 Task: In the Contact  Elena_Hall@faurecia.com, Create email and send with subject: 'Elevate Your Success: Introducing a Transformative Opportunity', and with mail content 'Good Evening,_x000D_
Step into a world of unlimited possibilities. Our cutting-edge solution will empower you to overcome challenges and achieve unparalleled success in your industry._x000D_
Thanks and Regards', attach the document: Business_plan.docx and insert image: visitingcard.jpg. Below Thank and Regards, write Reddit and insert the URL: 'www.reddit.com'. Mark checkbox to create task to follow up : In 1 month. Logged in from softage.10@softage.net
Action: Mouse moved to (67, 64)
Screenshot: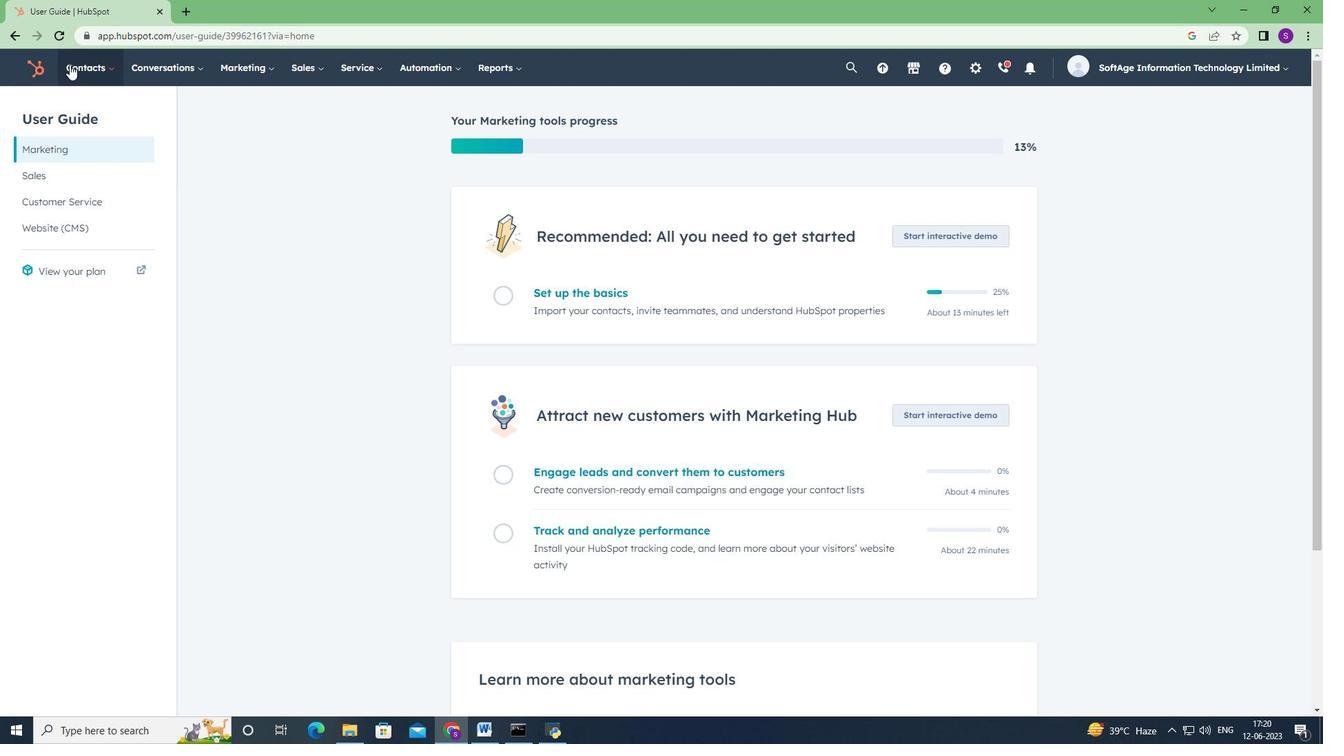
Action: Mouse pressed left at (67, 64)
Screenshot: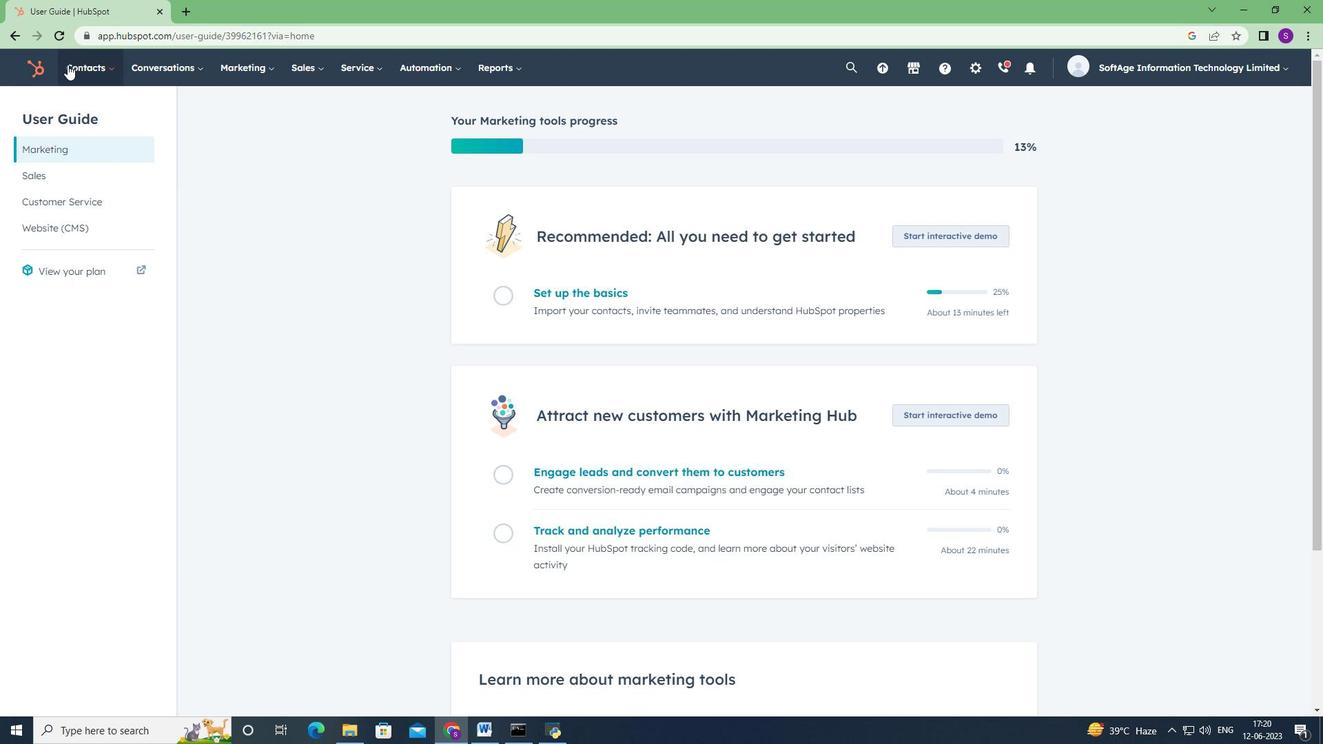 
Action: Mouse moved to (93, 119)
Screenshot: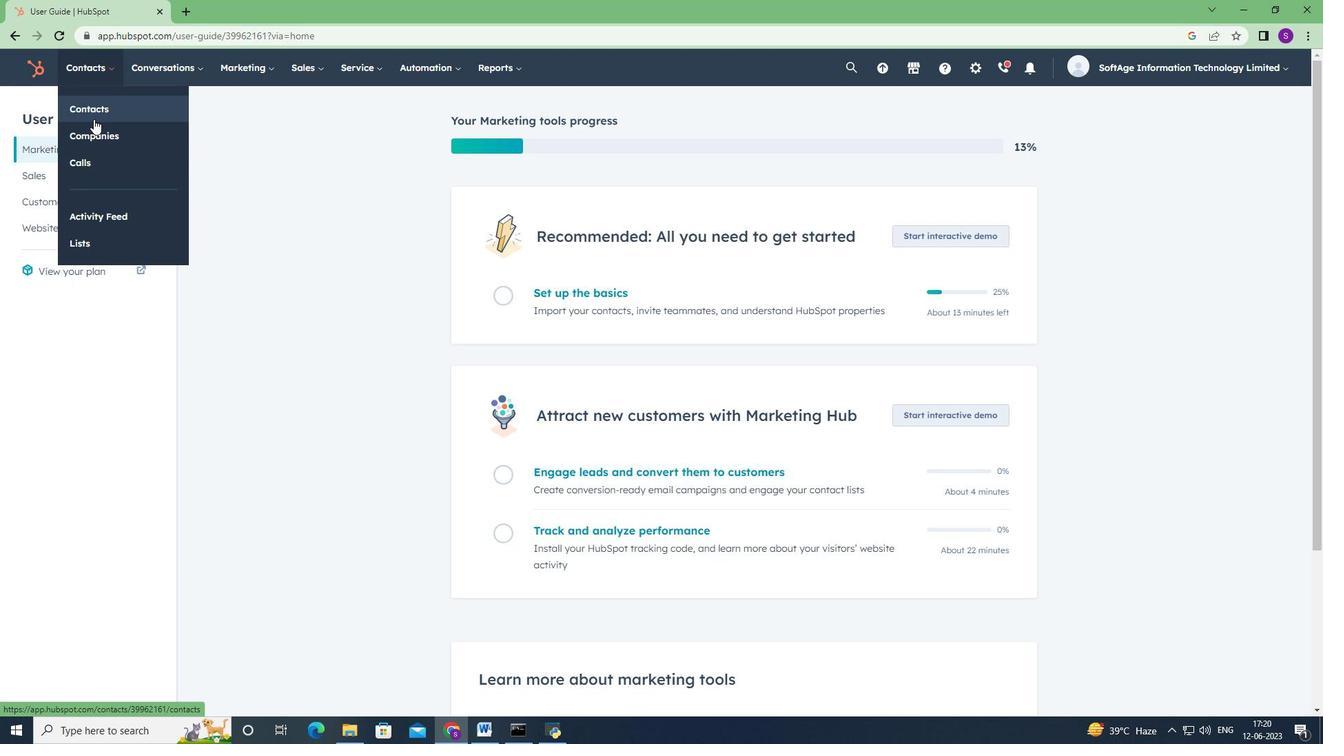 
Action: Mouse pressed left at (93, 119)
Screenshot: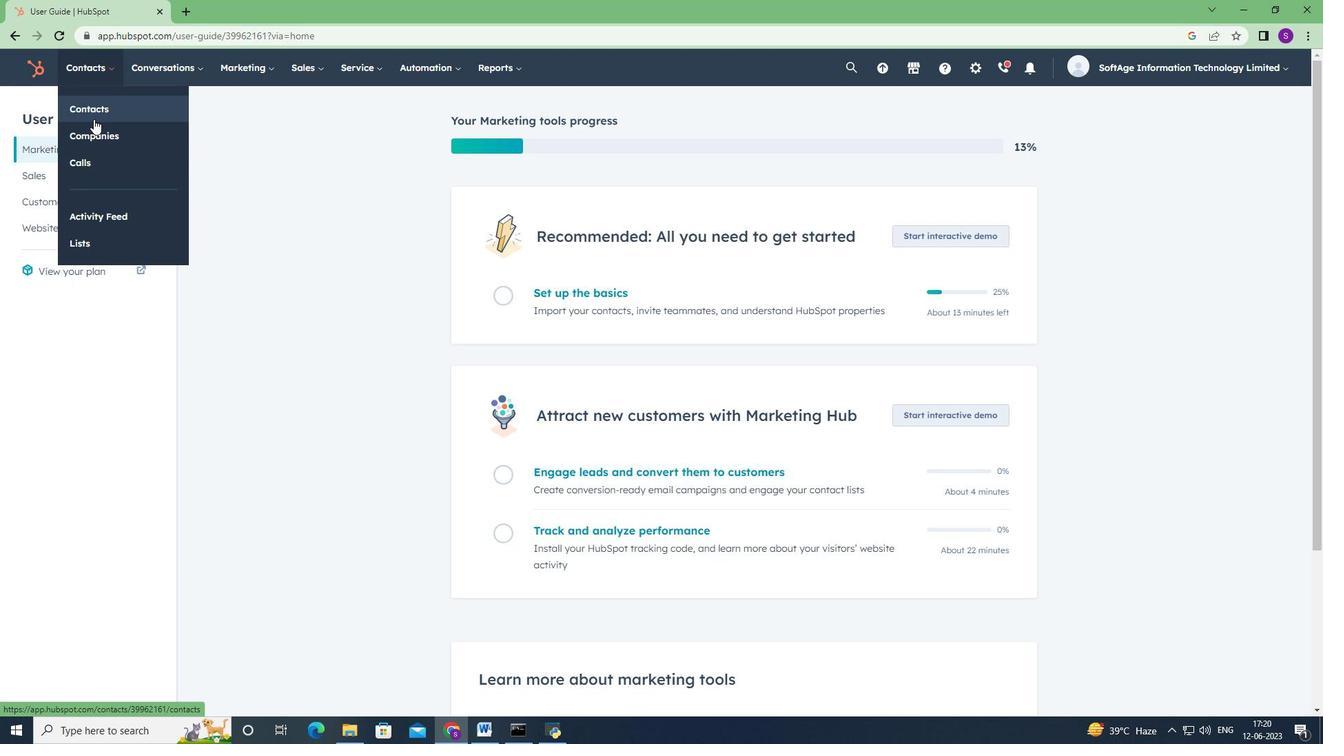 
Action: Mouse moved to (89, 228)
Screenshot: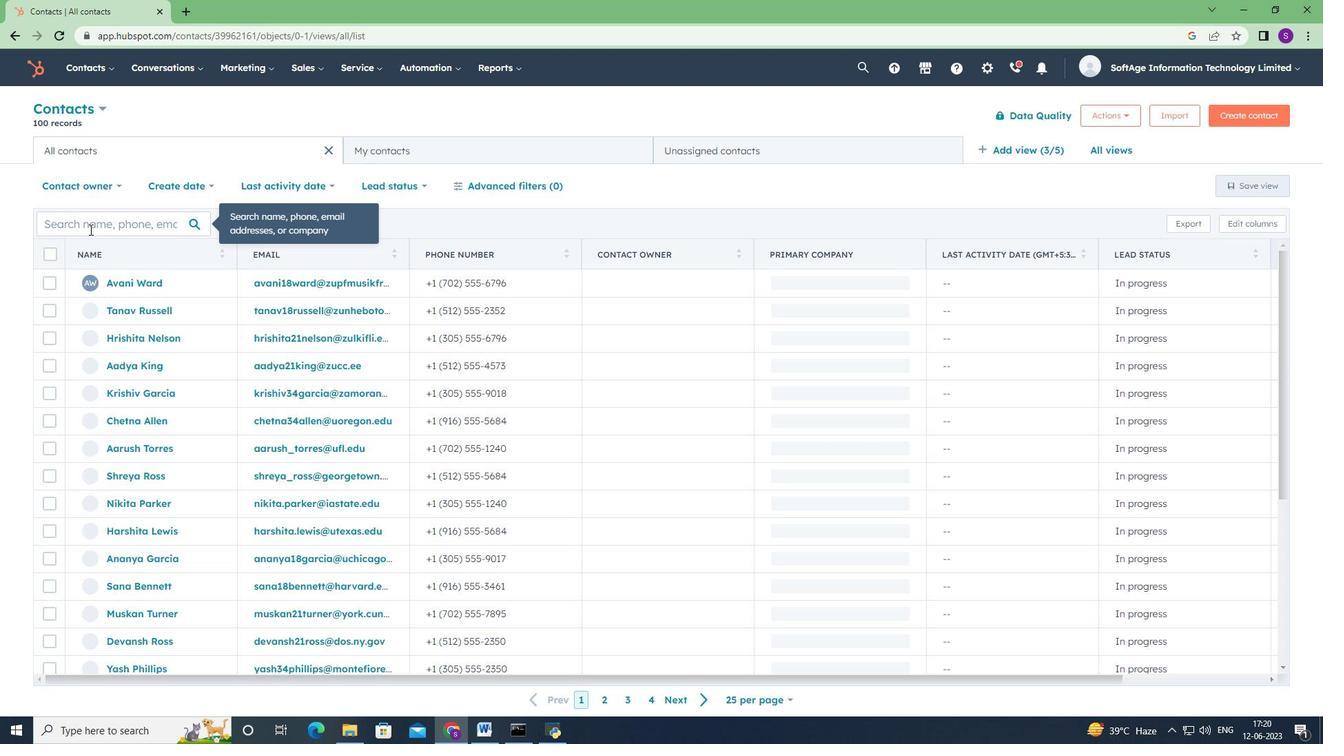 
Action: Mouse pressed left at (89, 228)
Screenshot: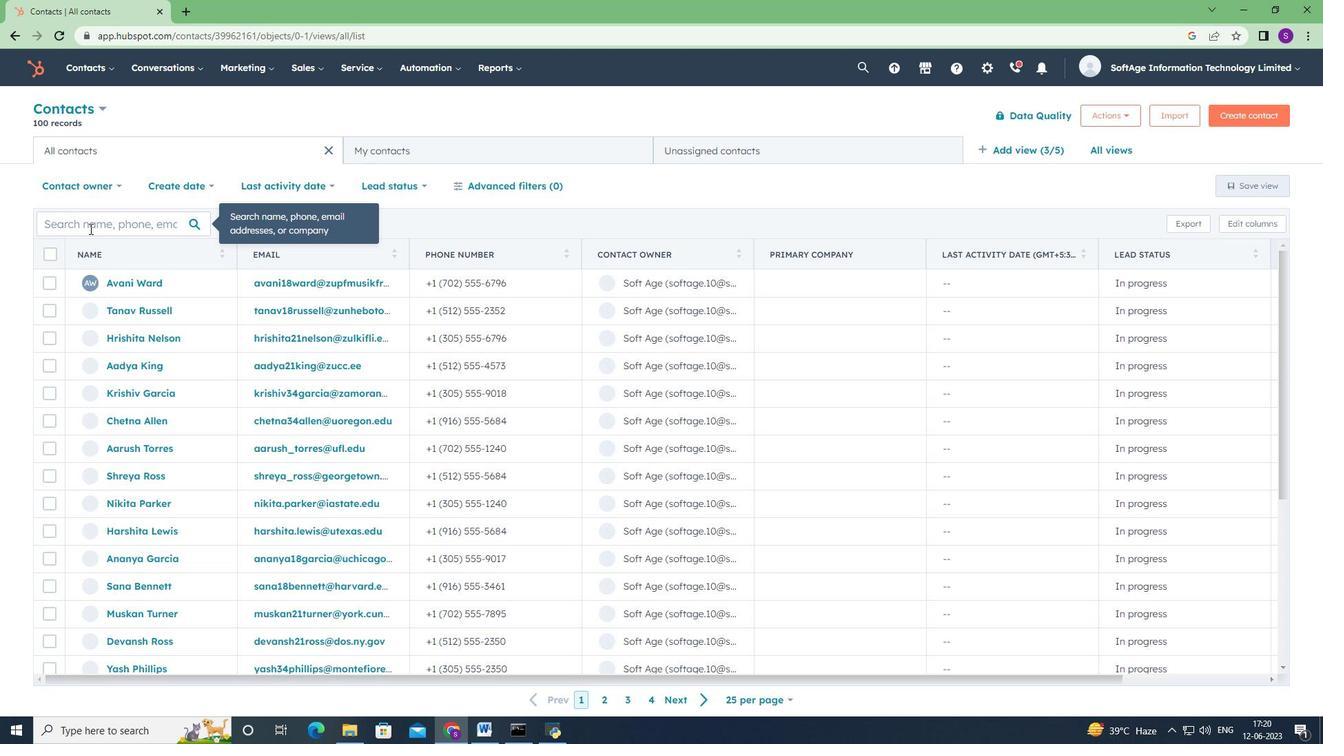 
Action: Key pressed <Key.shift>Elena<Key.shift>_<Key.space><Key.backspace><Key.shift><Key.shift><Key.shift><Key.shift><Key.shift><Key.shift><Key.shift><Key.shift><Key.shift><Key.shift><Key.shift><Key.shift><Key.shift><Key.shift><Key.shift><Key.shift><Key.shift><Key.shift><Key.shift><Key.shift><Key.shift><Key.shift><Key.shift>Hall<Key.space><Key.backspace><Key.shift>@faurecia.com
Screenshot: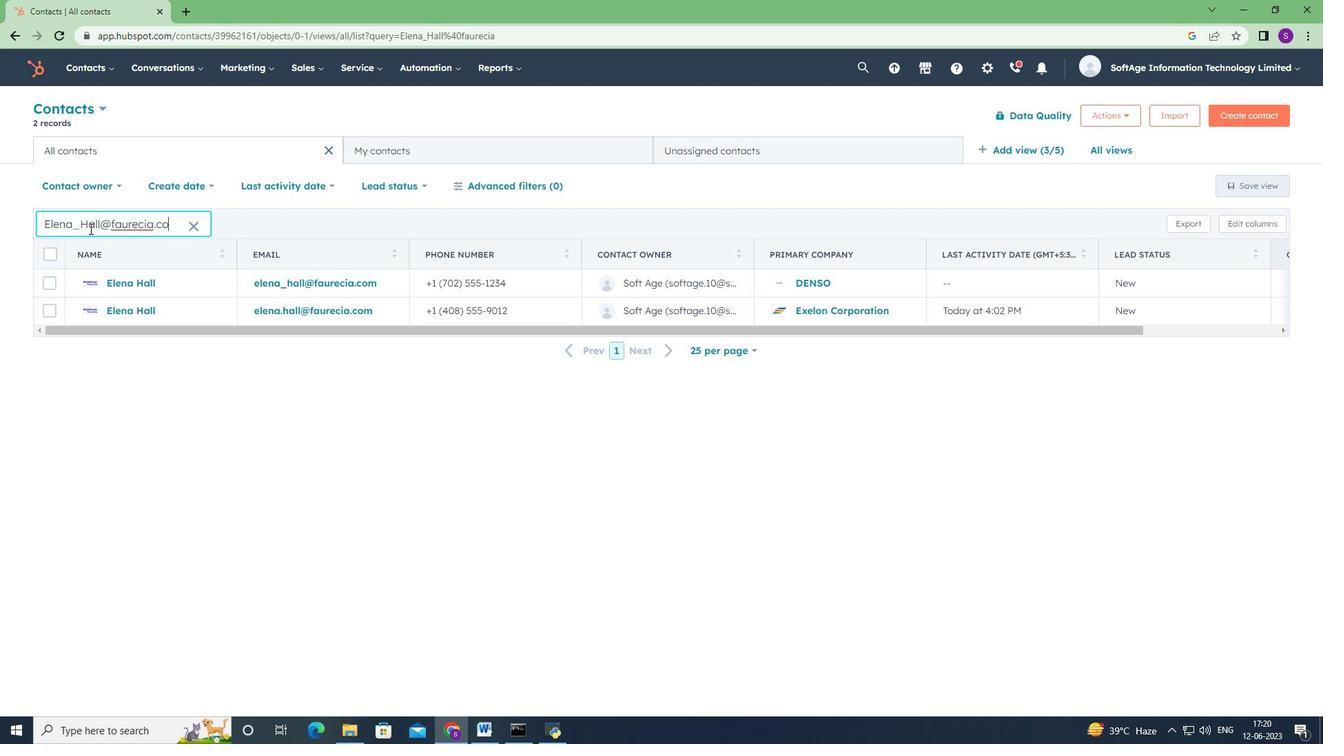 
Action: Mouse moved to (105, 287)
Screenshot: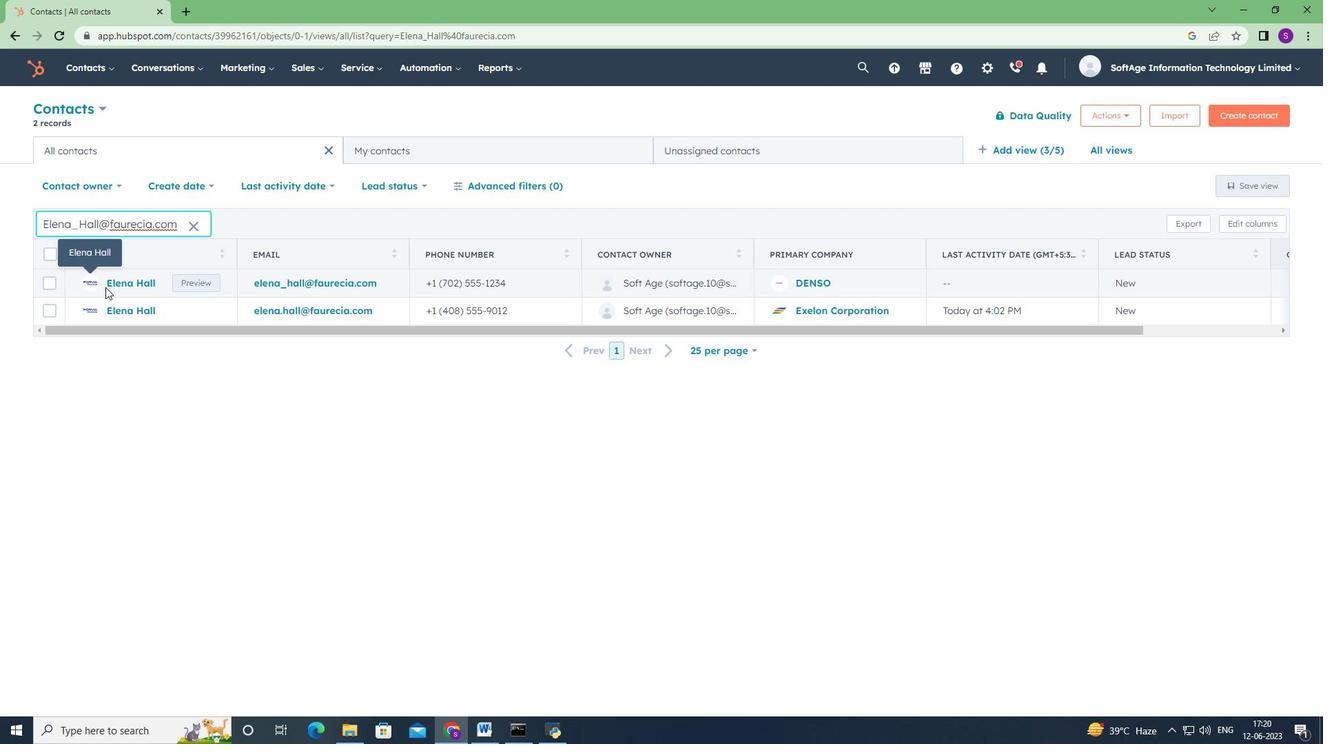 
Action: Mouse pressed left at (105, 287)
Screenshot: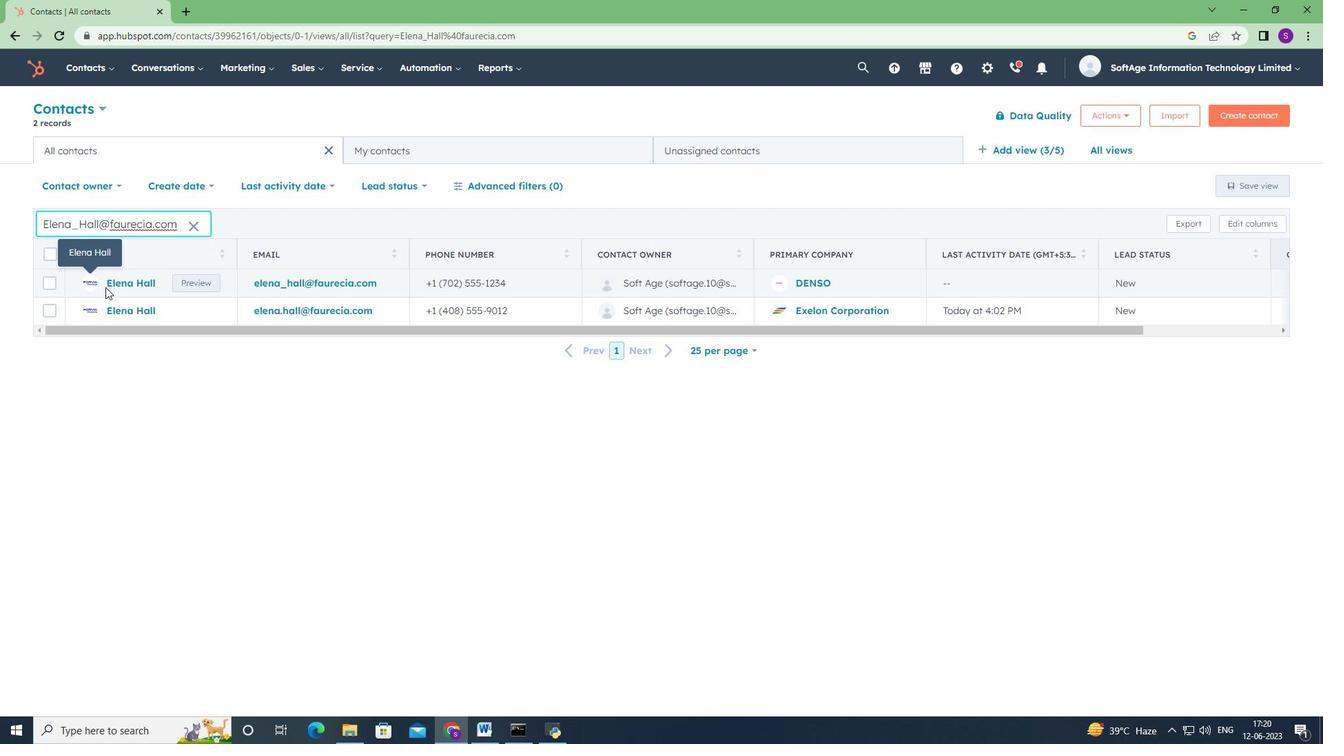 
Action: Mouse moved to (135, 286)
Screenshot: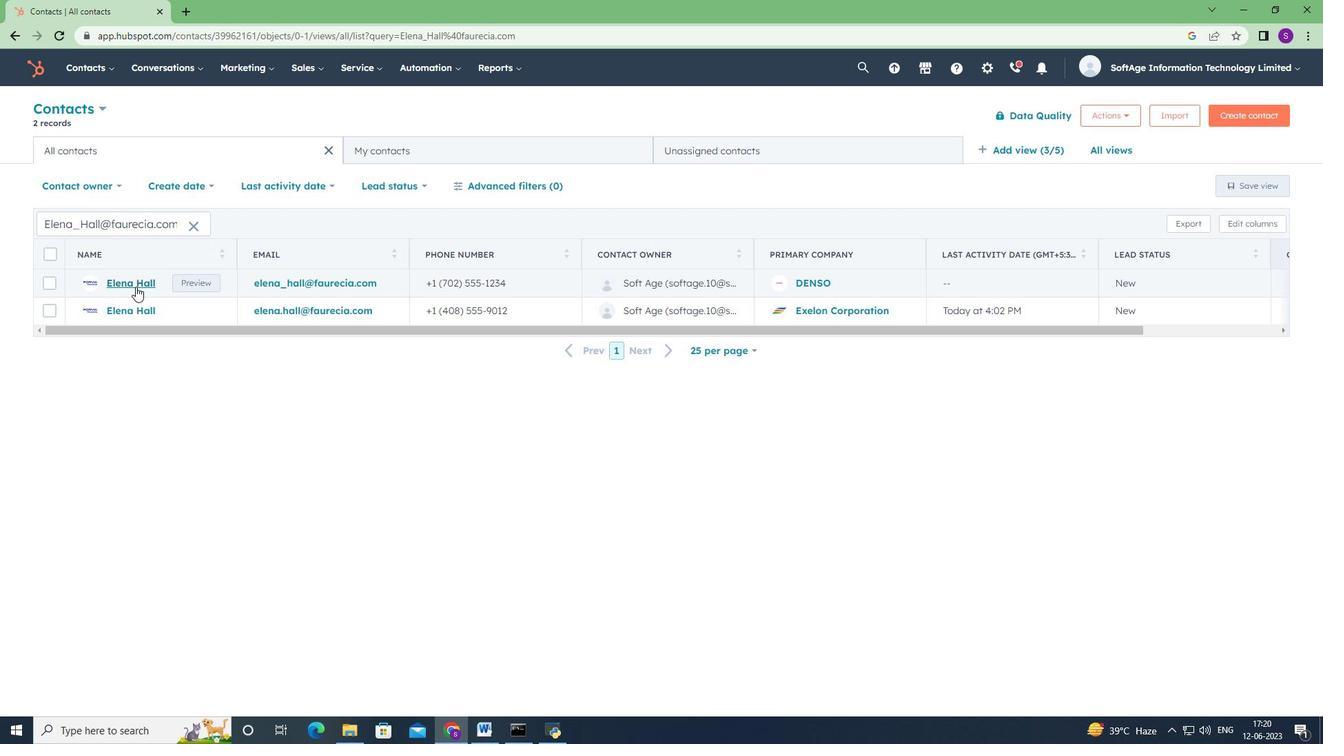 
Action: Mouse pressed left at (135, 286)
Screenshot: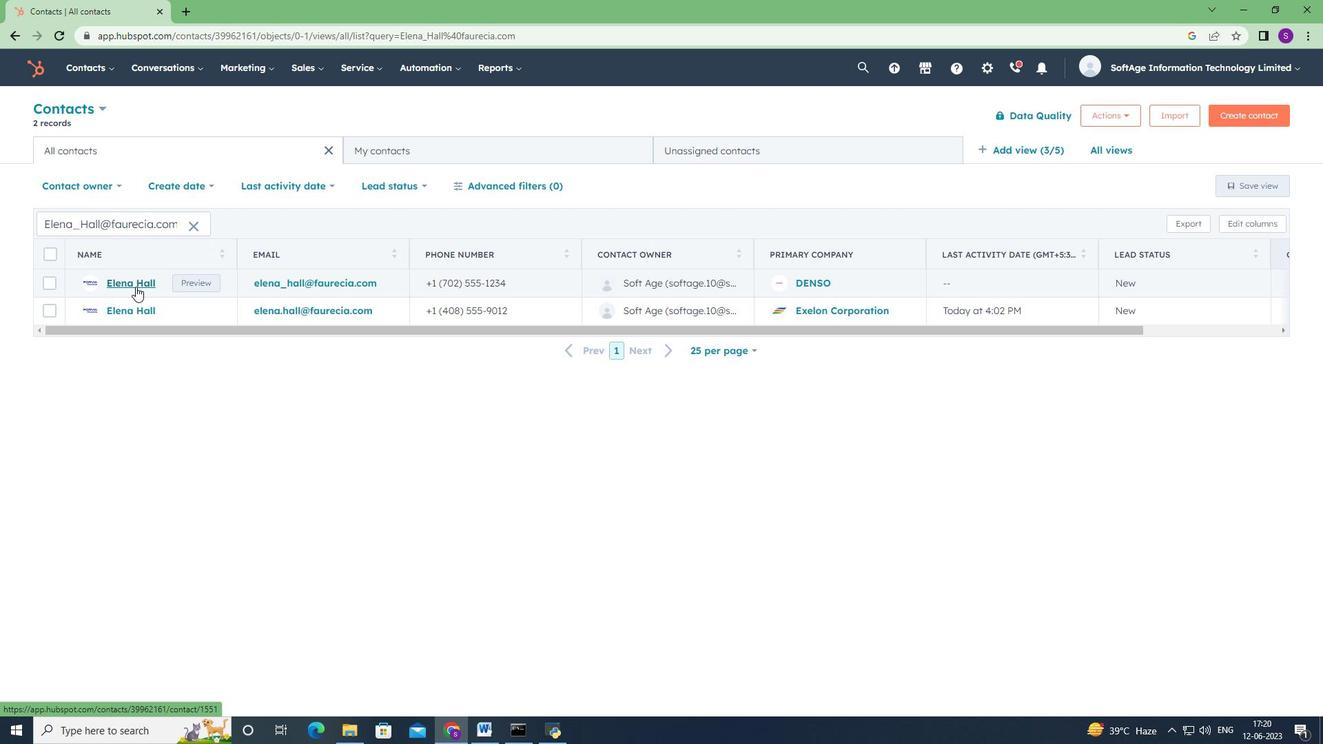 
Action: Mouse moved to (93, 223)
Screenshot: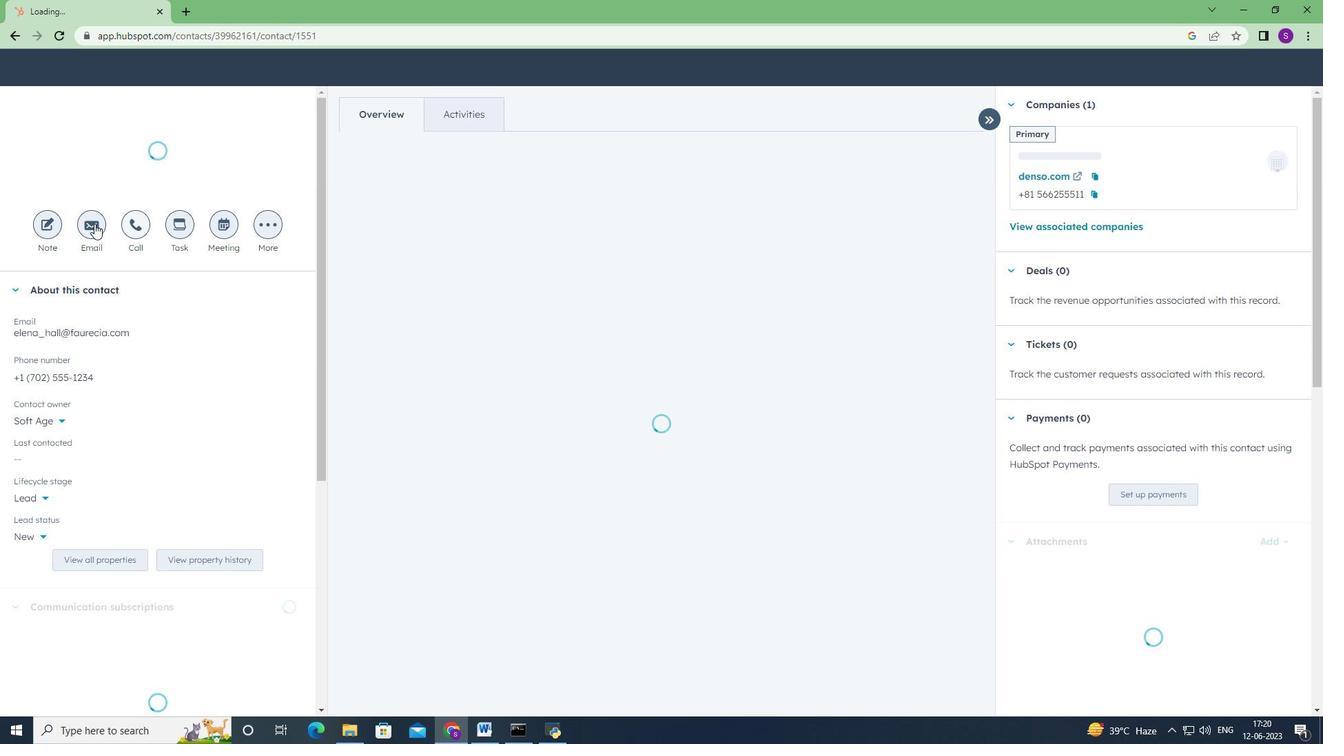 
Action: Mouse pressed left at (93, 223)
Screenshot: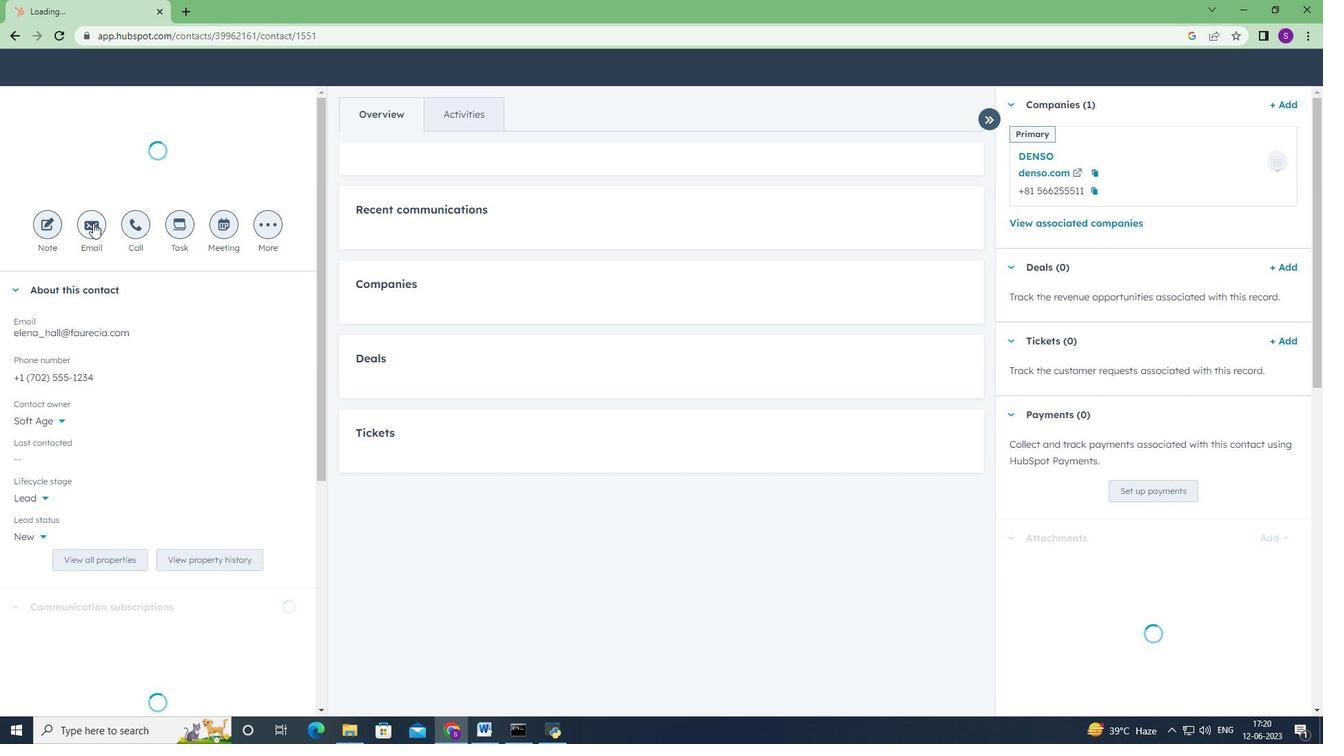 
Action: Mouse moved to (858, 498)
Screenshot: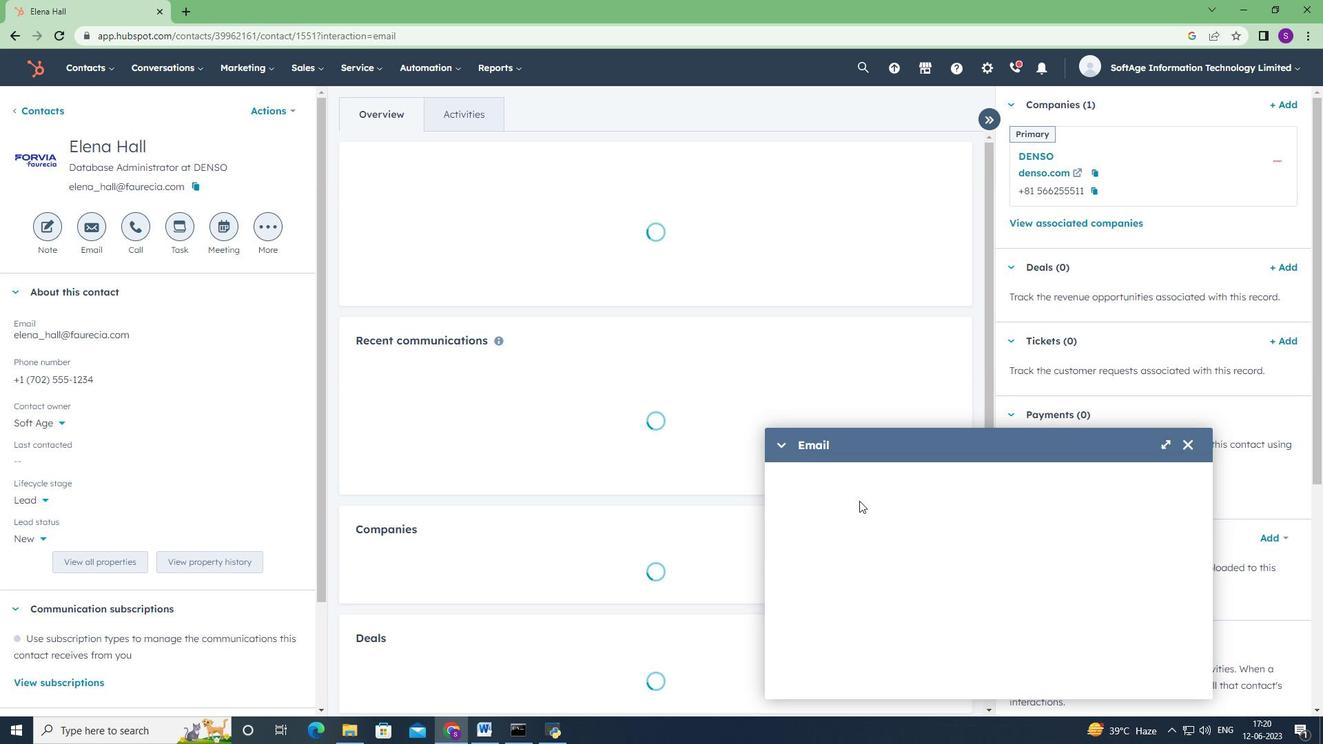 
Action: Mouse scrolled (858, 497) with delta (0, 0)
Screenshot: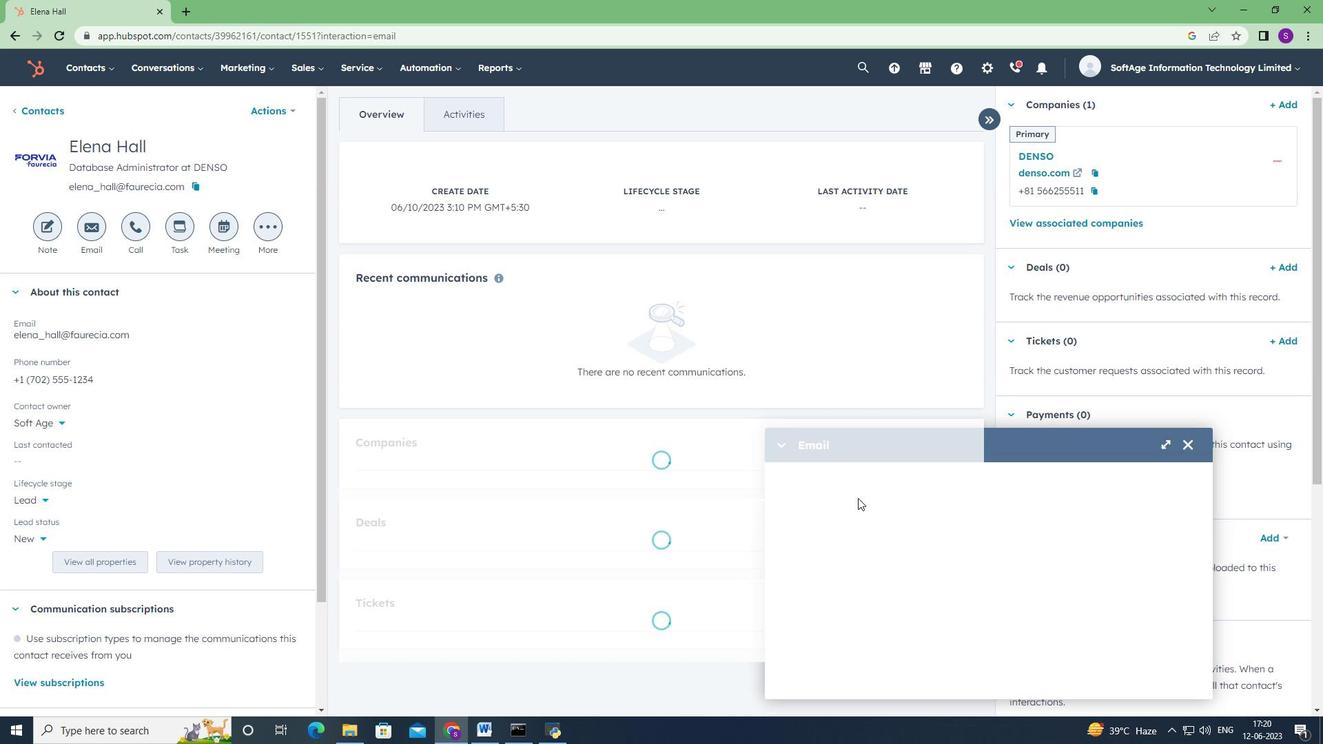 
Action: Mouse scrolled (858, 497) with delta (0, 0)
Screenshot: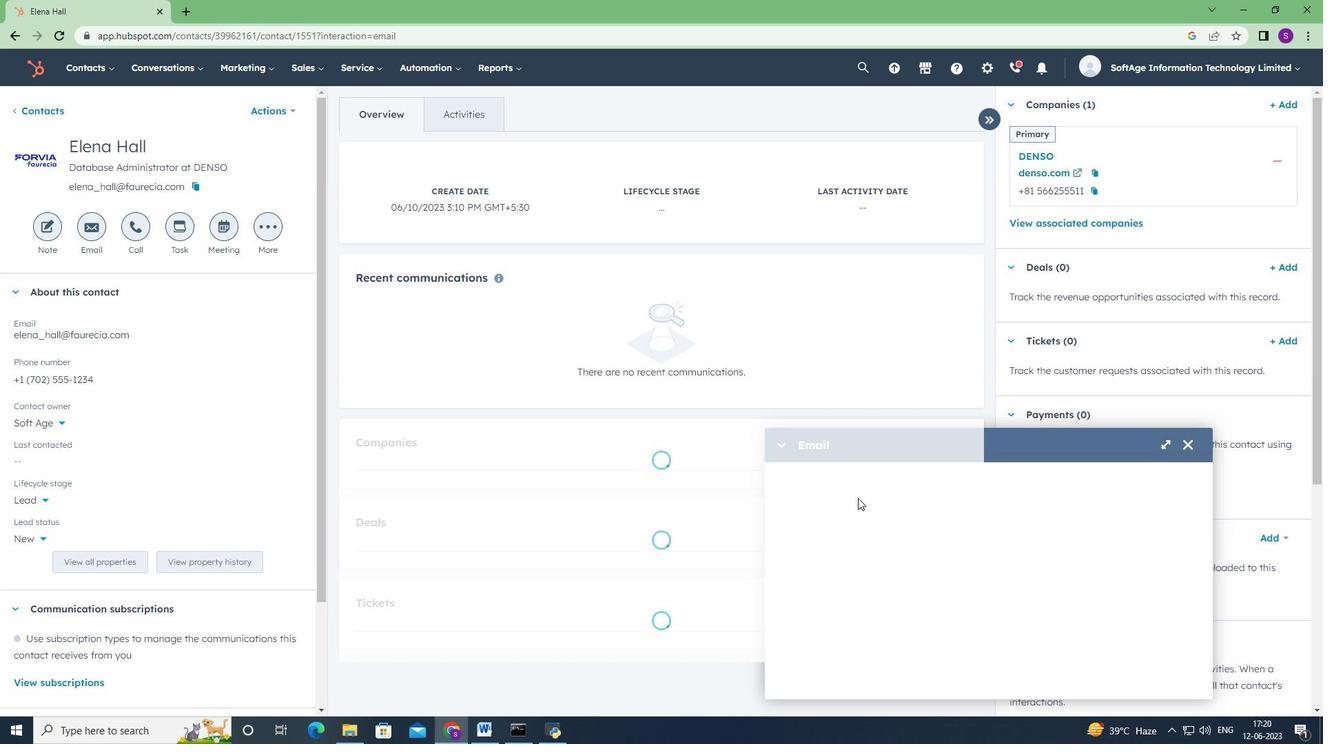 
Action: Mouse scrolled (858, 497) with delta (0, 0)
Screenshot: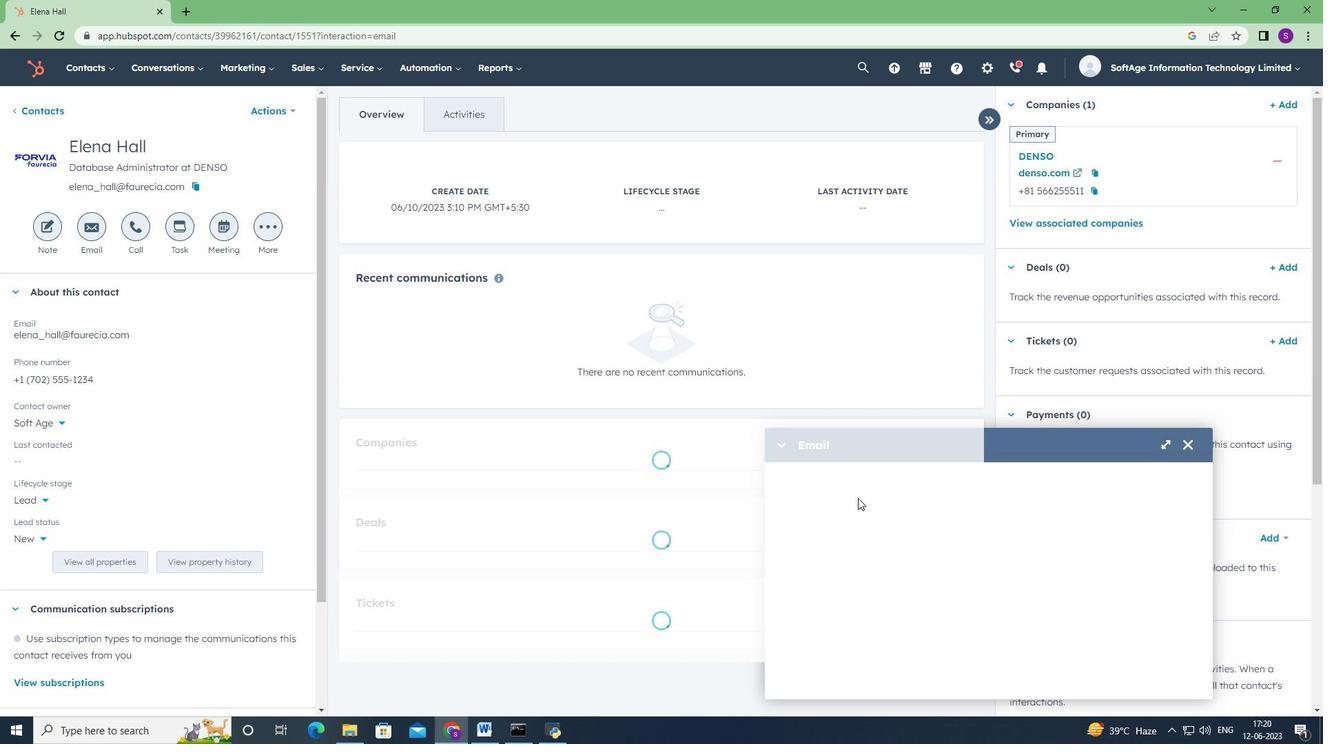 
Action: Mouse scrolled (858, 497) with delta (0, 0)
Screenshot: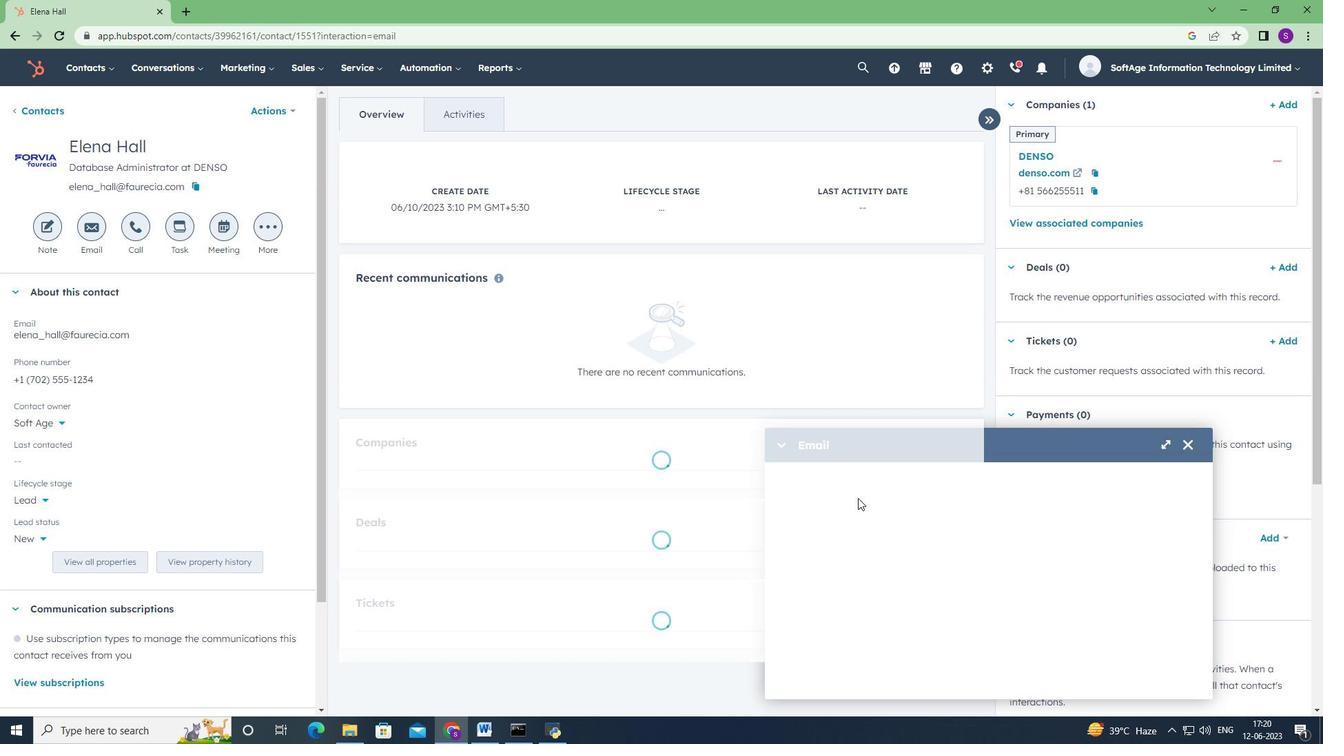 
Action: Mouse moved to (838, 463)
Screenshot: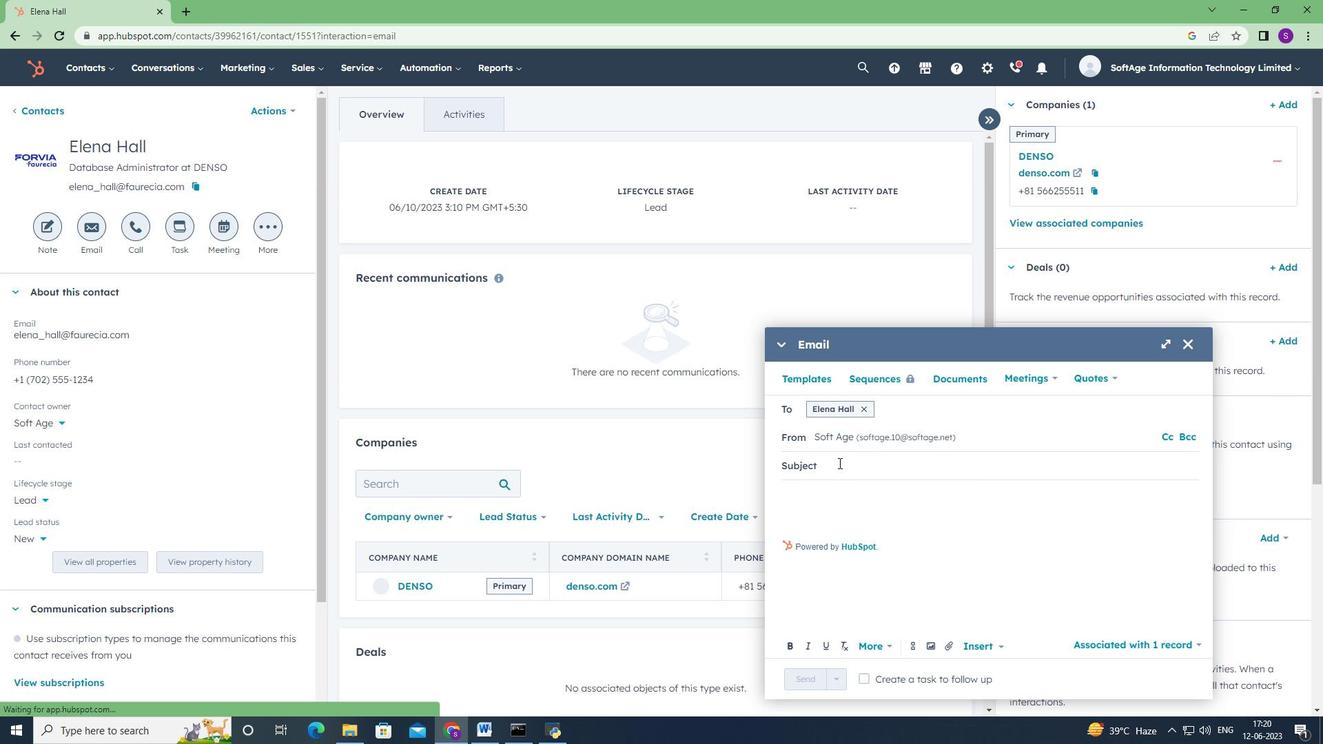 
Action: Mouse pressed left at (838, 463)
Screenshot: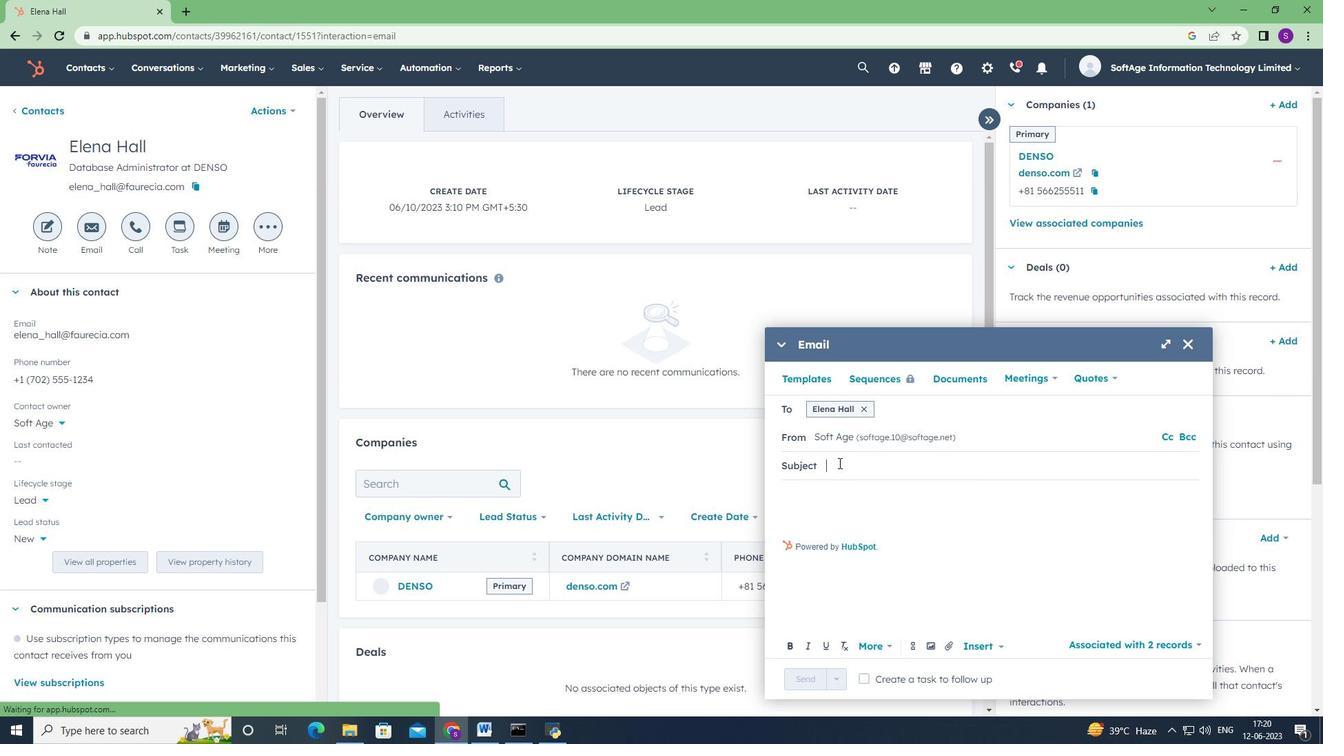
Action: Key pressed <Key.shift><Key.shift><Key.shift><Key.shift><Key.shift><Key.shift><Key.shift><Key.shift><Key.shift><Key.shift><Key.shift><Key.shift><Key.shift><Key.shift><Key.shift><Key.shift><Key.shift><Key.shift><Key.shift><Key.shift><Key.shift><Key.shift><Key.shift><Key.shift><Key.shift><Key.shift>Elevate<Key.space><Key.shift>Your<Key.space><Key.shift><Key.shift><Key.shift><Key.shift><Key.shift><Key.shift><Key.shift><Key.shift><Key.shift><Key.shift><Key.shift>Success<Key.shift>:<Key.space><Key.shift><Key.shift><Key.shift><Key.shift><Key.shift><Key.shift><Key.shift><Key.shift><Key.shift><Key.shift><Key.shift><Key.shift>Introducing<Key.space>a<Key.space><Key.shift>Transformative<Key.space><Key.shift>Opportunity
Screenshot: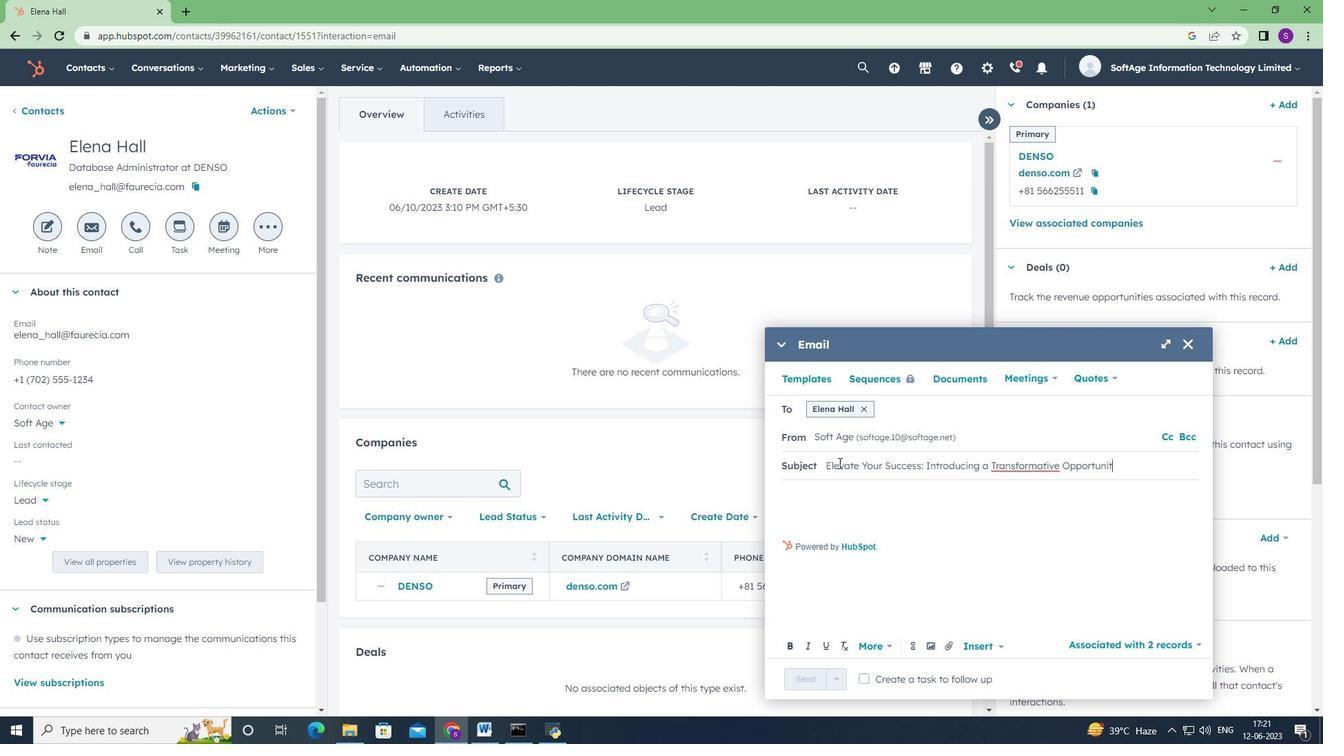 
Action: Mouse moved to (805, 493)
Screenshot: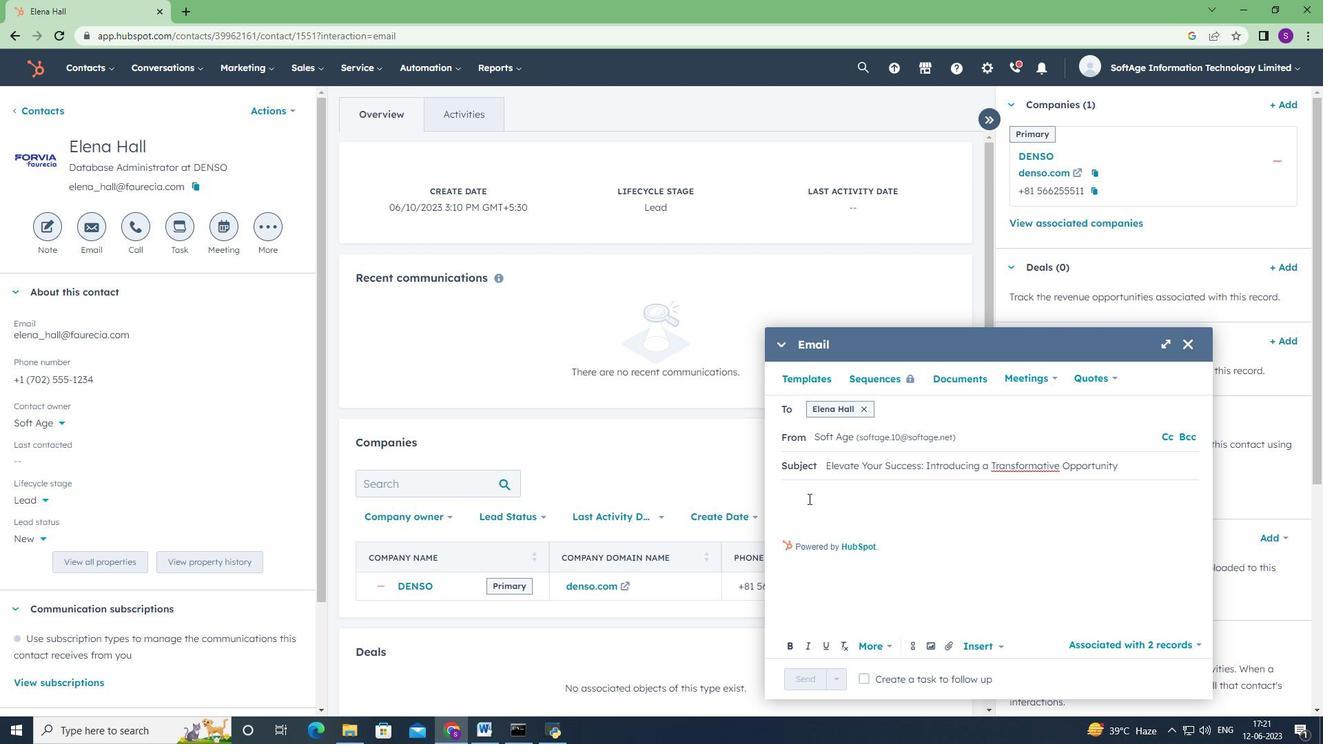 
Action: Mouse pressed left at (805, 493)
Screenshot: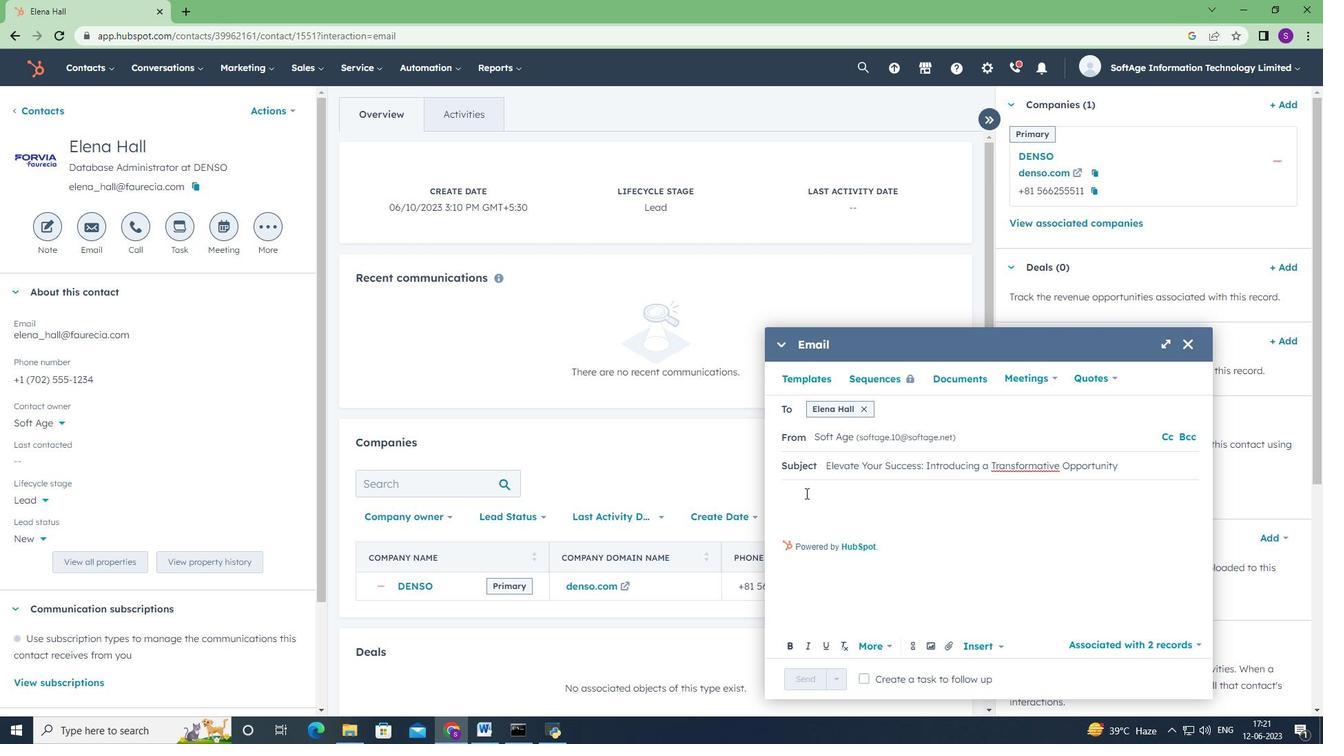 
Action: Key pressed <Key.shift><Key.shift><Key.shift><Key.shift><Key.shift><Key.shift><Key.shift><Key.shift><Key.shift><Key.shift><Key.shift><Key.shift><Key.shift><Key.shift><Key.shift><Key.shift><Key.shift><Key.shift><Key.shift><Key.shift><Key.shift><Key.shift><Key.shift><Key.shift><Key.shift><Key.shift><Key.shift><Key.shift><Key.shift><Key.shift>Good<Key.space><Key.shift>Evening<Key.enter><Key.shift><Key.shift><Key.shift><Key.shift><Key.shift><Key.shift><Key.shift><Key.shift><Key.shift><Key.shift><Key.shift><Key.shift><Key.shift>Step<Key.space>into<Key.space>a<Key.space>world<Key.space>of<Key.space>unlimited<Key.space>possibilities.<Key.space><Key.shift>Our<Key.space>cutting-edge<Key.space><Key.shift><Key.shift><Key.shift><Key.shift><Key.shift><Key.shift><Key.shift><Key.shift>solution<Key.space><Key.shift>will<Key.space>empower<Key.space>you<Key.space>to<Key.space>overcome<Key.space>challenges<Key.space>and<Key.space>achieve<Key.space>unparalleled<Key.space>success<Key.space>in<Key.space>your<Key.space>industry.<Key.enter><Key.shift>Thanks<Key.space><Key.shift><Key.shift>$<Key.backspace><Key.shift>&<Key.space><Key.shift><Key.shift><Key.shift><Key.shift><Key.shift><Key.shift><Key.shift><Key.shift><Key.shift><Key.shift><Key.shift><Key.shift><Key.shift><Key.shift><Key.shift>Regards<Key.enter>
Screenshot: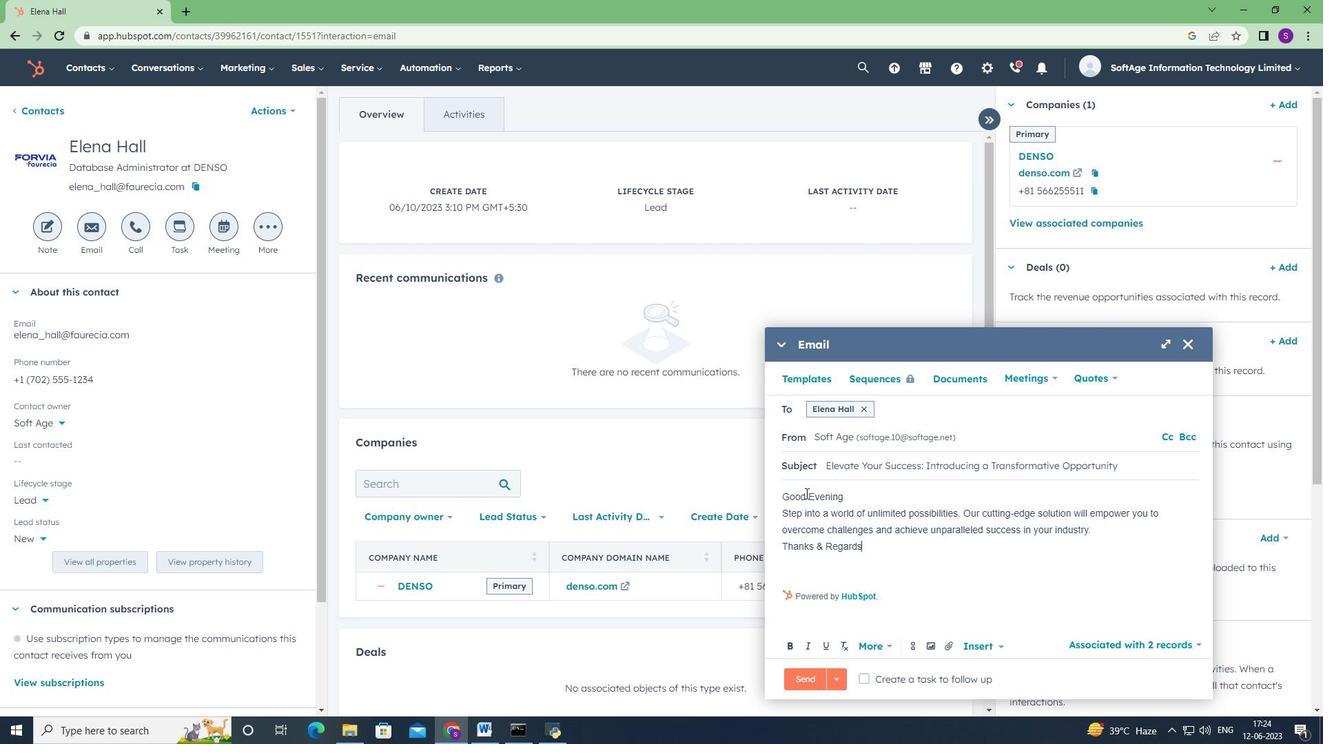 
Action: Mouse moved to (946, 647)
Screenshot: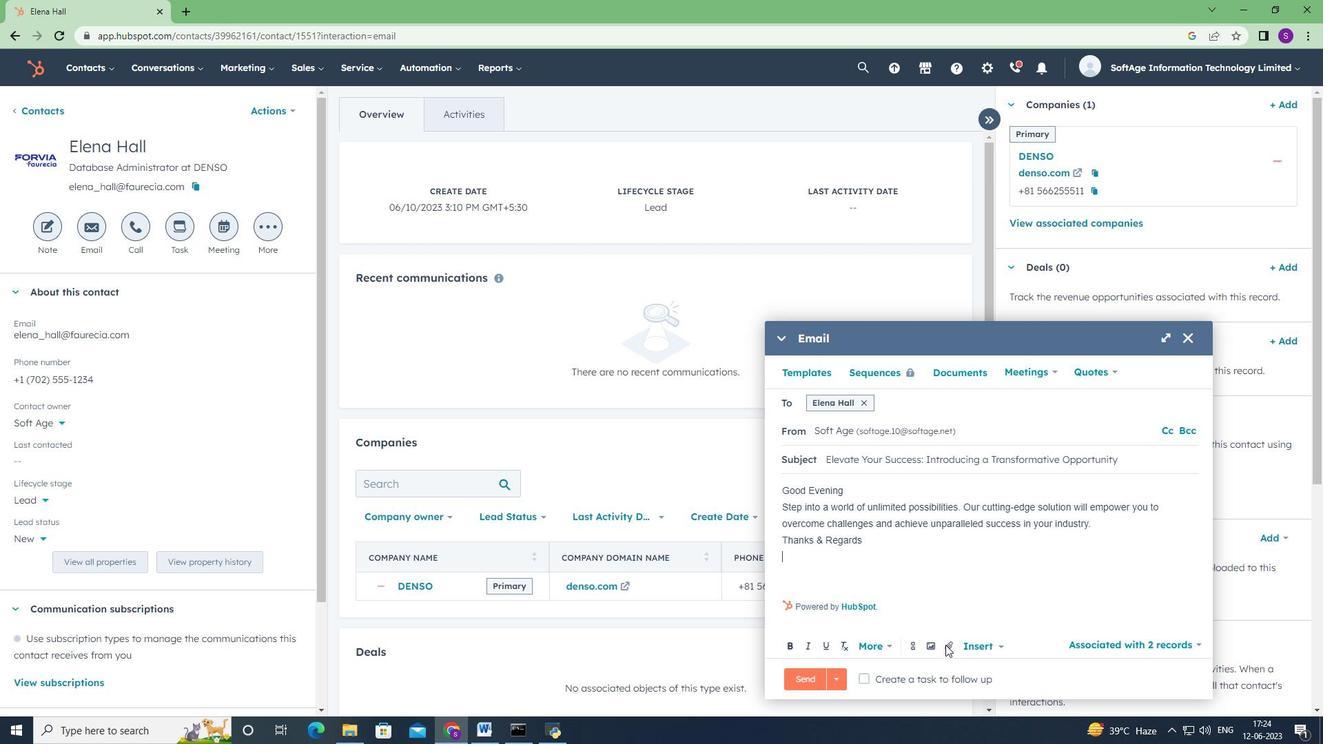 
Action: Mouse pressed left at (946, 647)
Screenshot: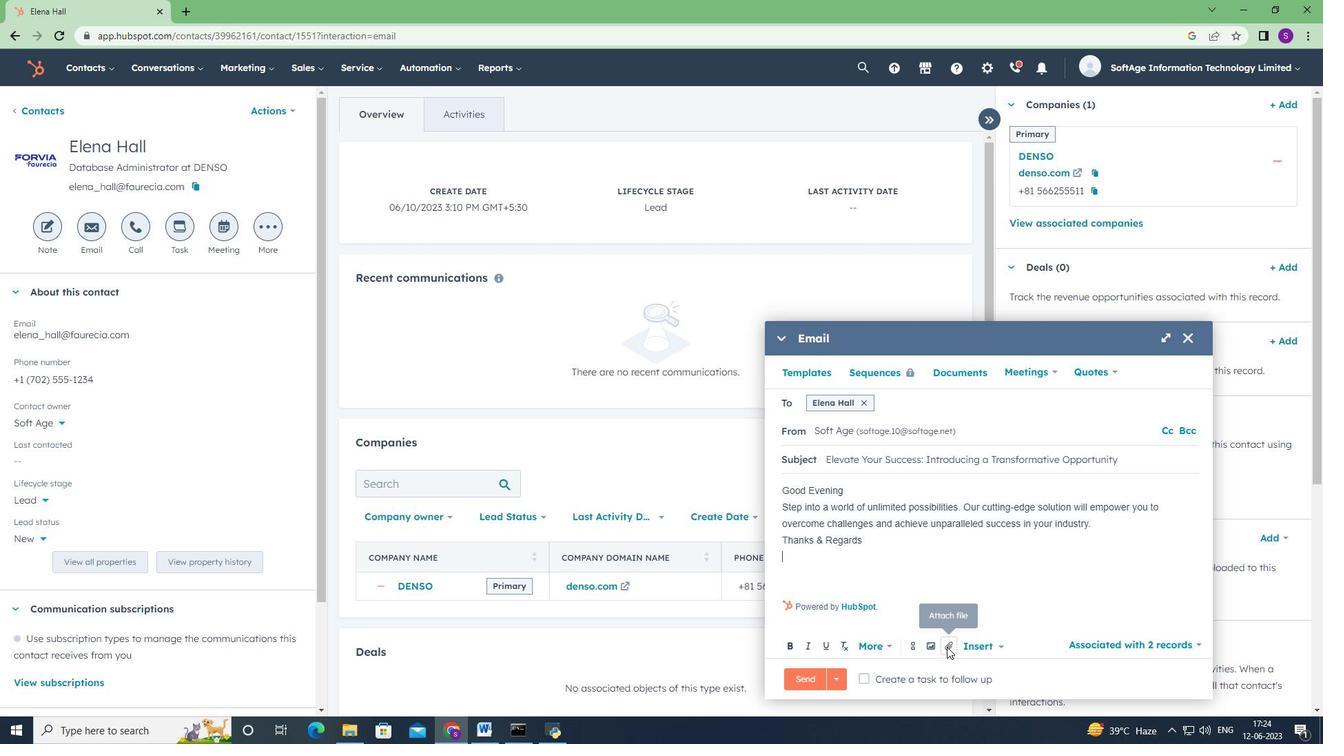 
Action: Mouse moved to (951, 602)
Screenshot: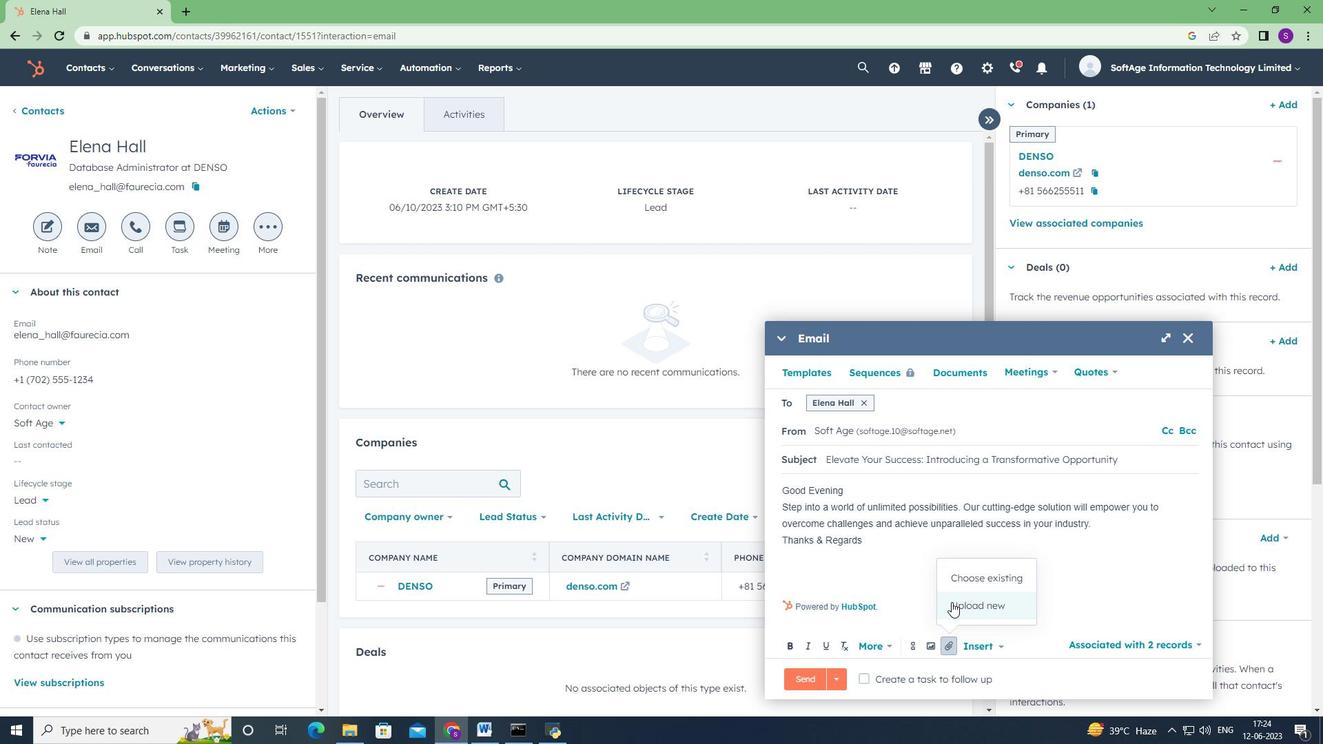 
Action: Mouse pressed left at (951, 602)
Screenshot: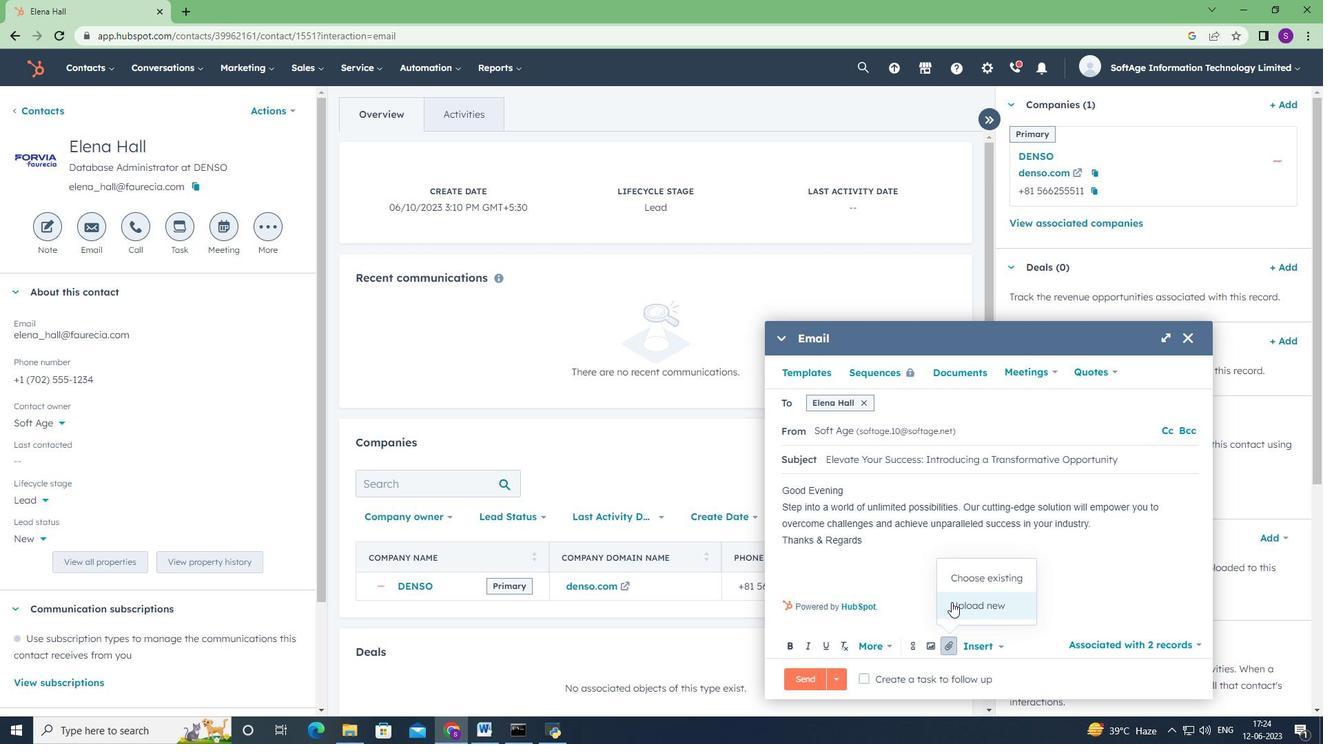 
Action: Mouse moved to (60, 175)
Screenshot: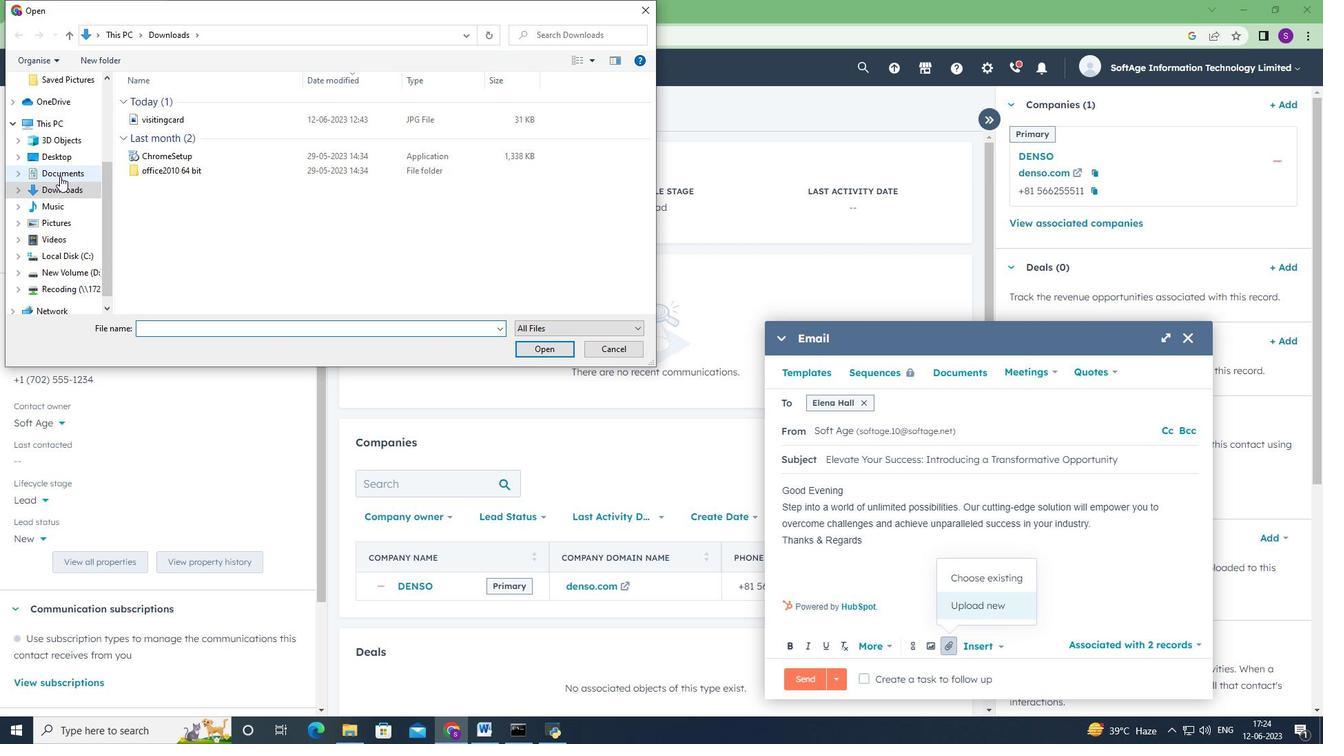 
Action: Mouse pressed left at (60, 175)
Screenshot: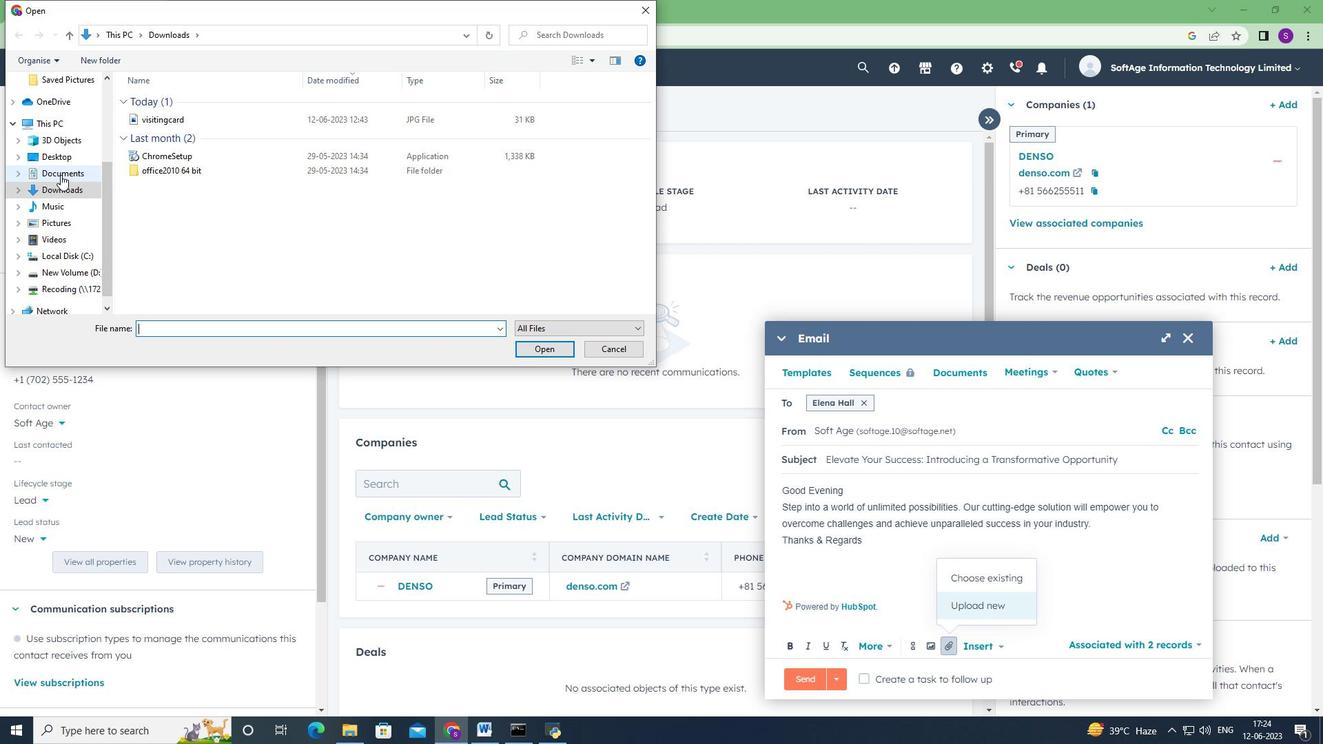 
Action: Mouse moved to (172, 117)
Screenshot: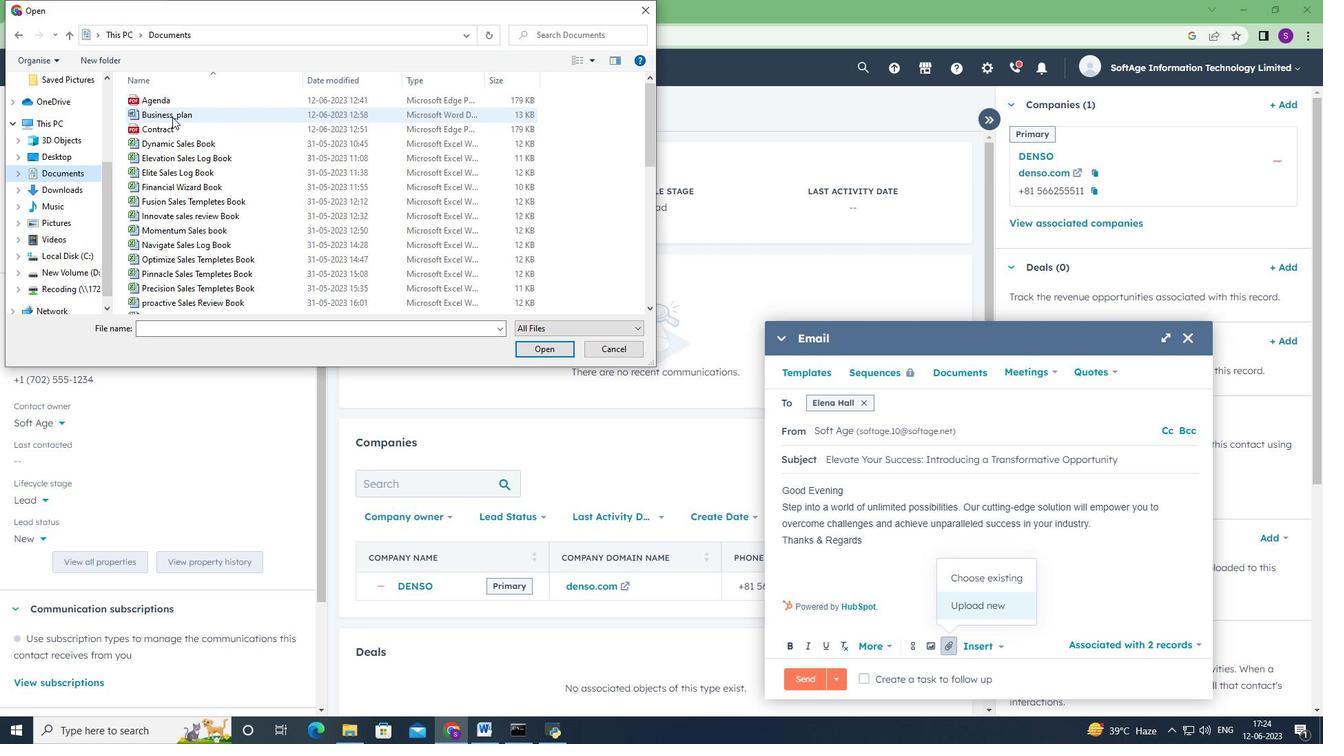 
Action: Mouse pressed left at (172, 117)
Screenshot: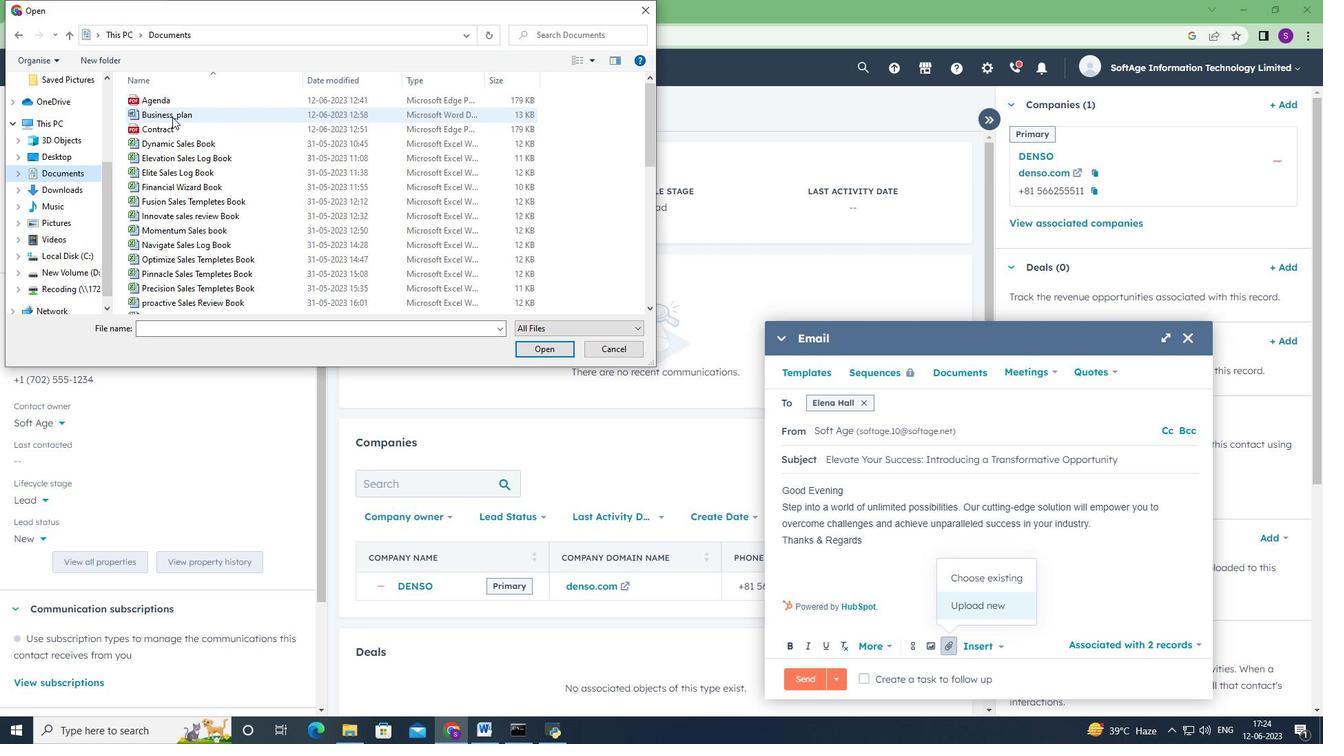 
Action: Mouse moved to (539, 343)
Screenshot: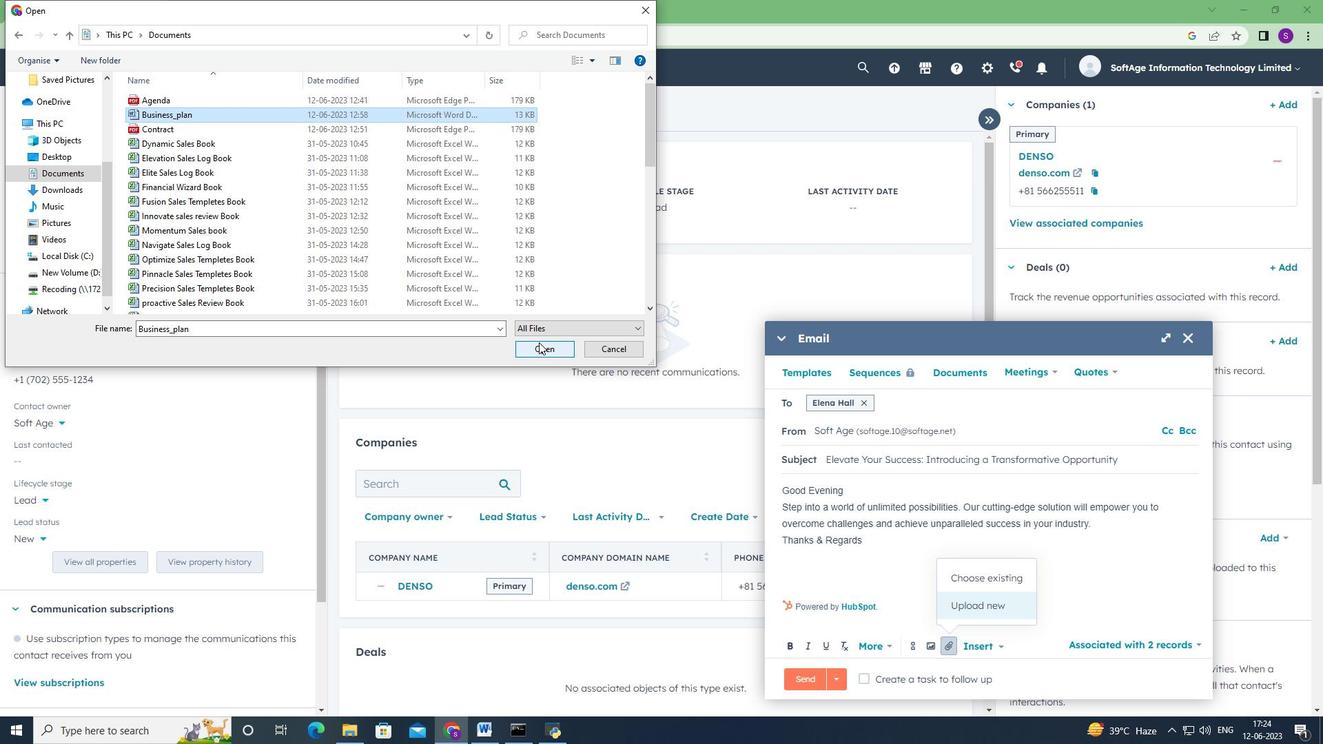 
Action: Mouse pressed left at (539, 343)
Screenshot: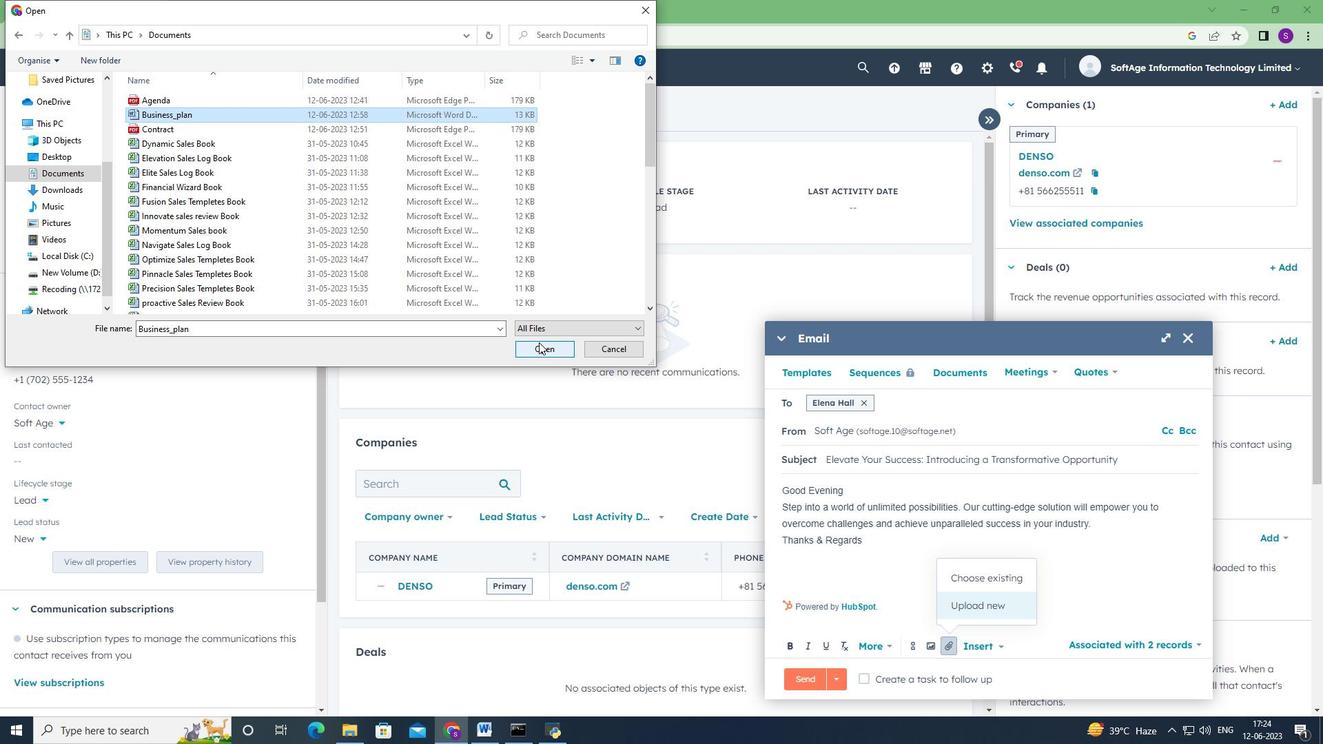 
Action: Mouse moved to (932, 611)
Screenshot: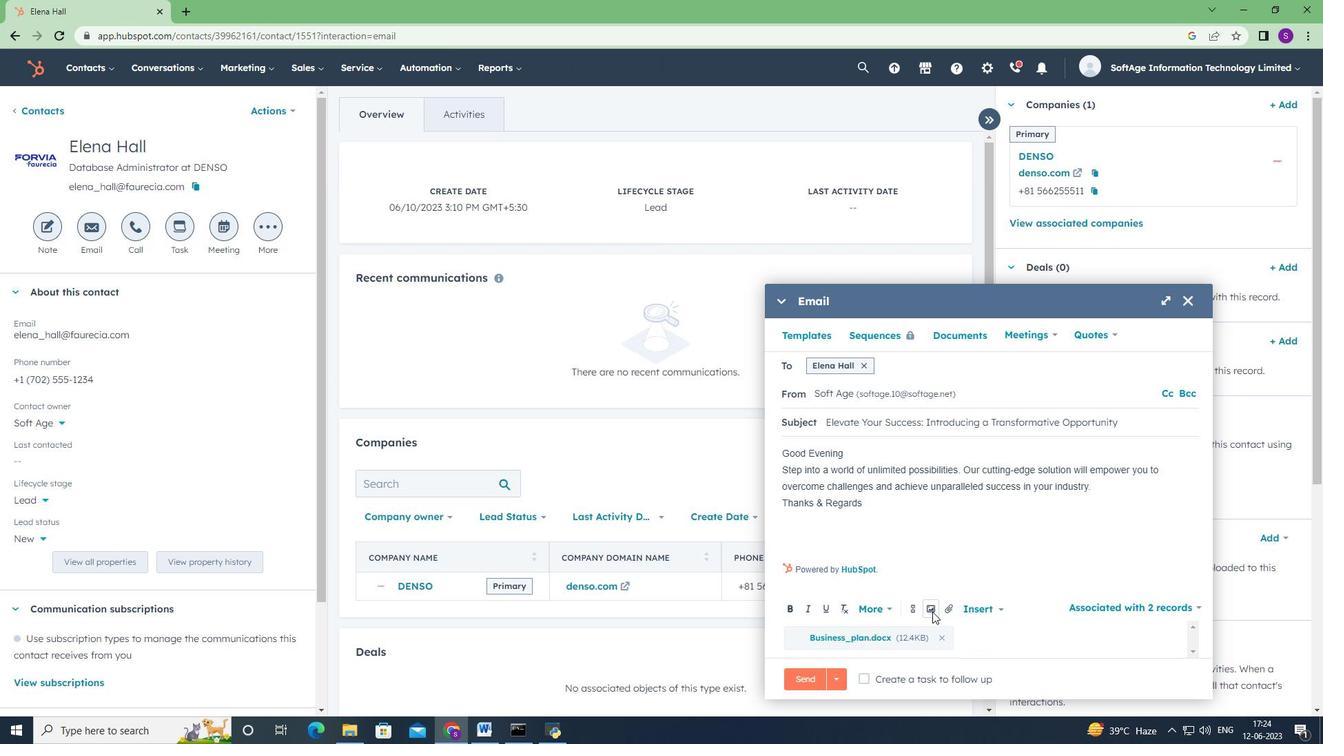
Action: Mouse pressed left at (932, 611)
Screenshot: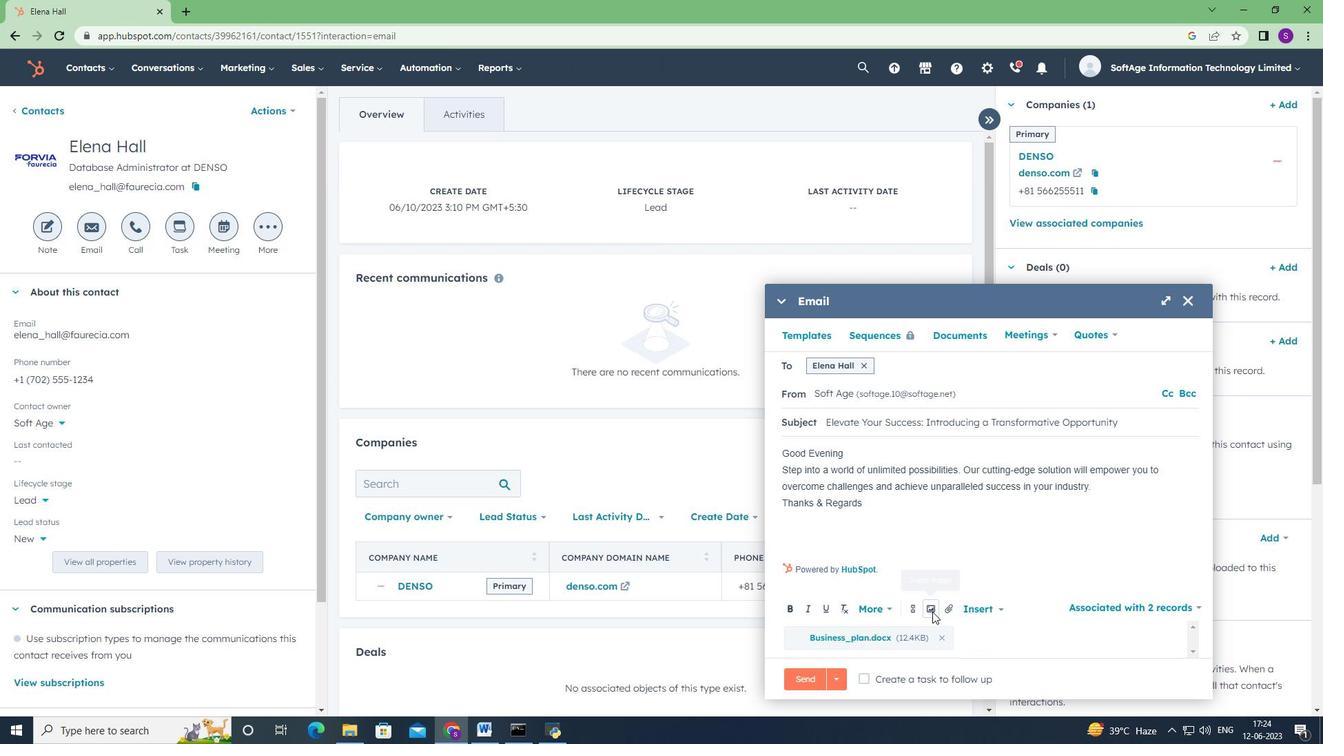
Action: Mouse moved to (916, 572)
Screenshot: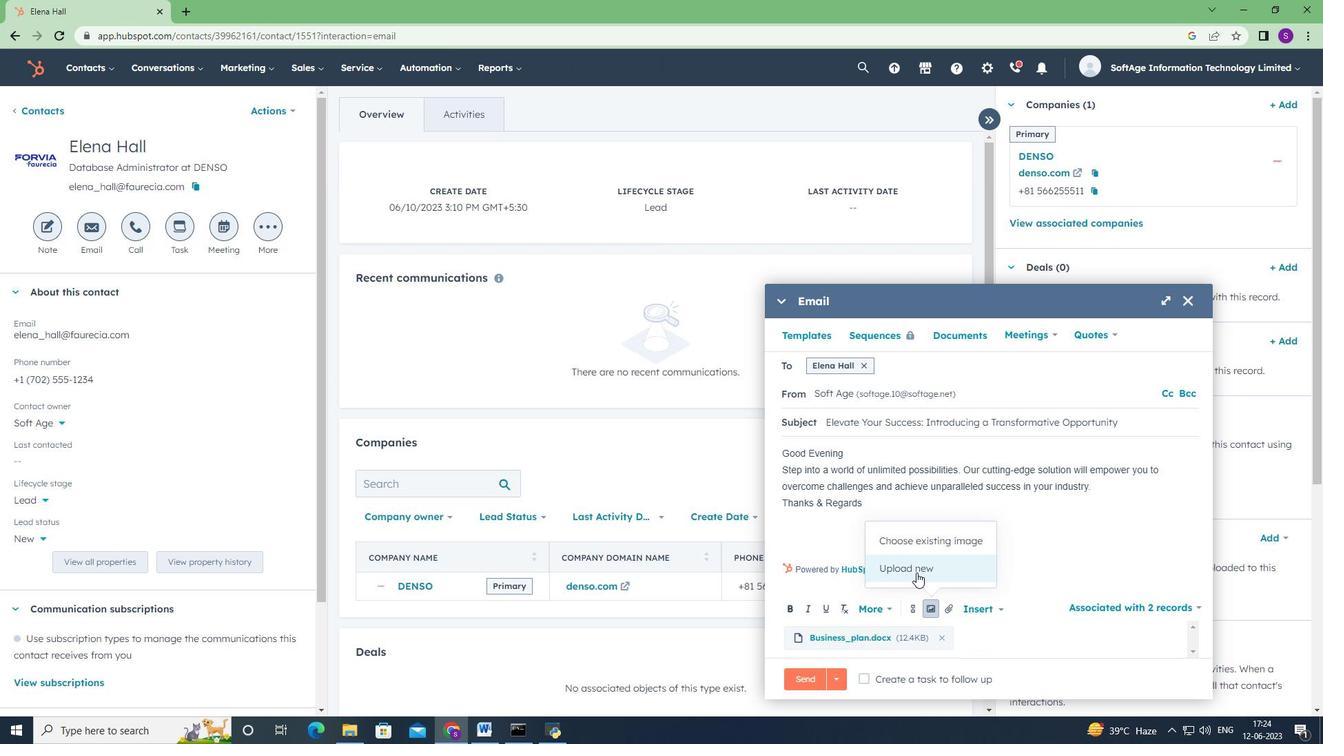 
Action: Mouse pressed left at (916, 572)
Screenshot: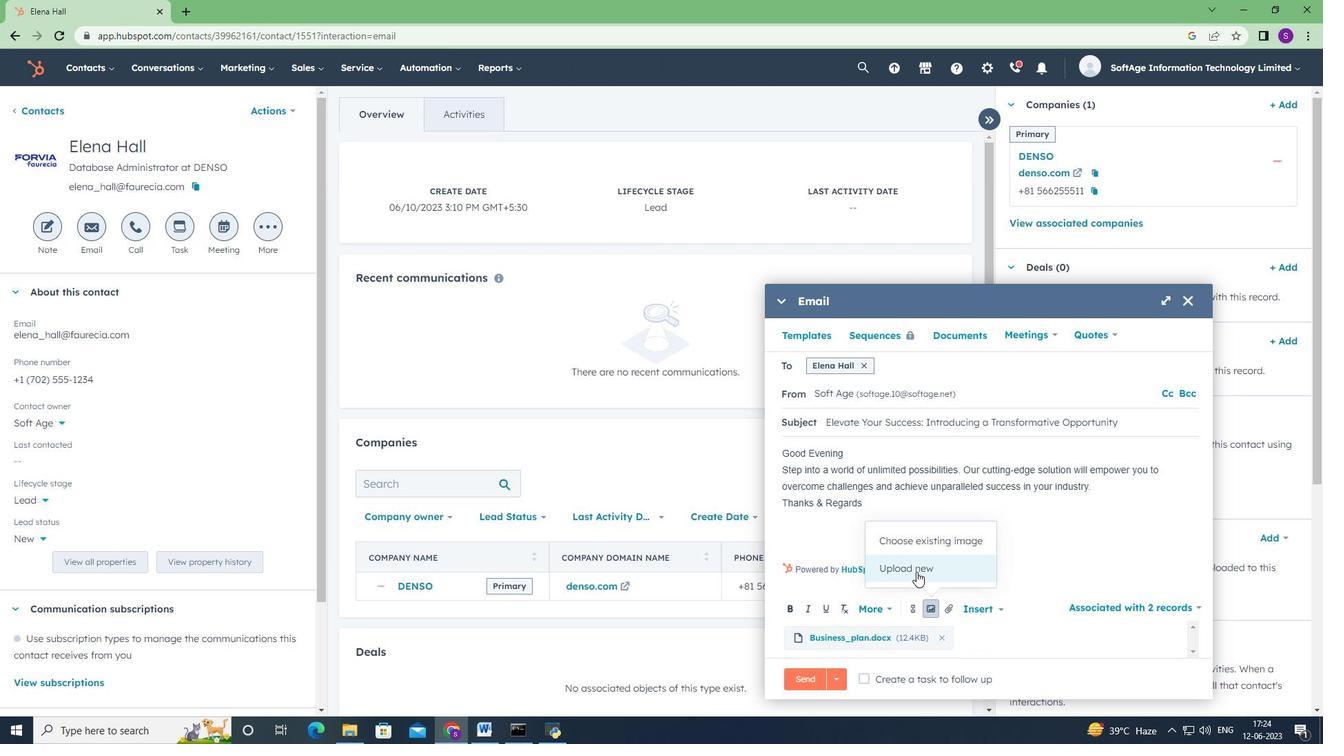 
Action: Mouse moved to (65, 189)
Screenshot: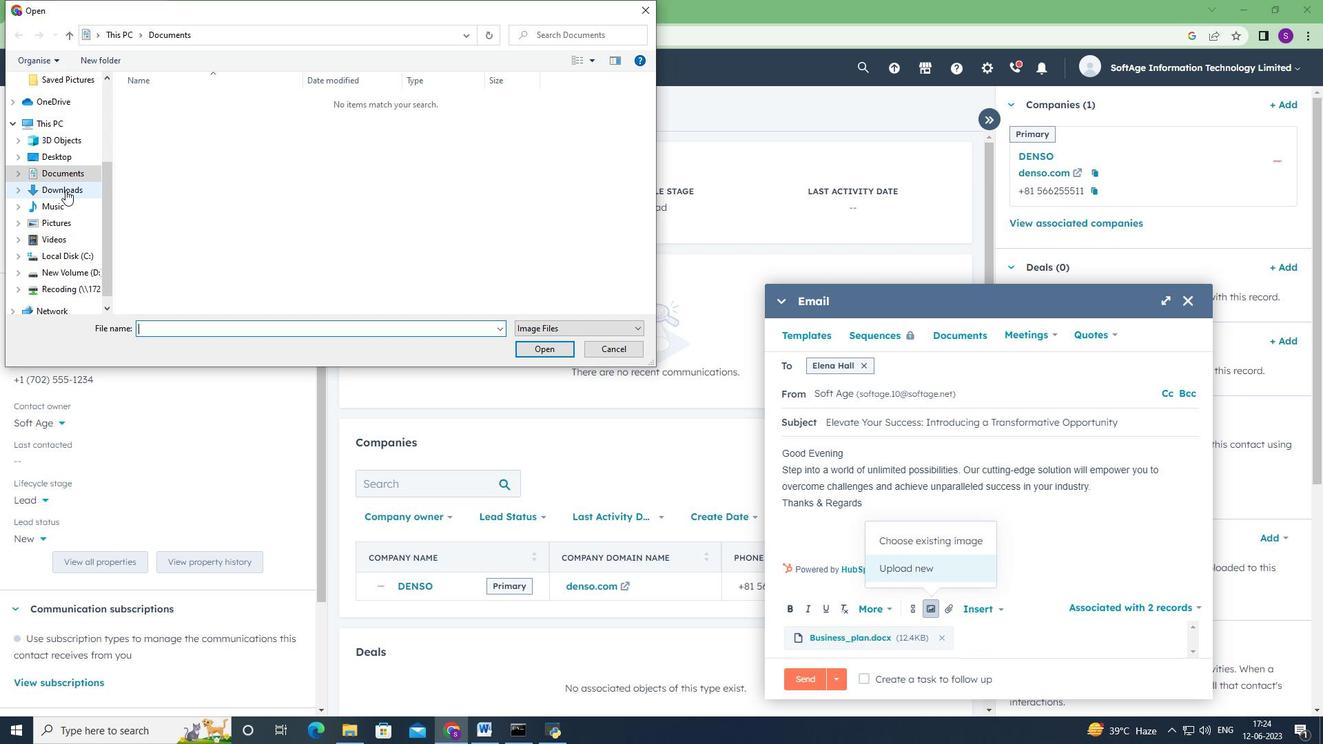 
Action: Mouse pressed left at (65, 189)
Screenshot: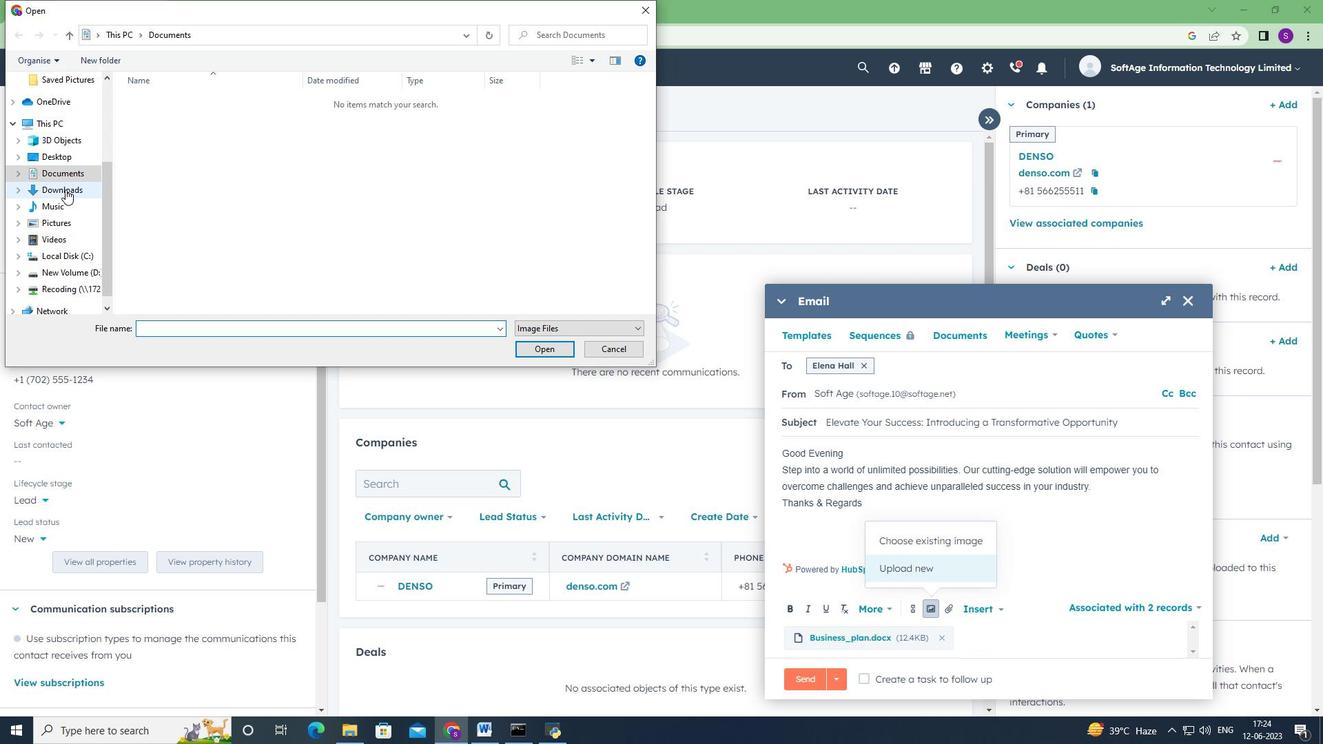 
Action: Mouse moved to (179, 124)
Screenshot: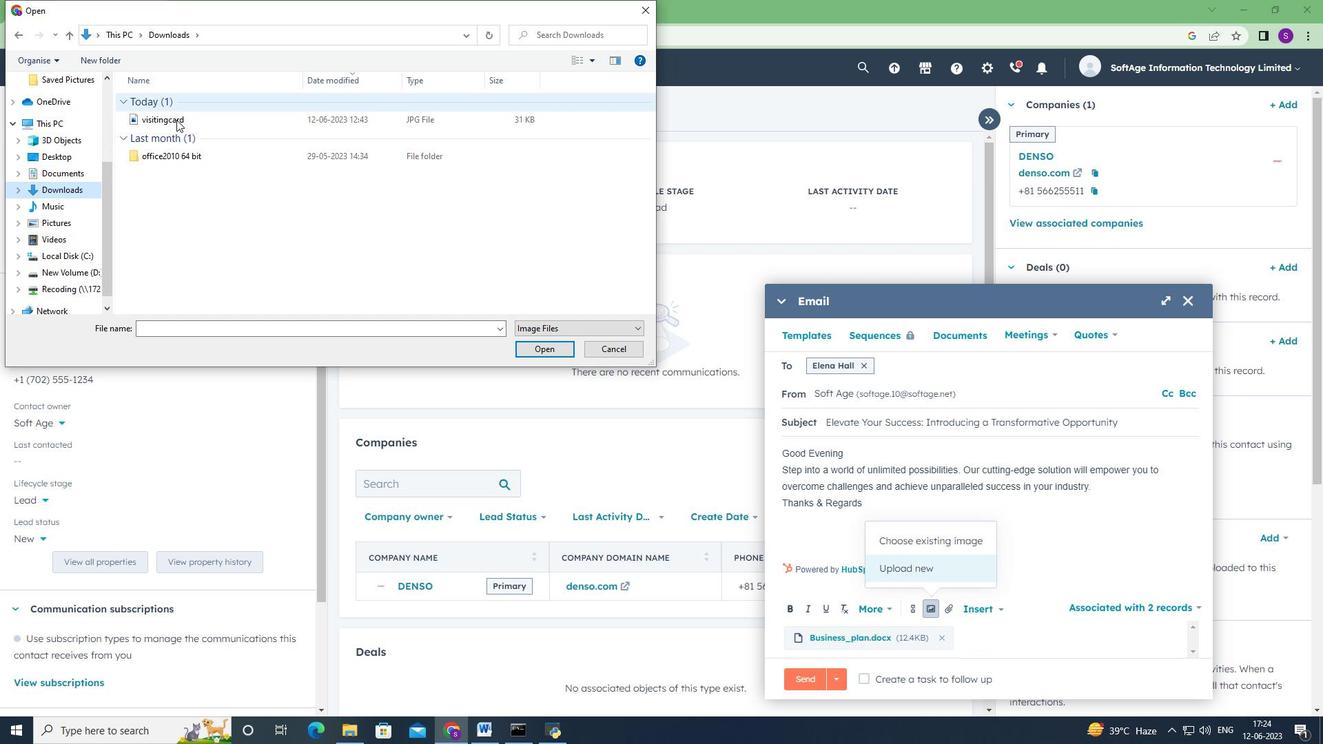 
Action: Mouse pressed left at (179, 124)
Screenshot: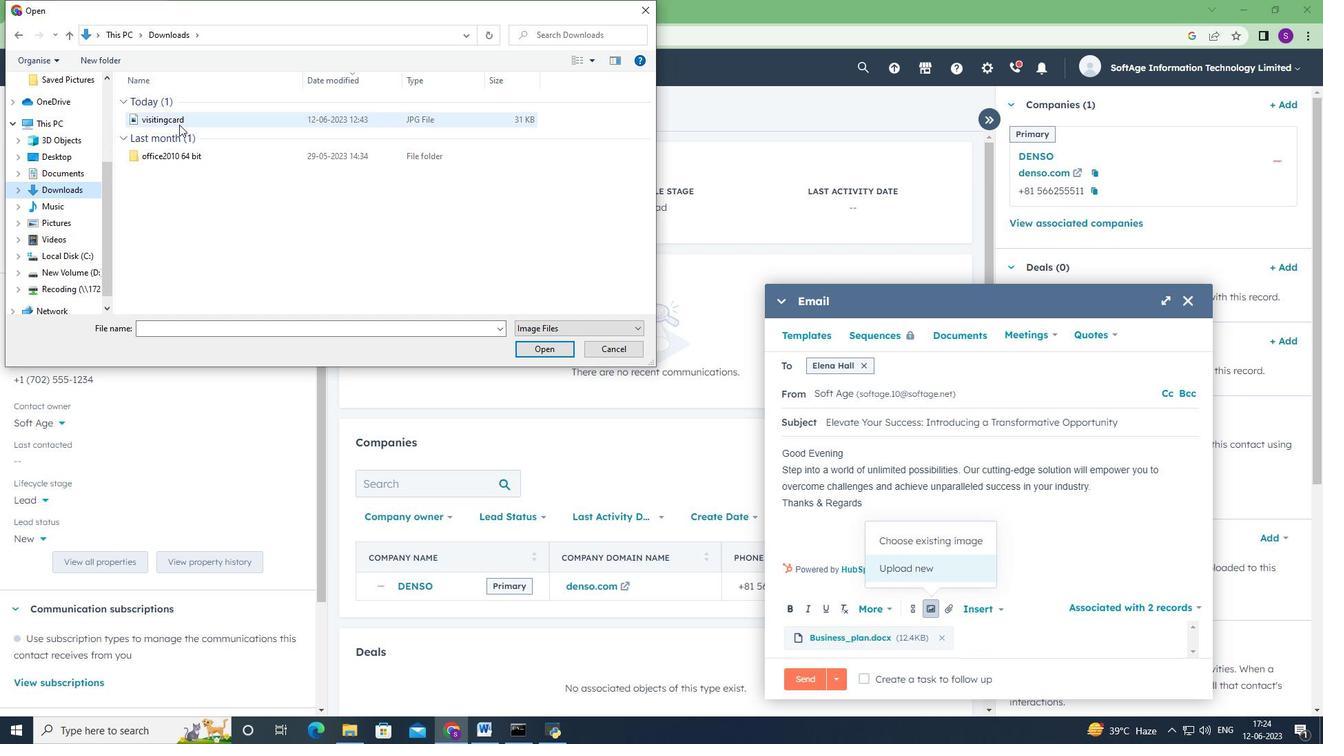 
Action: Mouse moved to (559, 350)
Screenshot: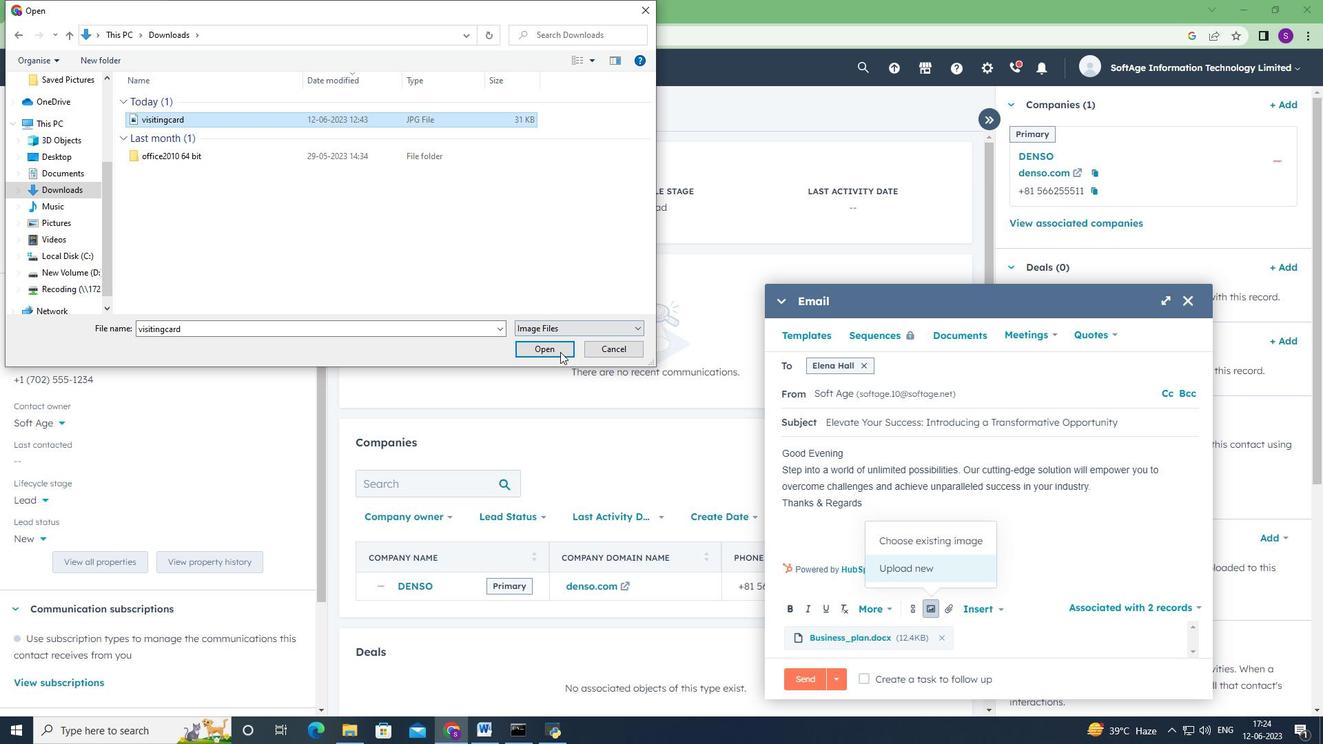 
Action: Mouse pressed left at (559, 350)
Screenshot: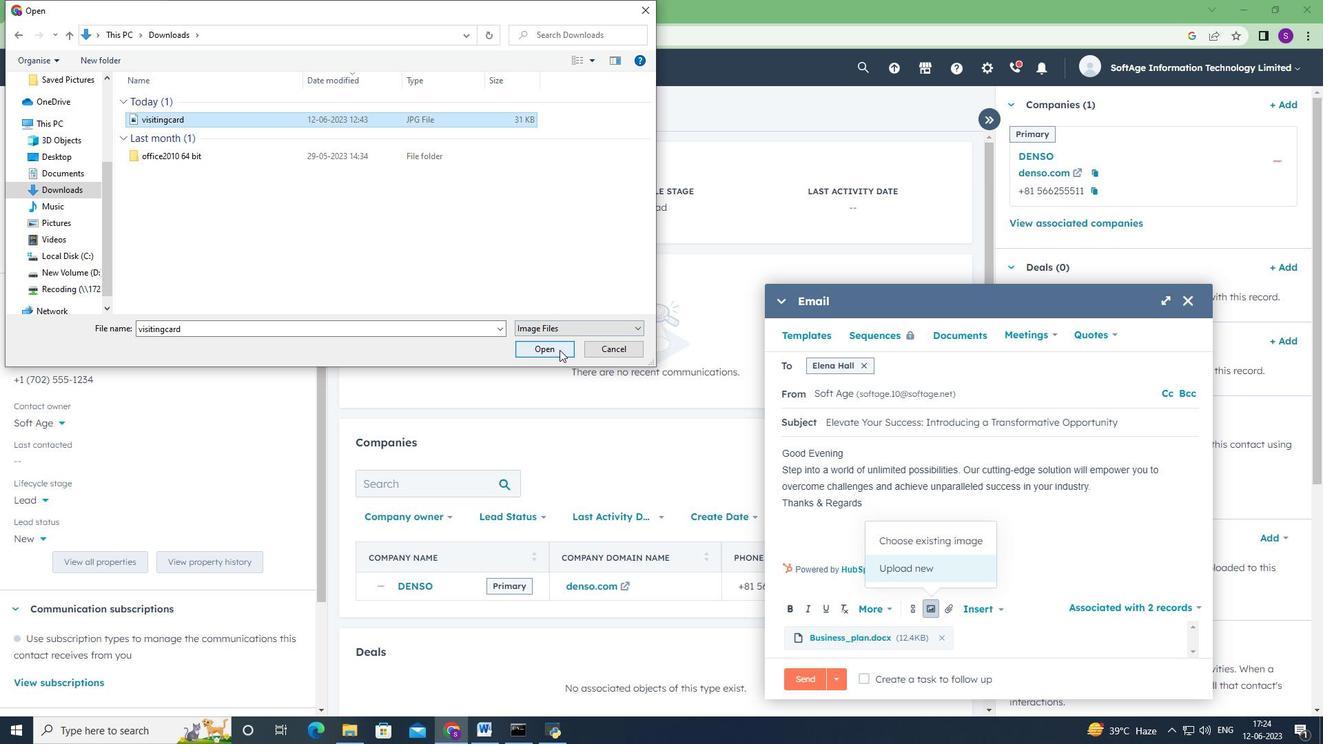 
Action: Mouse moved to (797, 379)
Screenshot: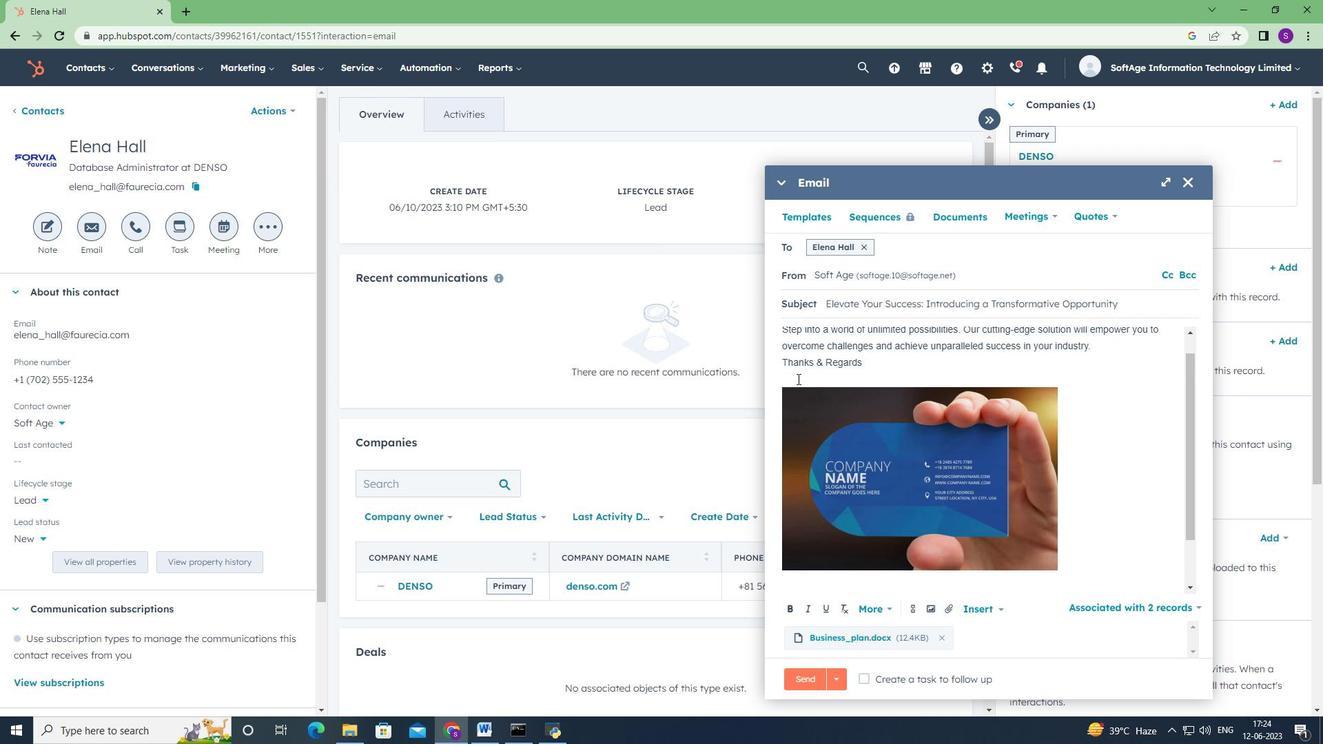 
Action: Mouse pressed left at (797, 379)
Screenshot: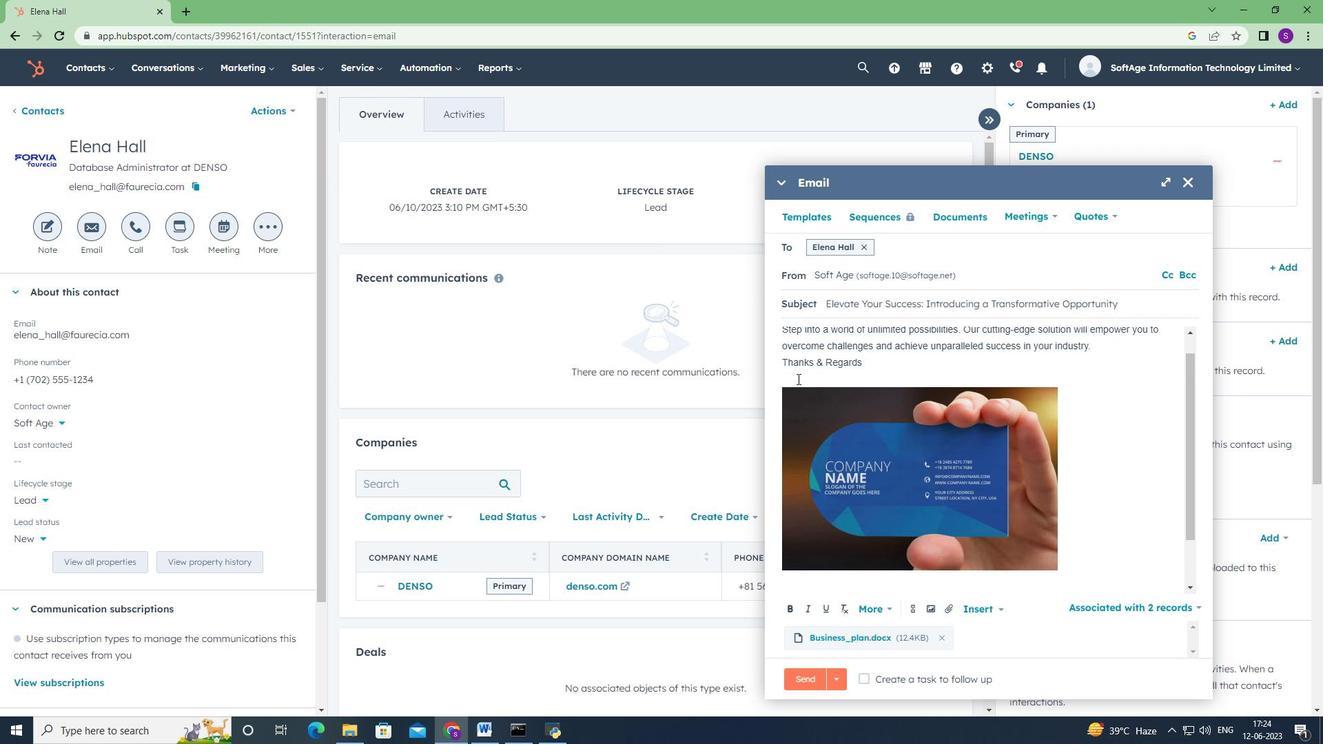 
Action: Key pressed <Key.shift><Key.shift><Key.shift><Key.shift><Key.shift><Key.shift><Key.shift><Key.shift><Key.shift><Key.shift><Key.shift><Key.shift><Key.shift><Key.shift><Key.shift><Key.shift><Key.shift><Key.shift><Key.shift><Key.shift><Key.shift><Key.shift><Key.shift><Key.shift><Key.shift><Key.shift><Key.shift><Key.shift><Key.shift><Key.shift><Key.shift><Key.shift><Key.shift><Key.shift><Key.shift><Key.shift><Key.shift><Key.shift><Key.shift><Key.shift><Key.shift>Reddit<Key.space>
Screenshot: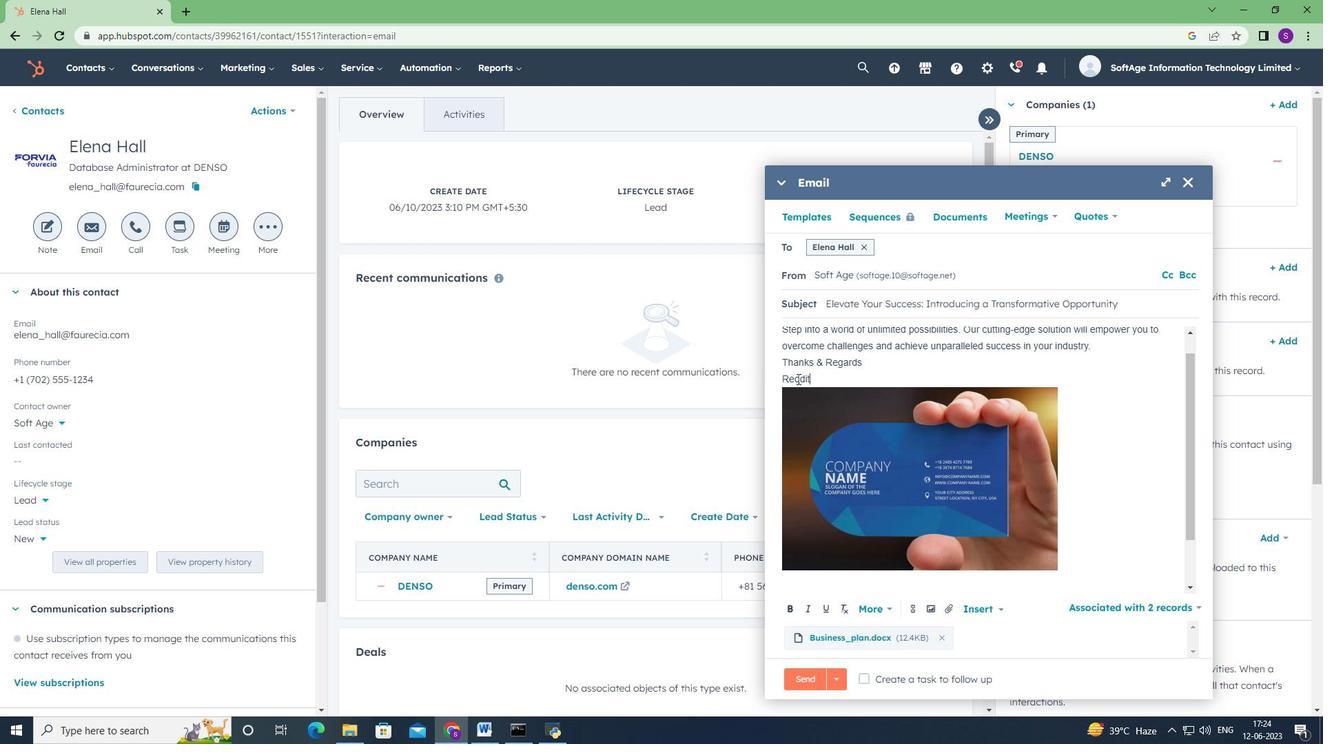 
Action: Mouse moved to (913, 609)
Screenshot: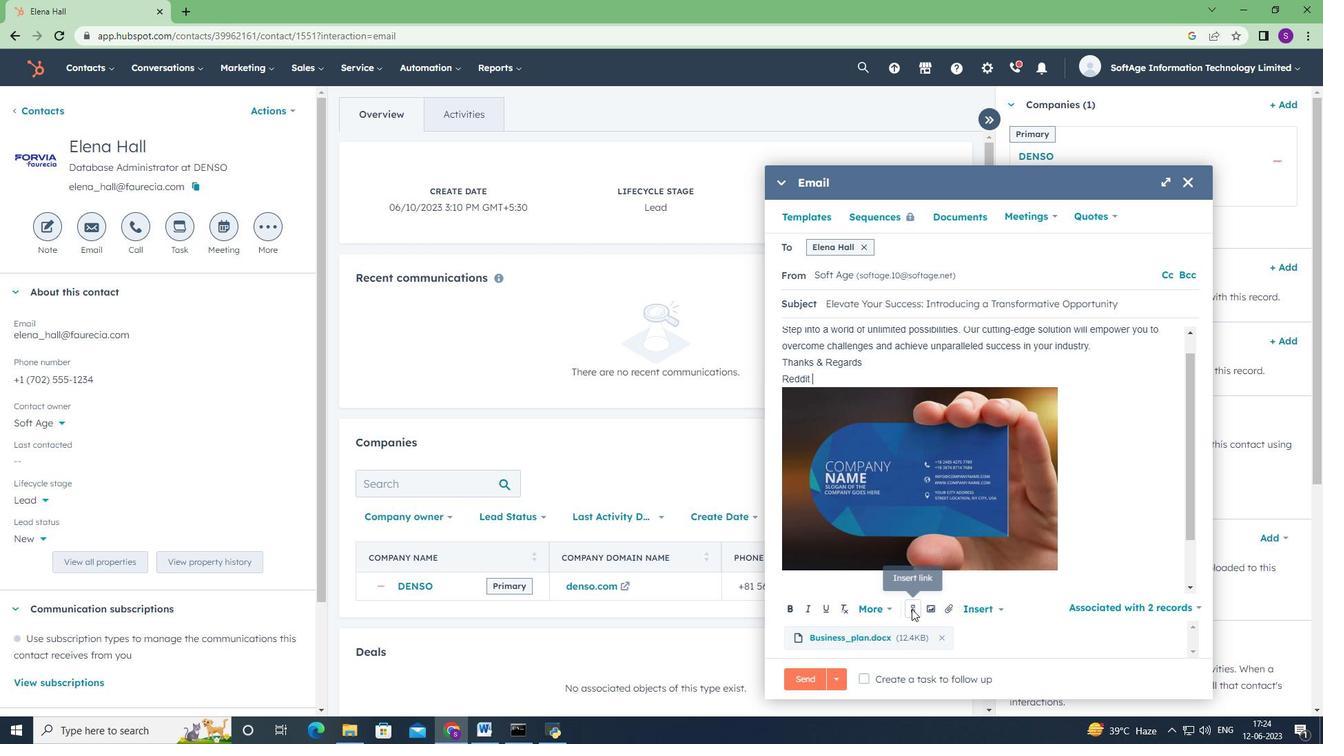
Action: Mouse pressed left at (913, 609)
Screenshot: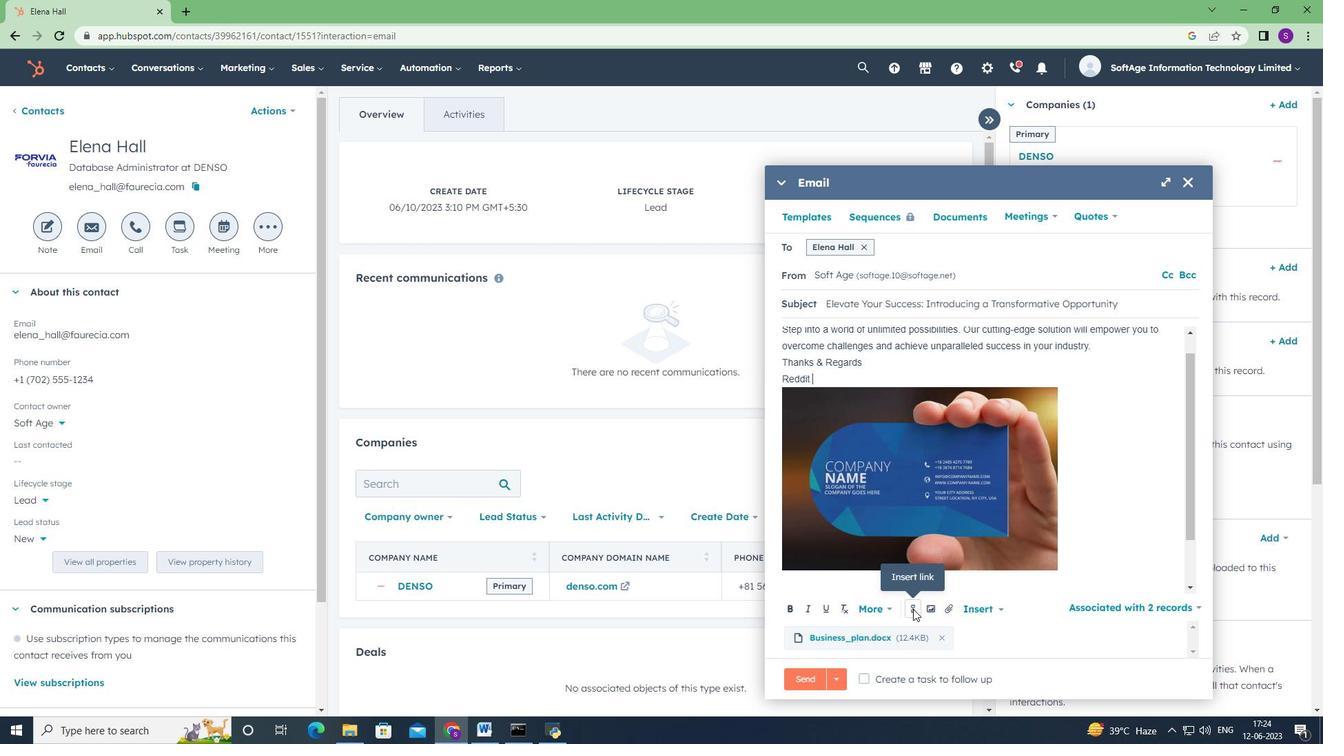 
Action: Mouse moved to (940, 522)
Screenshot: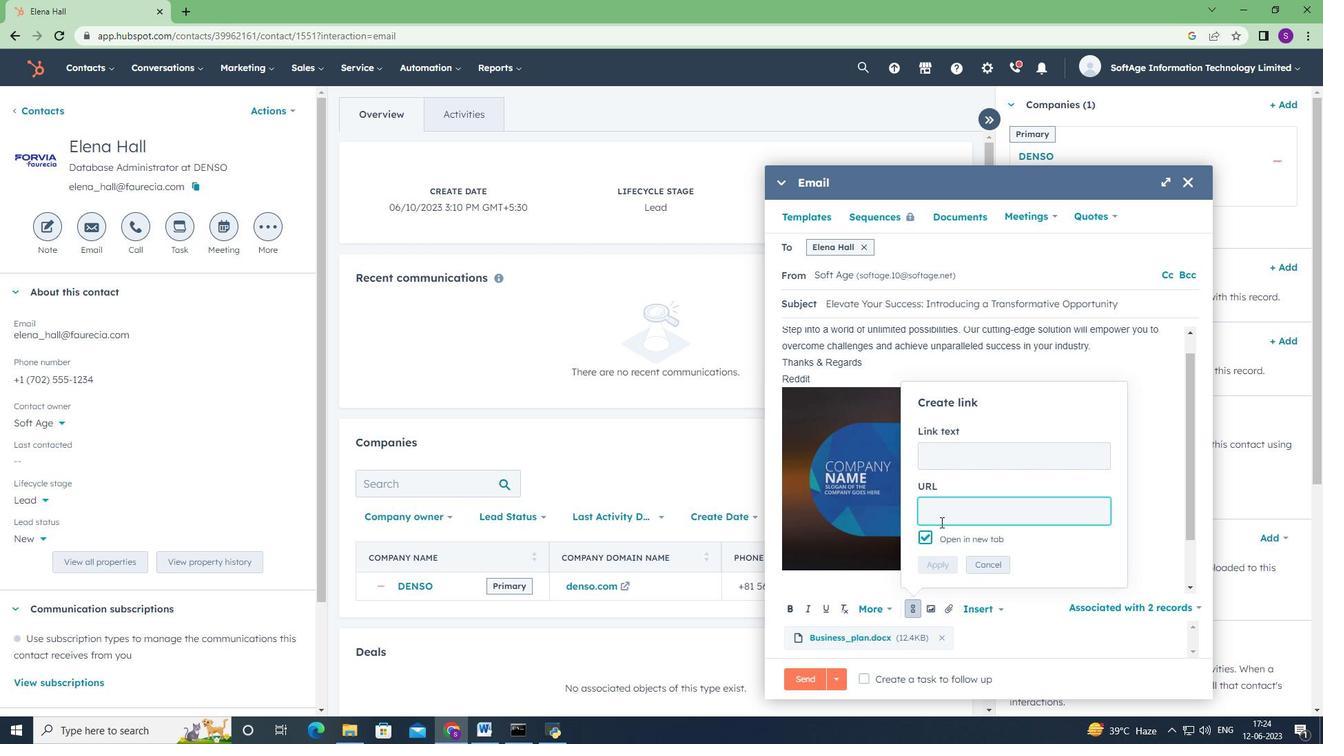 
Action: Key pressed www.<Key.shift><Key.shift><Key.shift><Key.shift><Key.shift><Key.shift><Key.shift><Key.shift><Key.shift>reddit.com
Screenshot: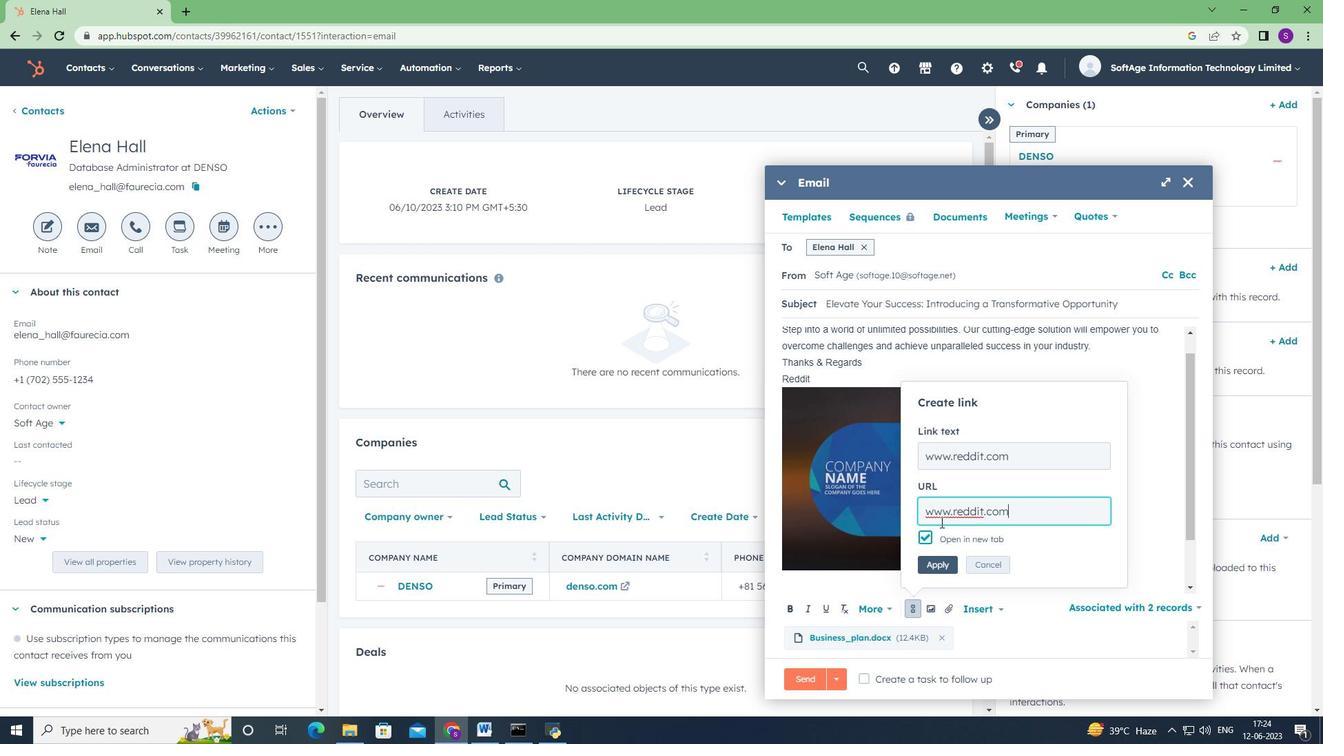 
Action: Mouse moved to (937, 567)
Screenshot: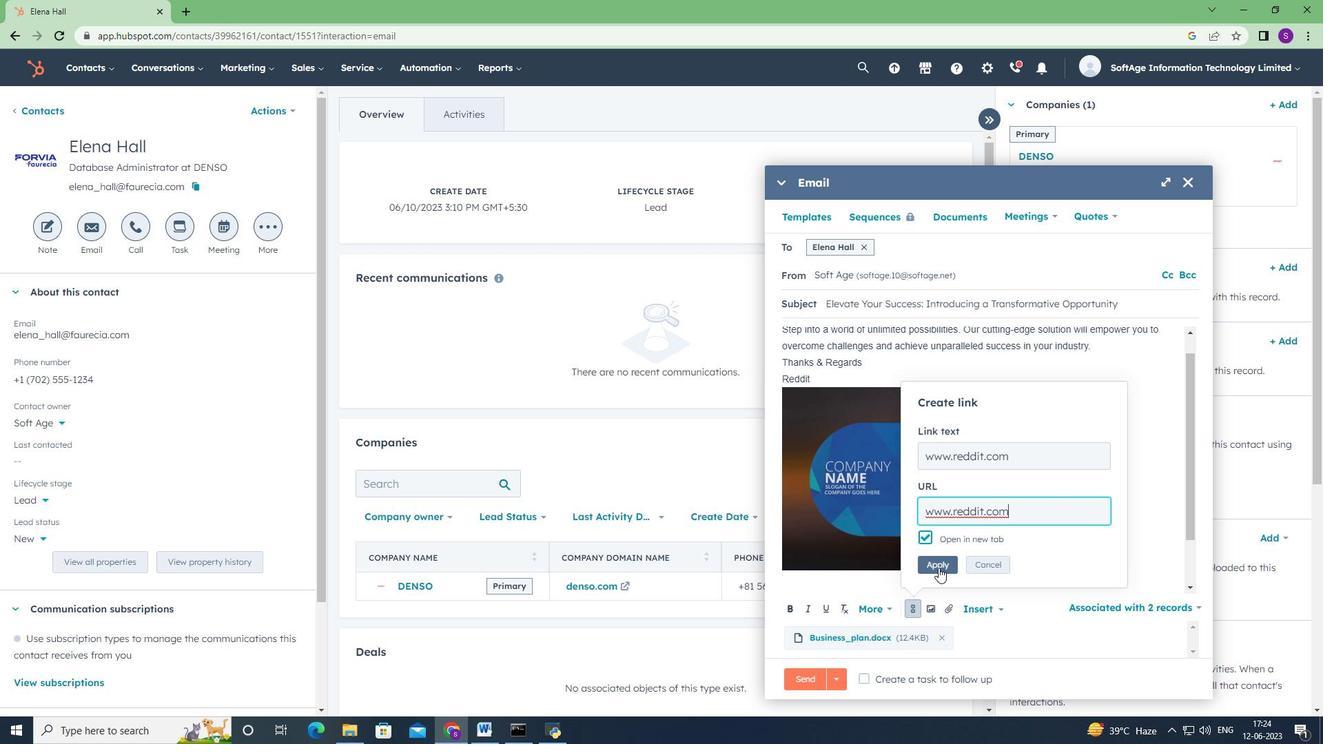 
Action: Mouse pressed left at (937, 567)
Screenshot: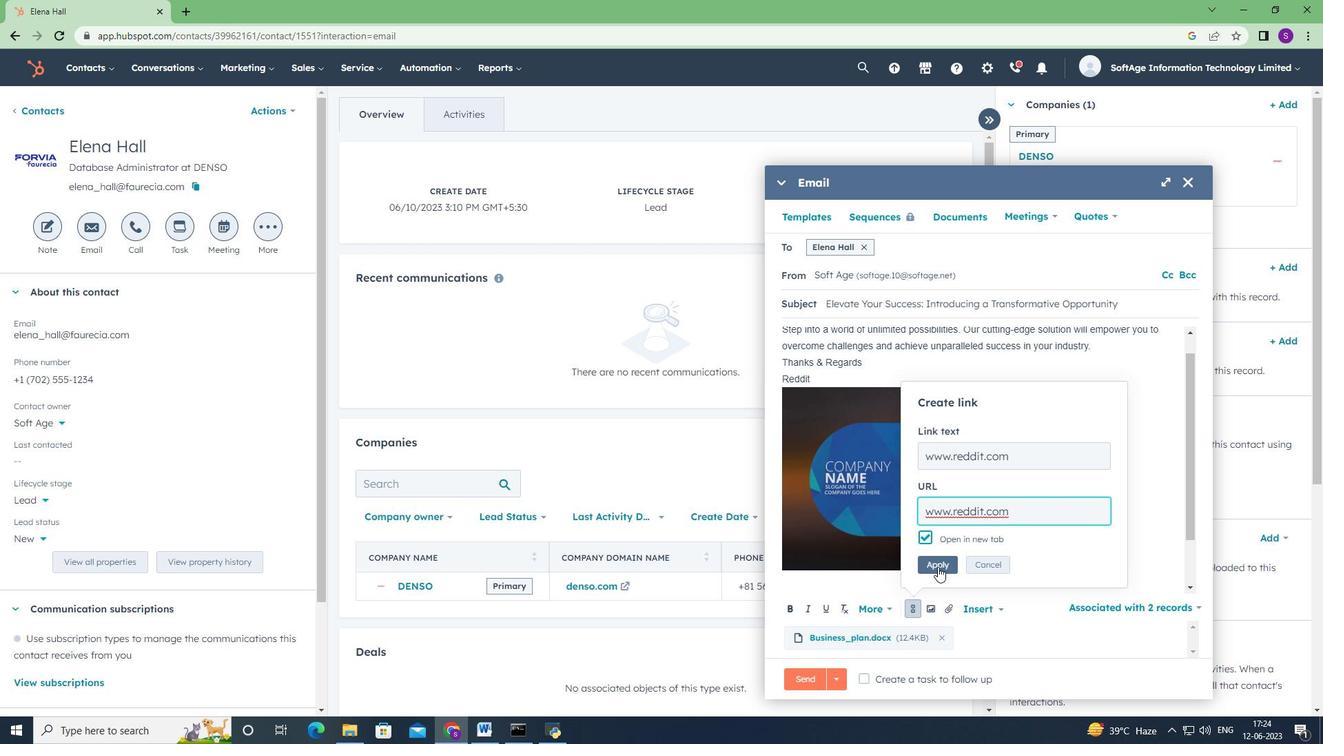 
Action: Mouse moved to (866, 680)
Screenshot: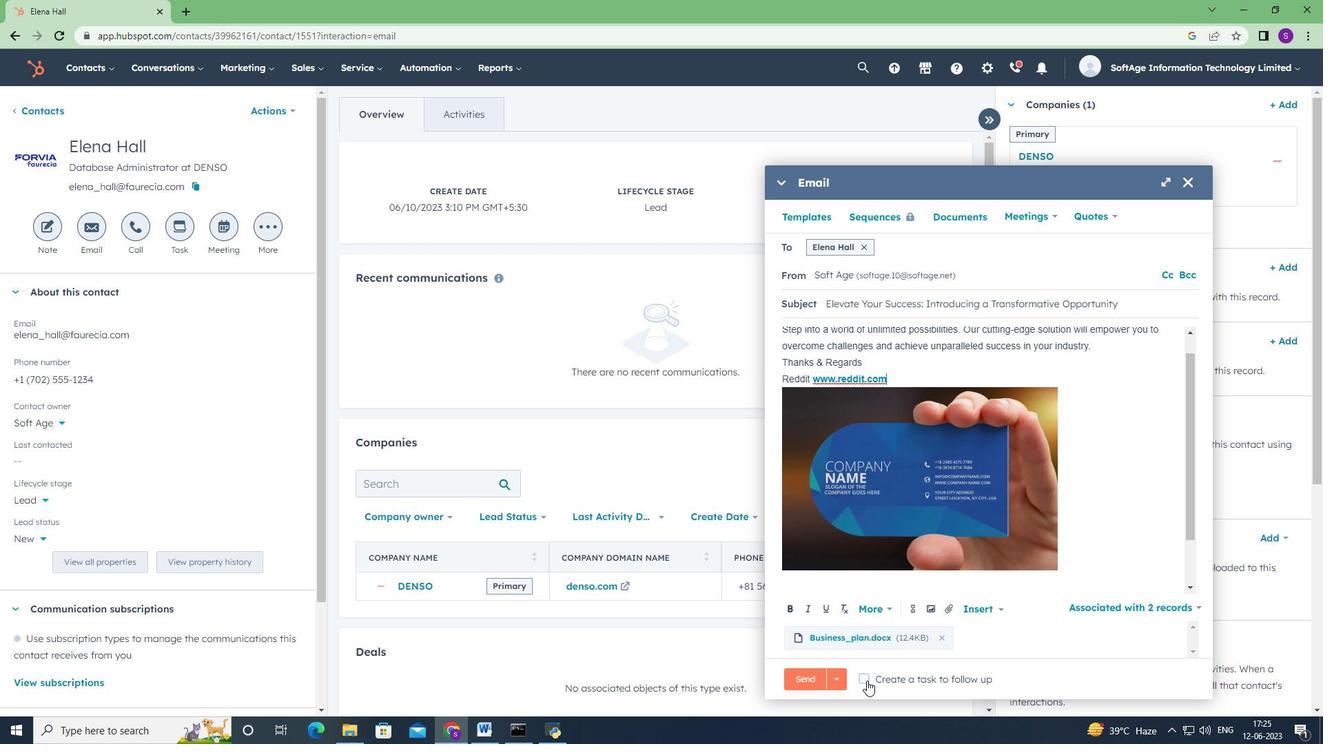 
Action: Mouse pressed left at (866, 680)
Screenshot: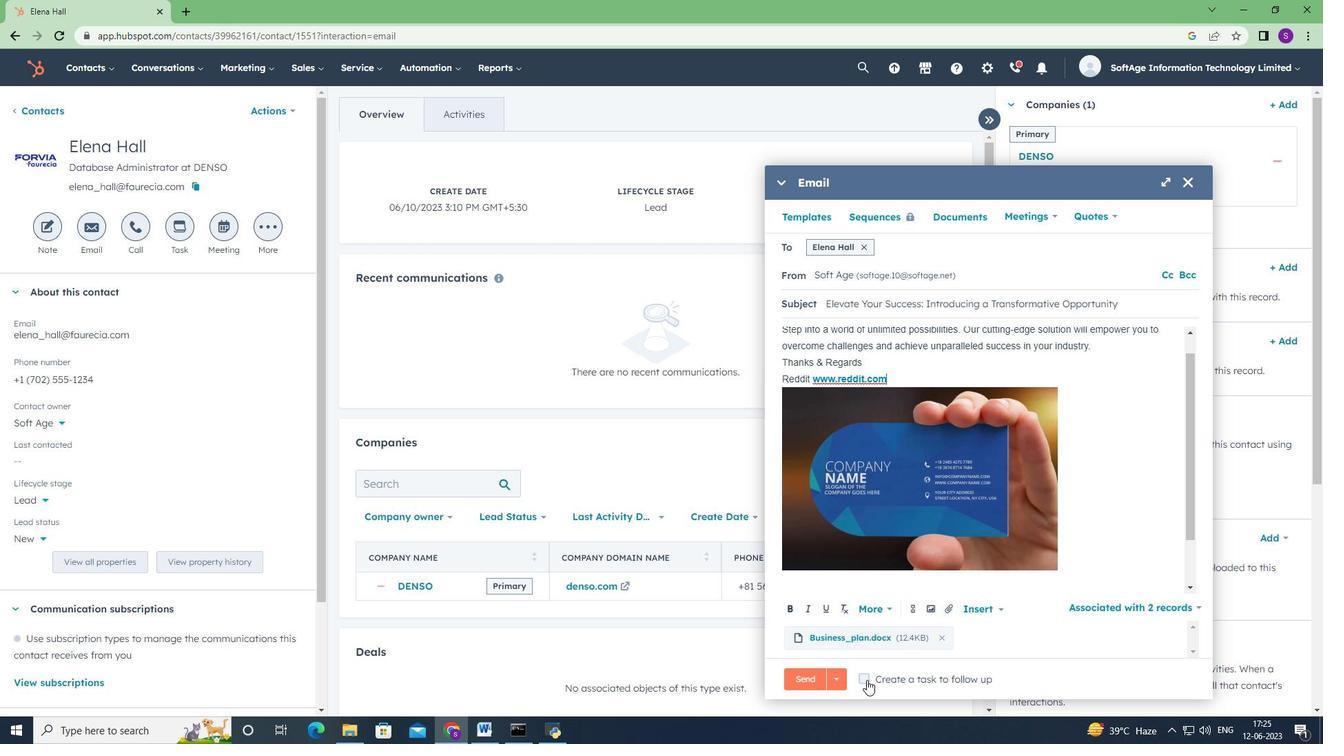 
Action: Mouse moved to (1150, 677)
Screenshot: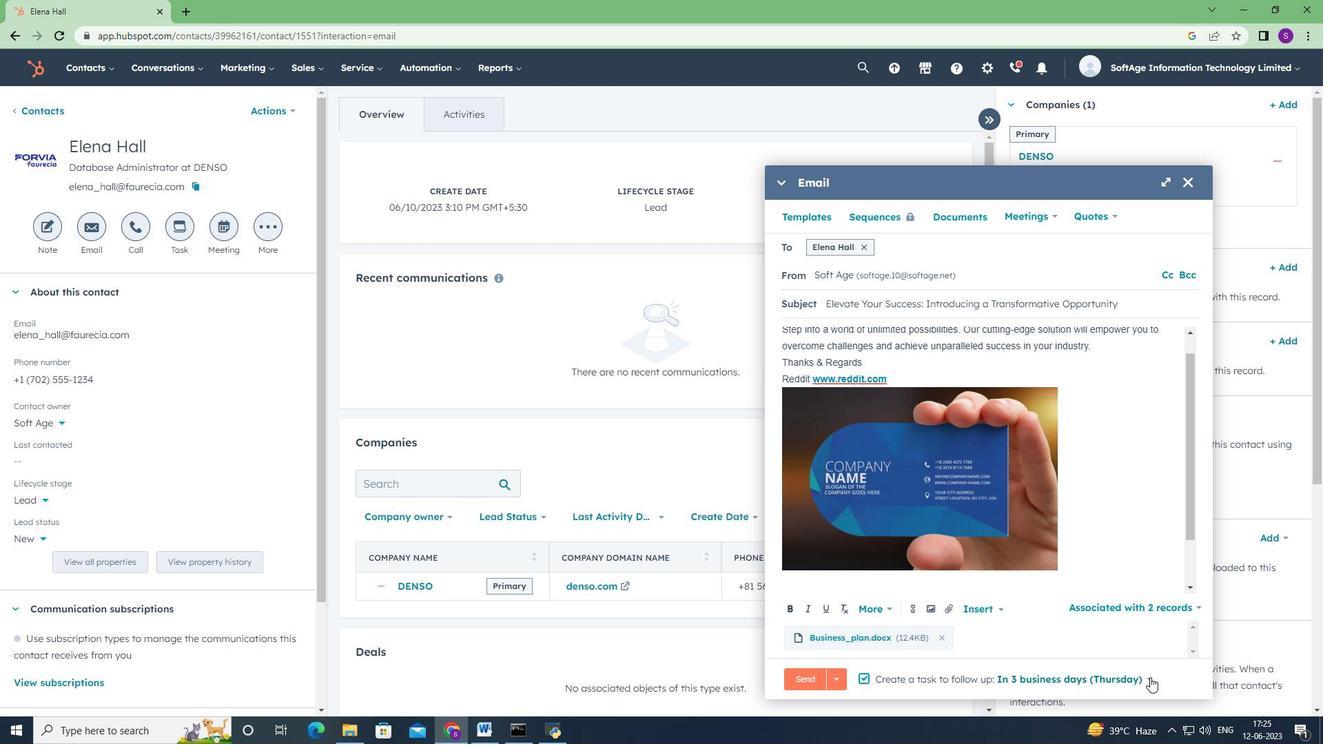 
Action: Mouse pressed left at (1150, 677)
Screenshot: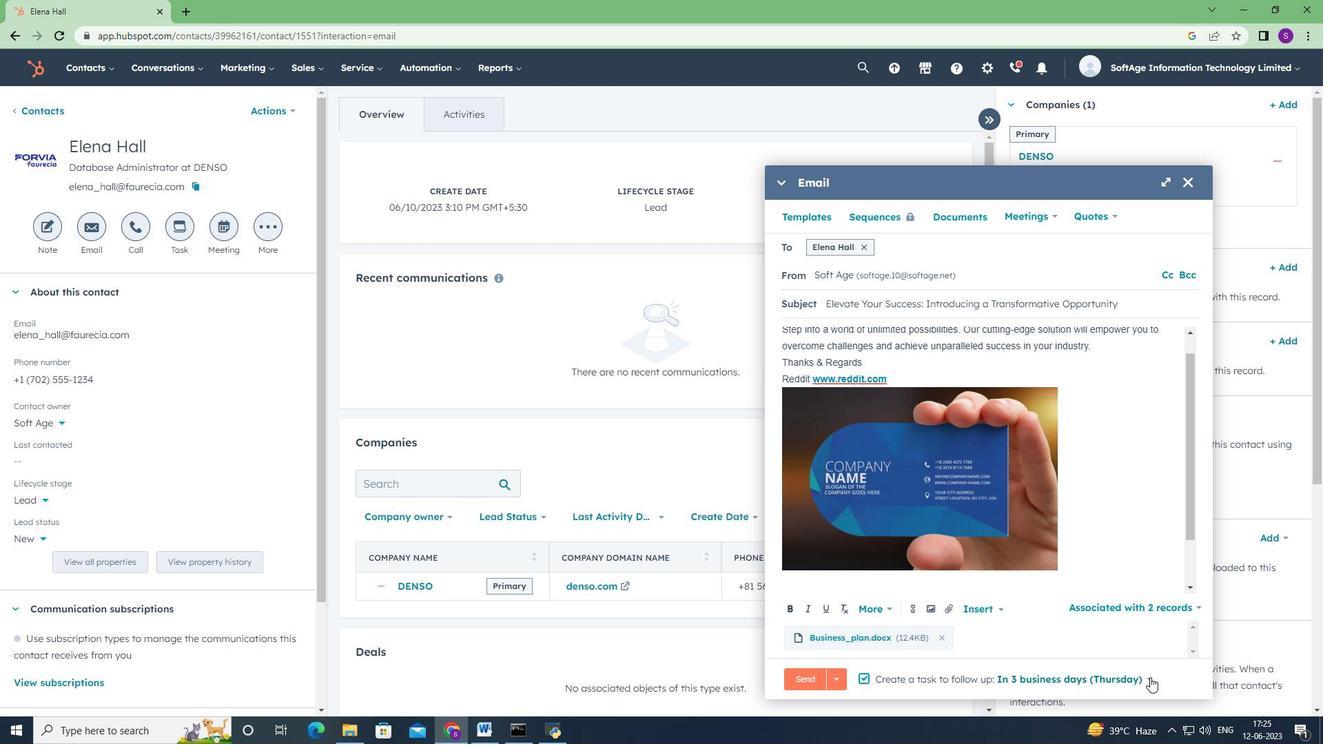 
Action: Mouse moved to (1042, 619)
Screenshot: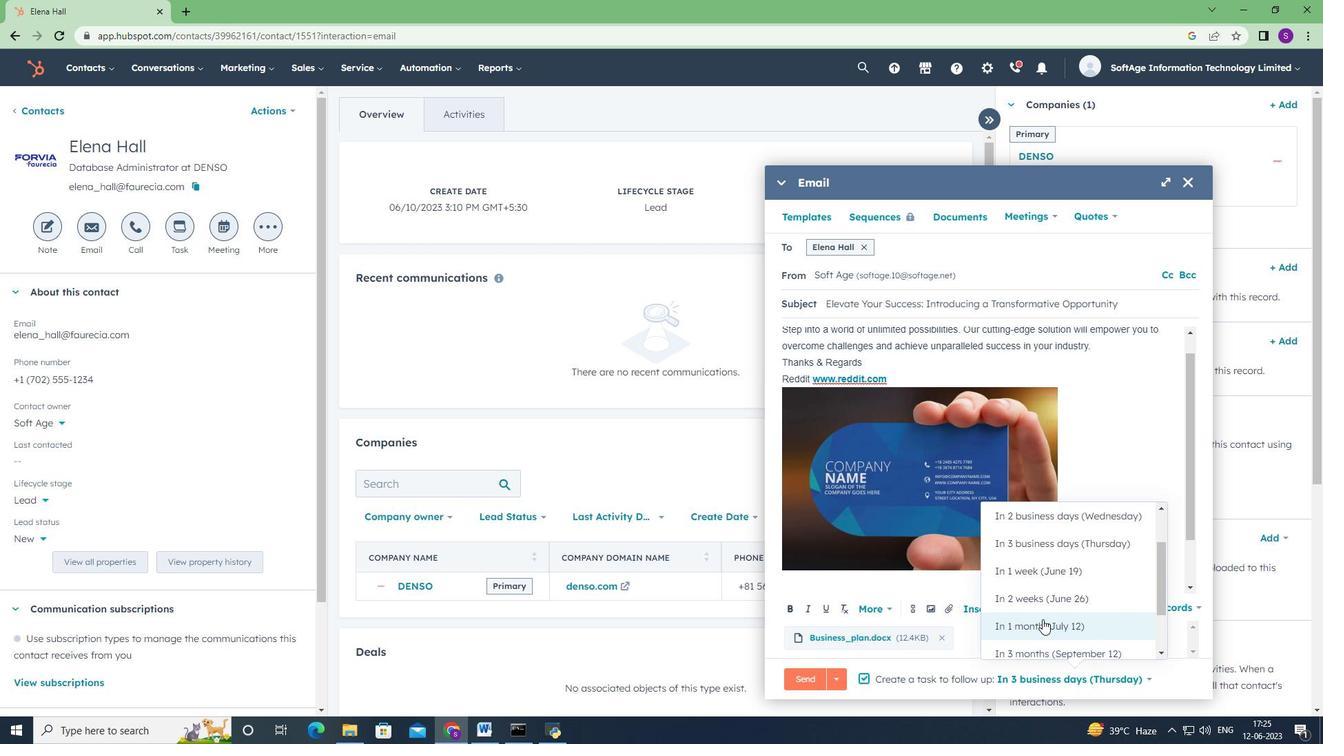 
Action: Mouse pressed left at (1042, 619)
Screenshot: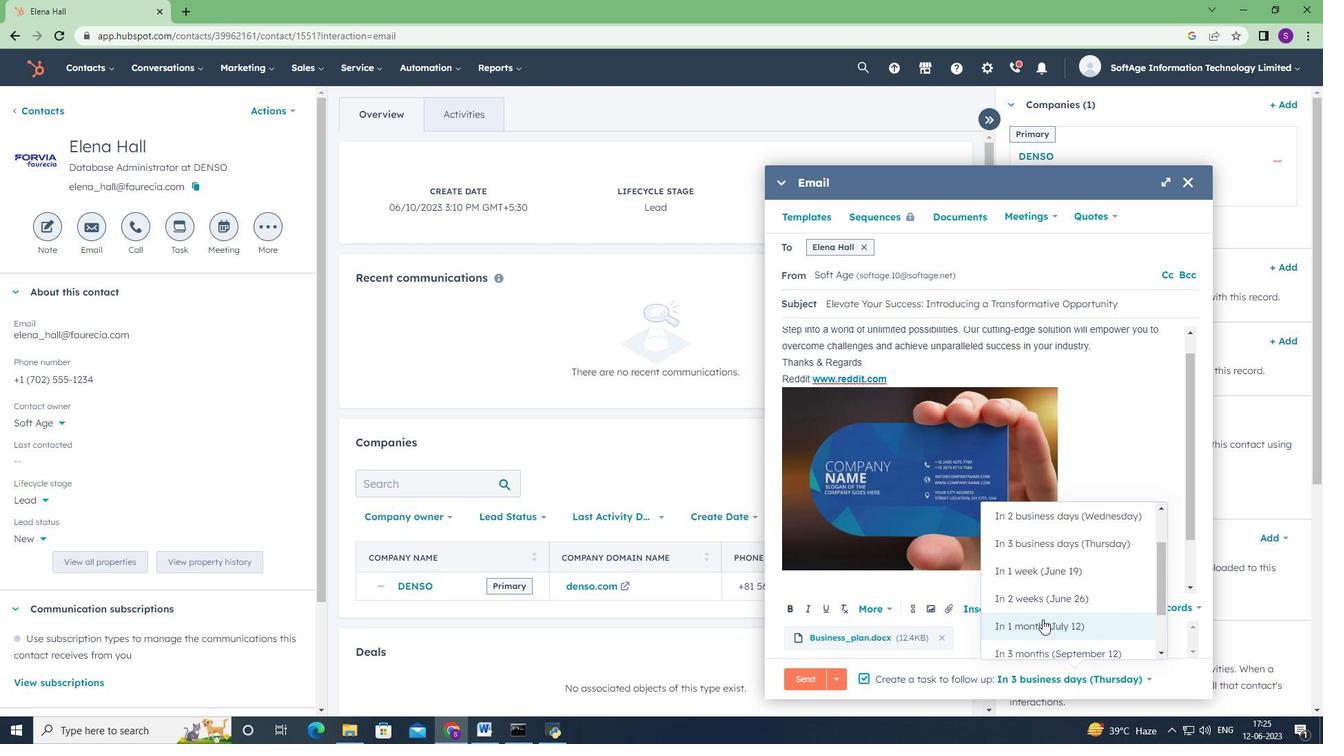 
Action: Mouse moved to (812, 680)
Screenshot: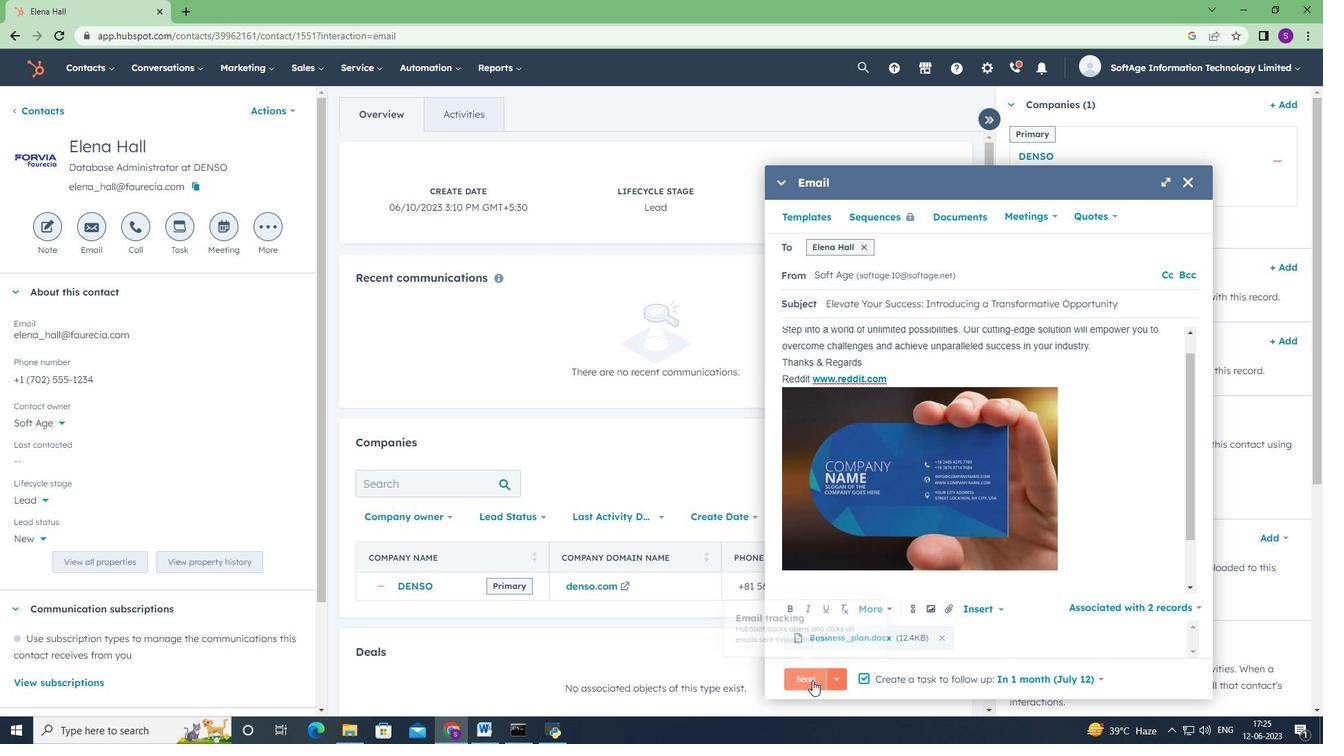 
Action: Mouse pressed left at (812, 680)
Screenshot: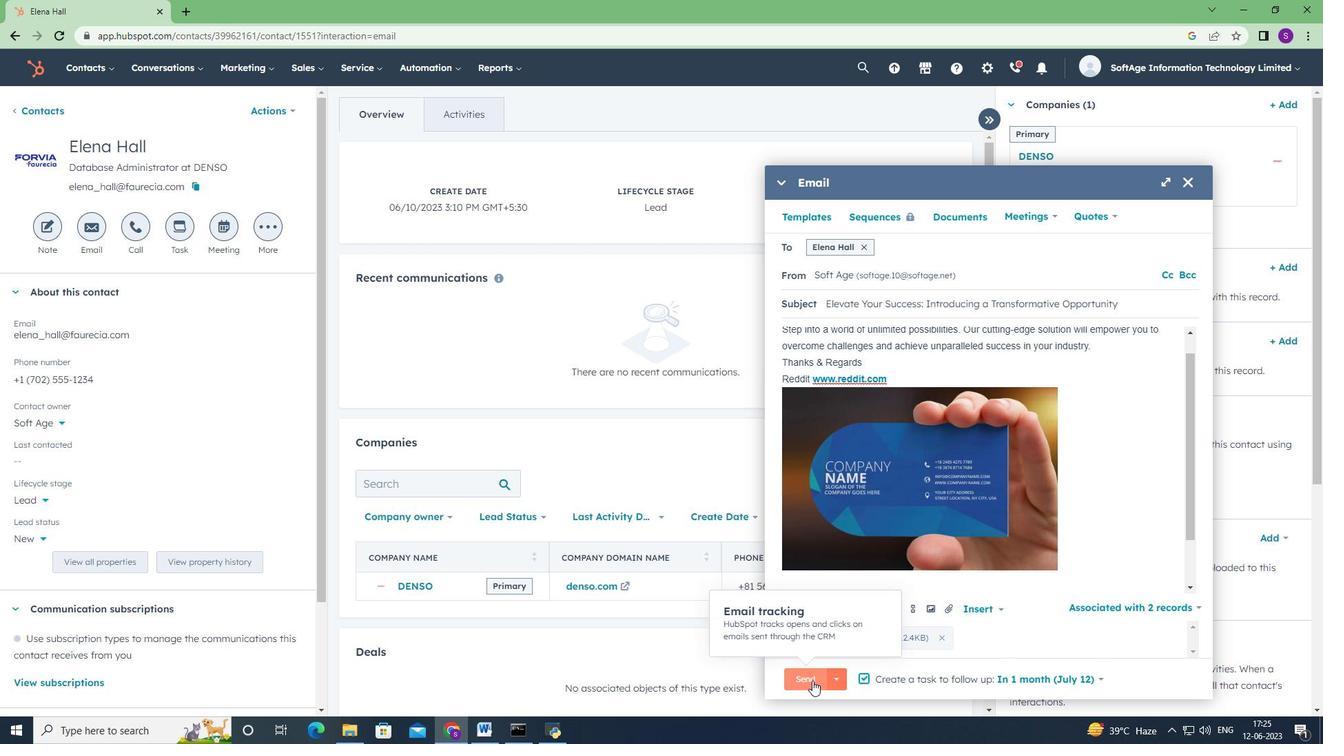 
Action: Mouse moved to (647, 470)
Screenshot: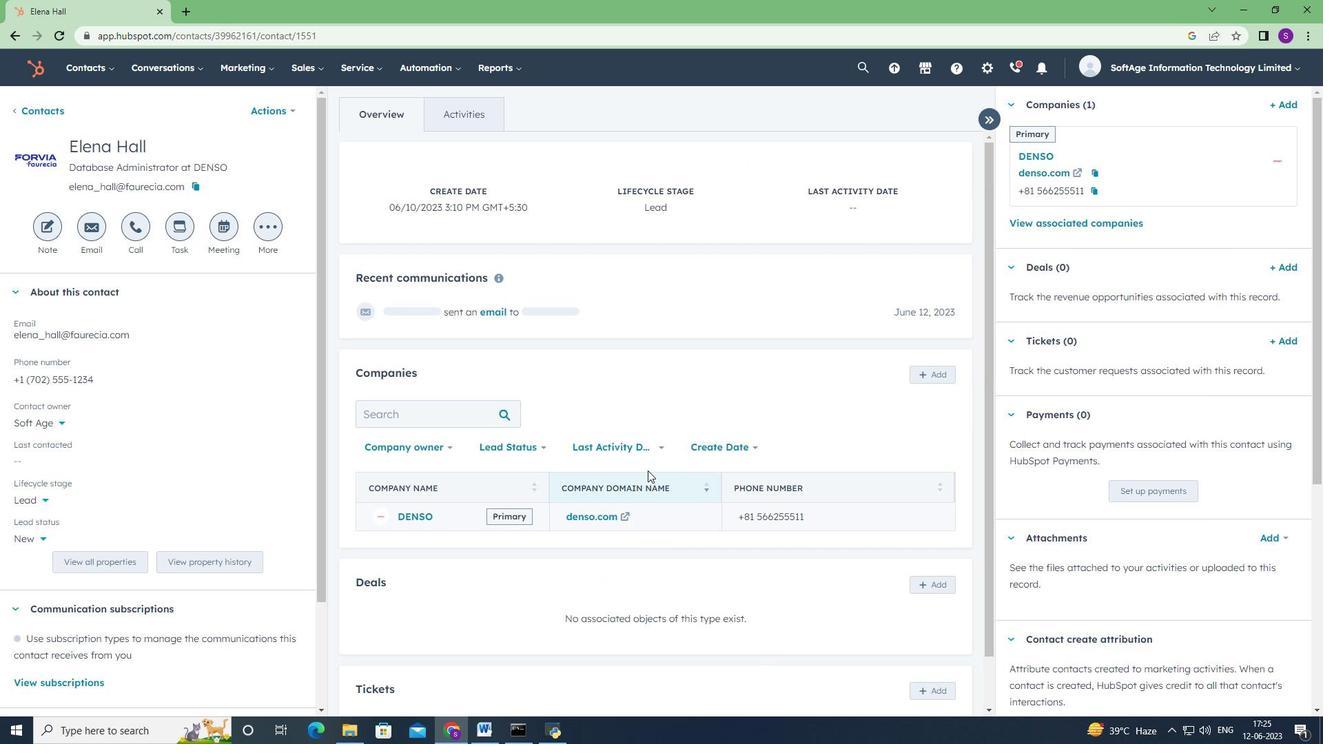 
Action: Mouse scrolled (647, 470) with delta (0, 0)
Screenshot: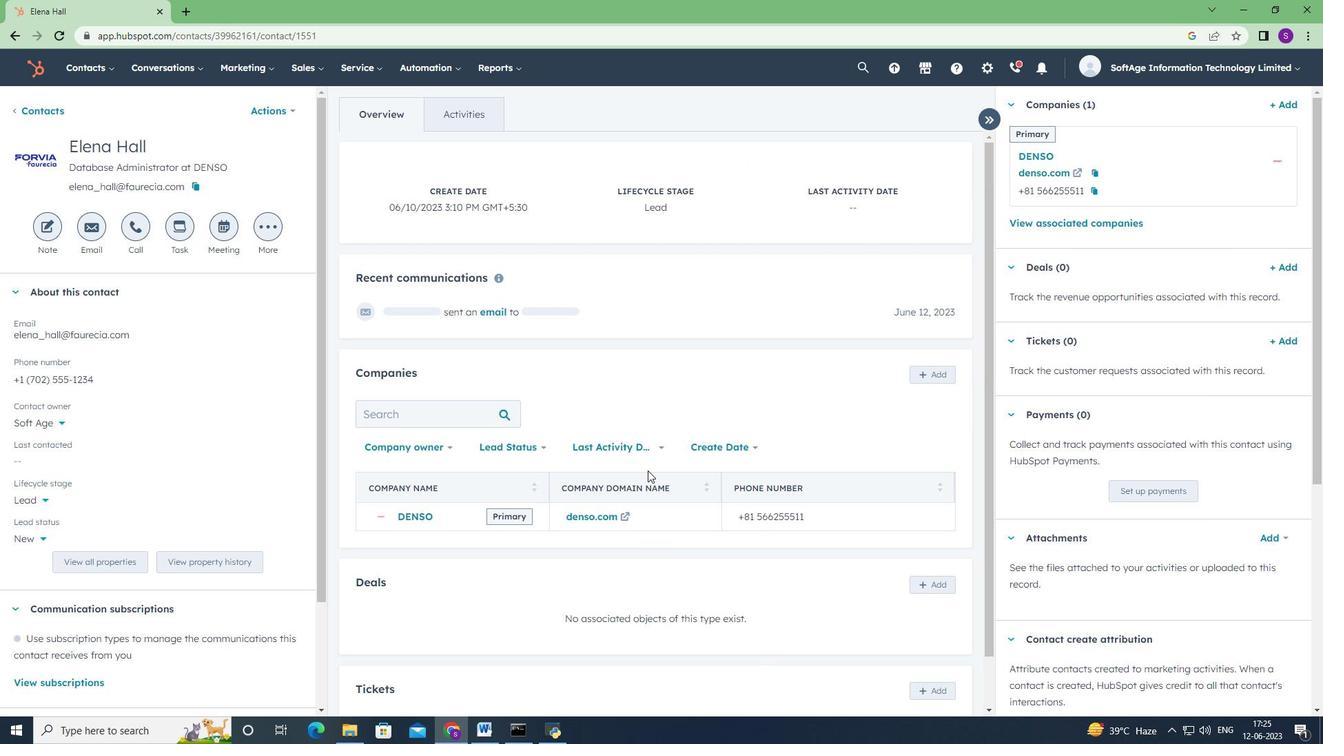 
Action: Mouse scrolled (647, 470) with delta (0, 0)
Screenshot: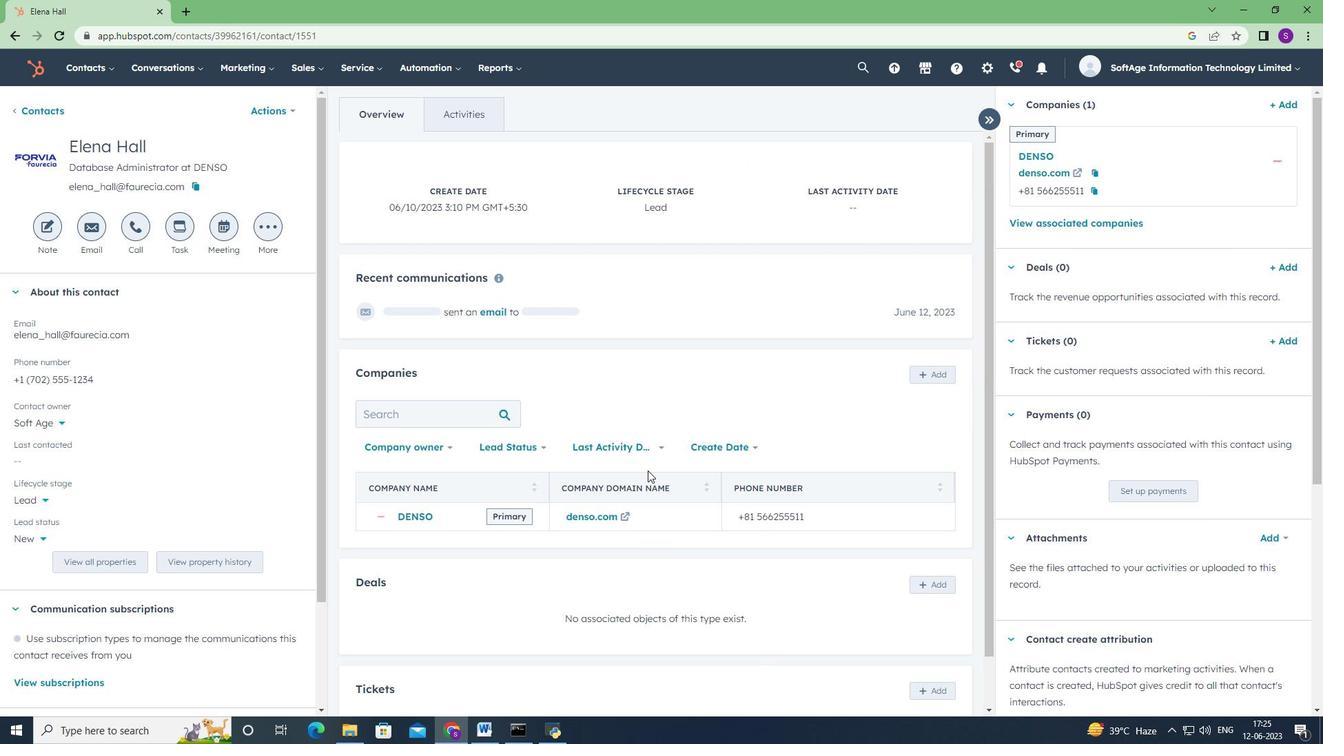 
Action: Mouse scrolled (647, 470) with delta (0, 0)
Screenshot: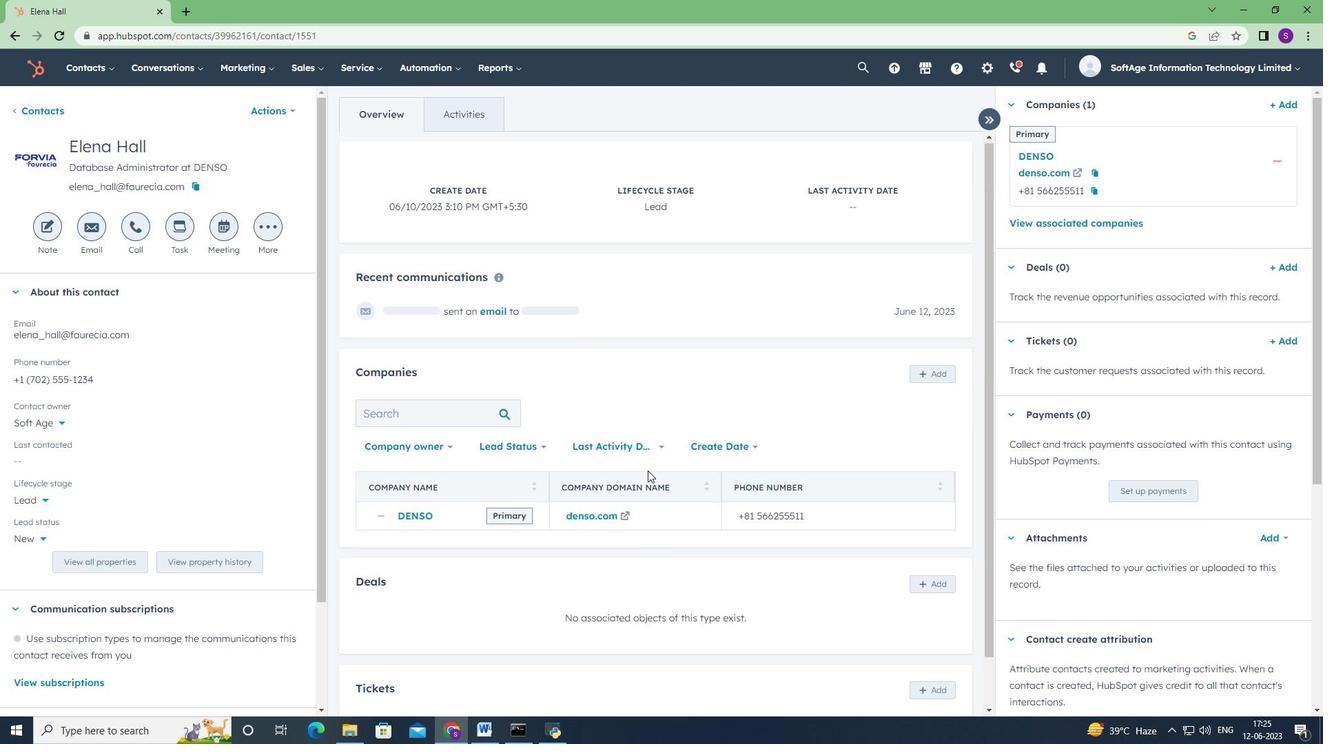 
Action: Mouse scrolled (647, 470) with delta (0, 0)
Screenshot: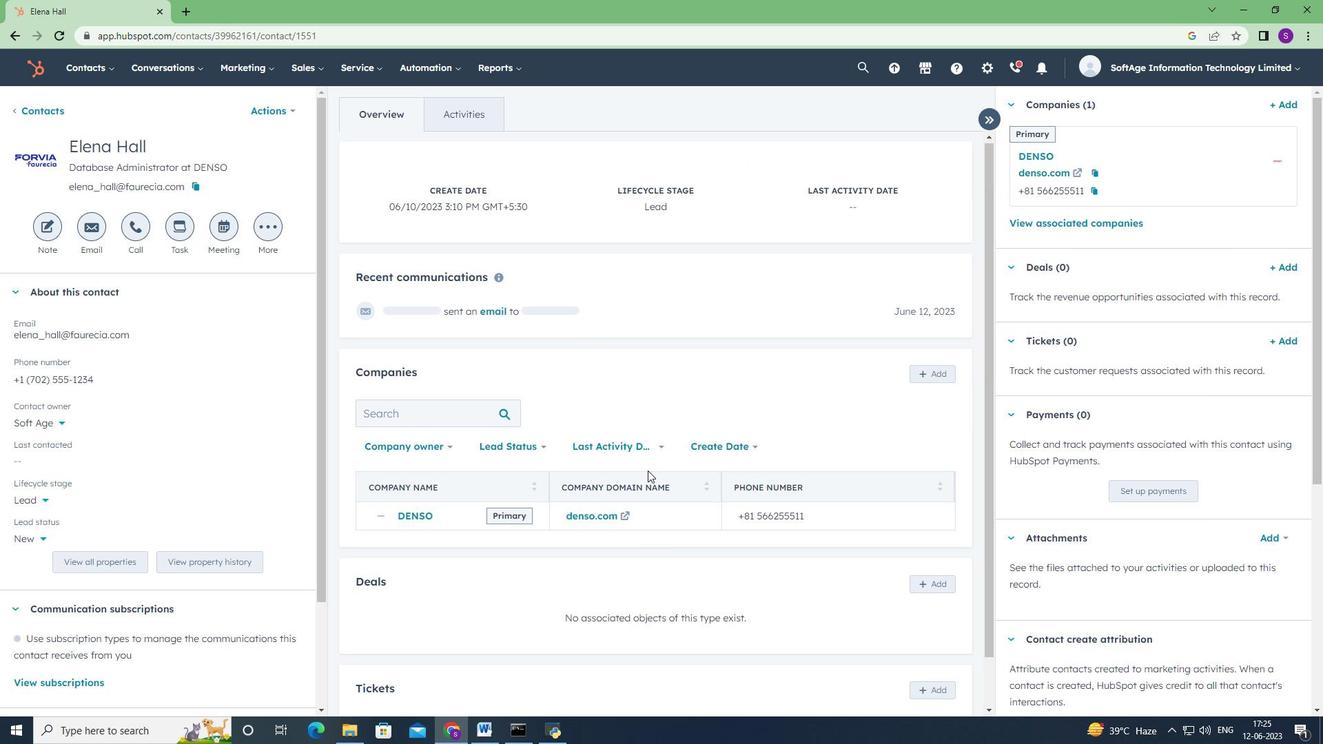 
Action: Mouse scrolled (647, 470) with delta (0, 0)
Screenshot: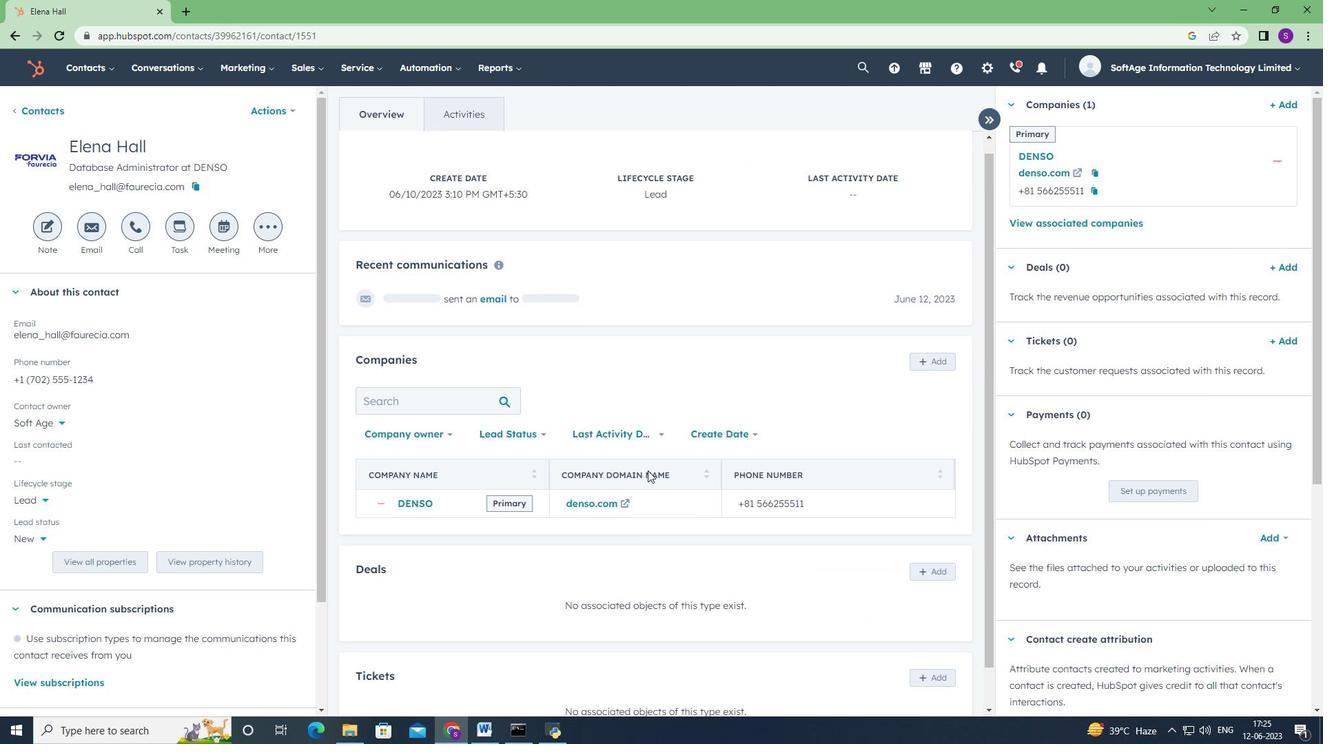 
Action: Mouse scrolled (647, 471) with delta (0, 0)
Screenshot: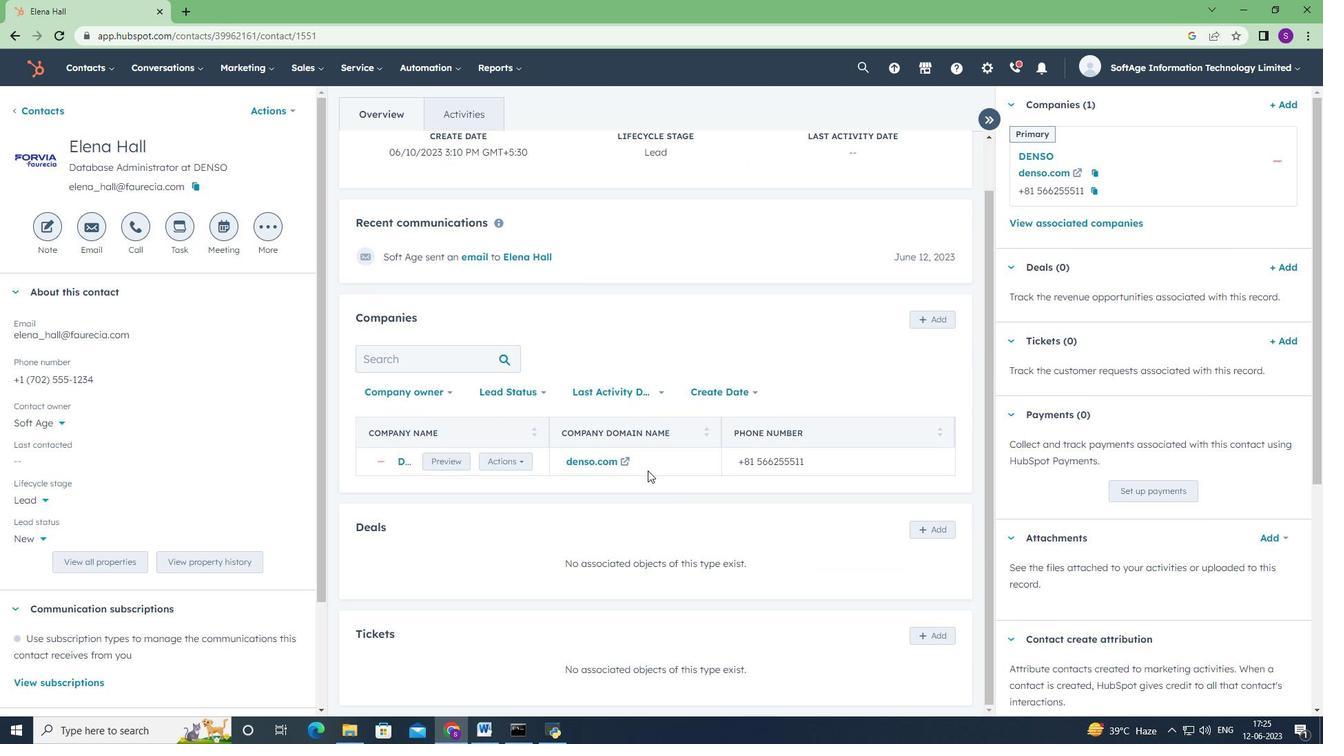 
Action: Mouse scrolled (647, 471) with delta (0, 0)
Screenshot: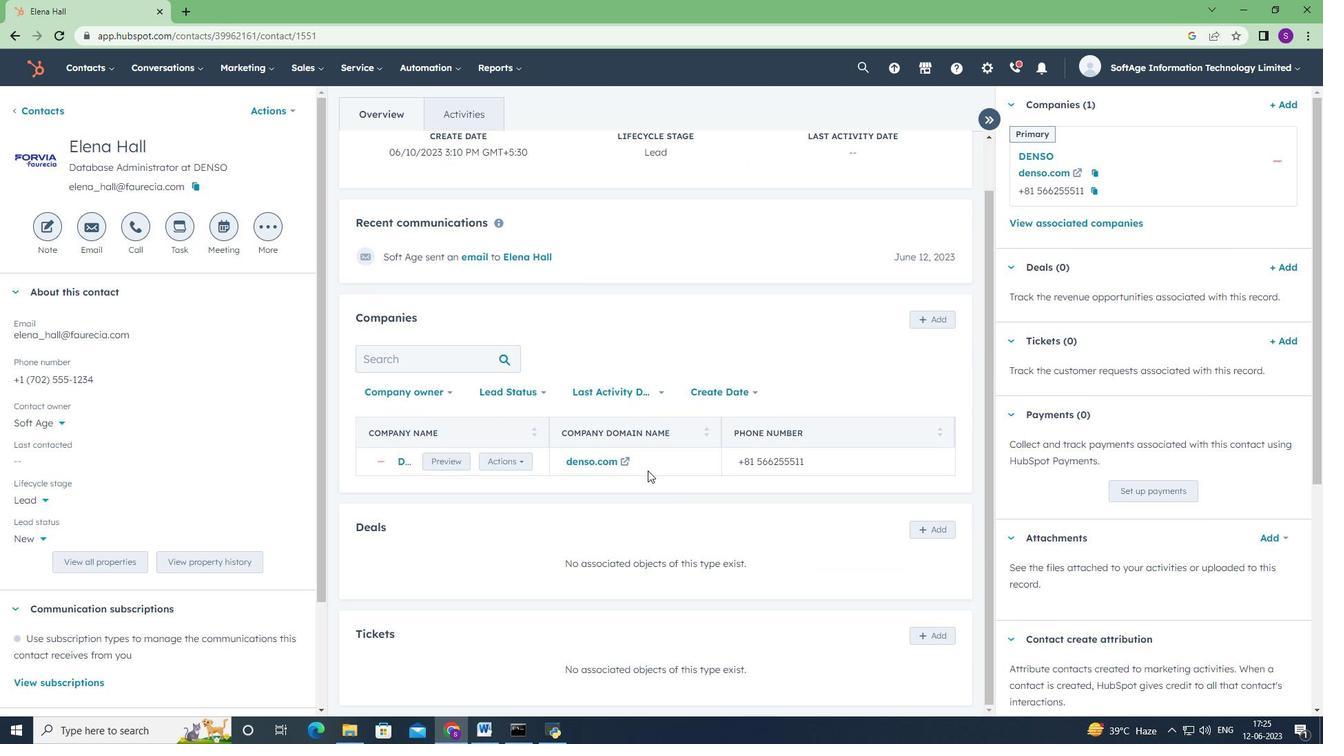 
Action: Mouse scrolled (647, 471) with delta (0, 0)
Screenshot: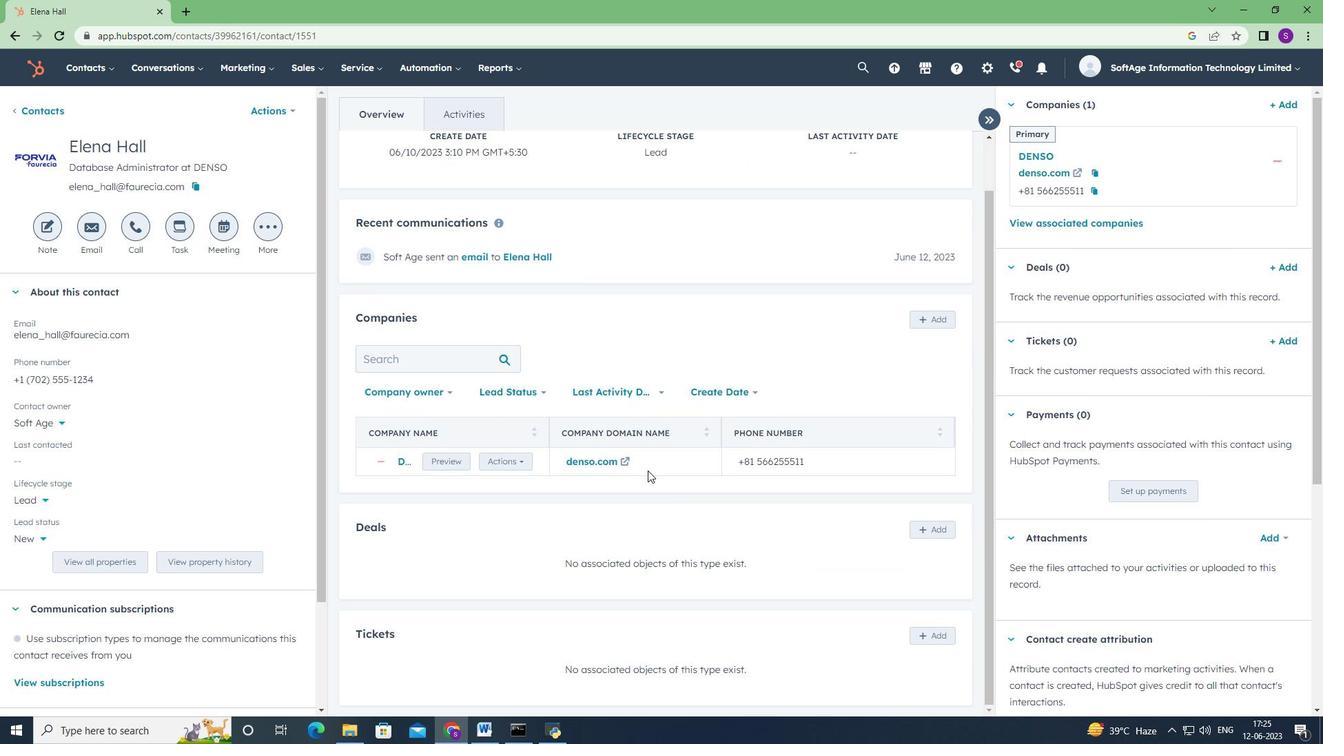 
Action: Mouse scrolled (647, 471) with delta (0, 0)
Screenshot: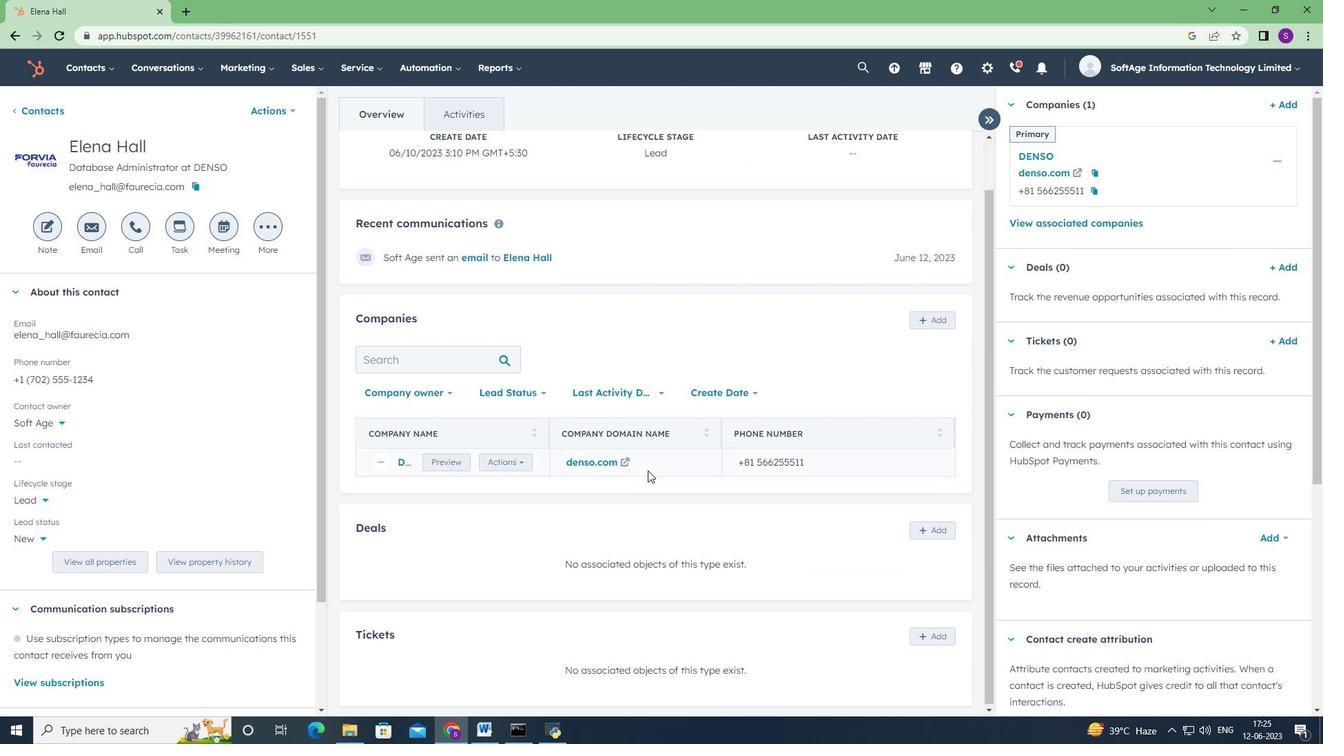 
